 Task: nan
Action: Mouse moved to (474, 612)
Screenshot: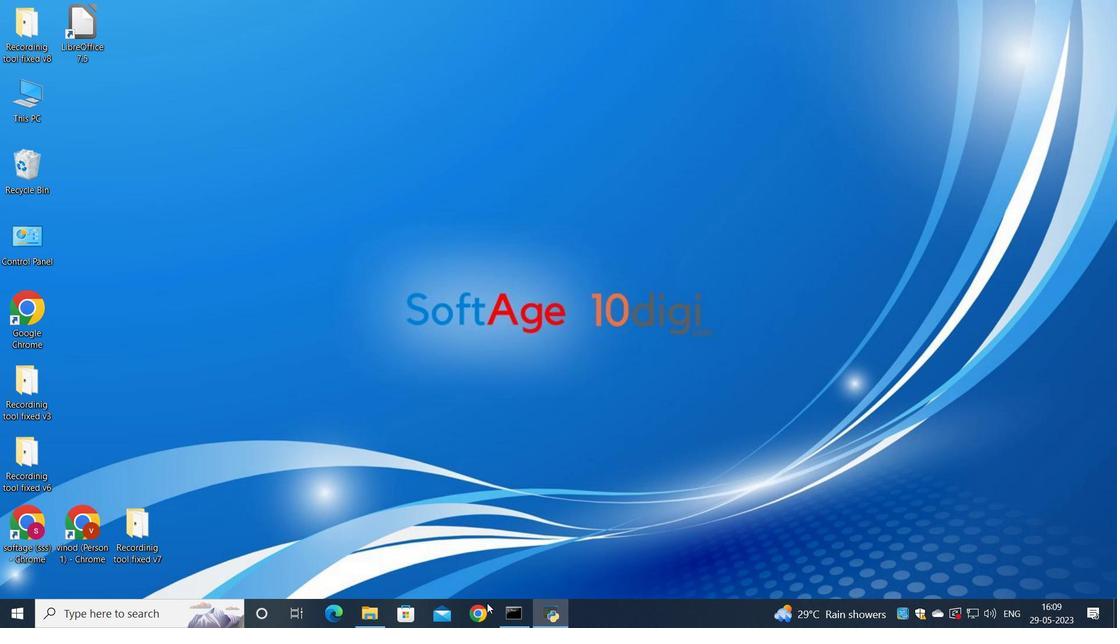 
Action: Mouse pressed left at (474, 612)
Screenshot: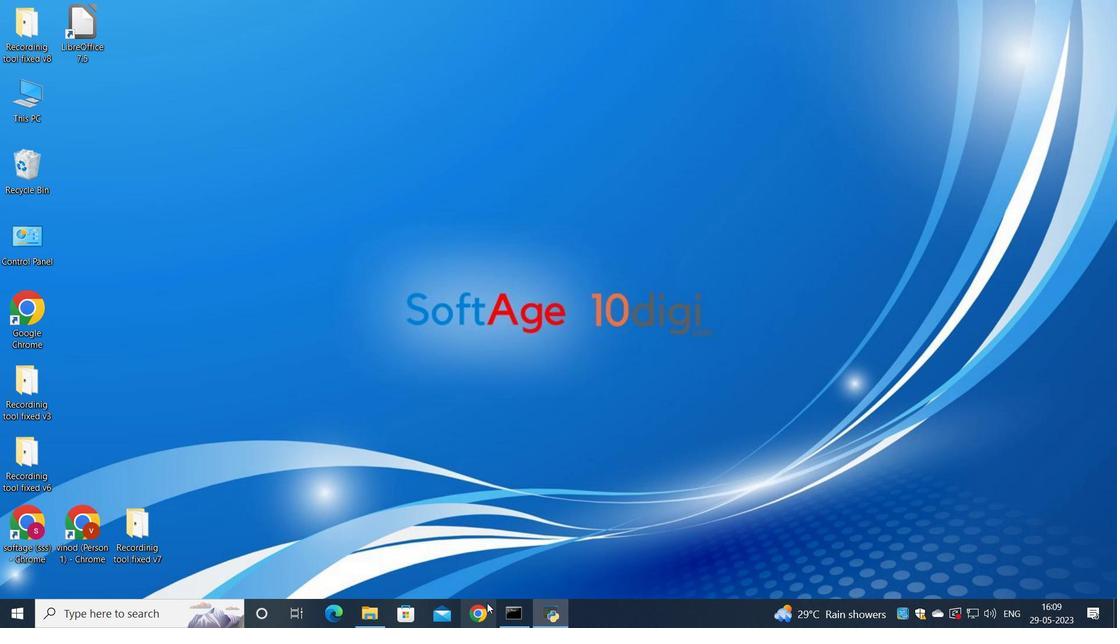 
Action: Mouse moved to (491, 415)
Screenshot: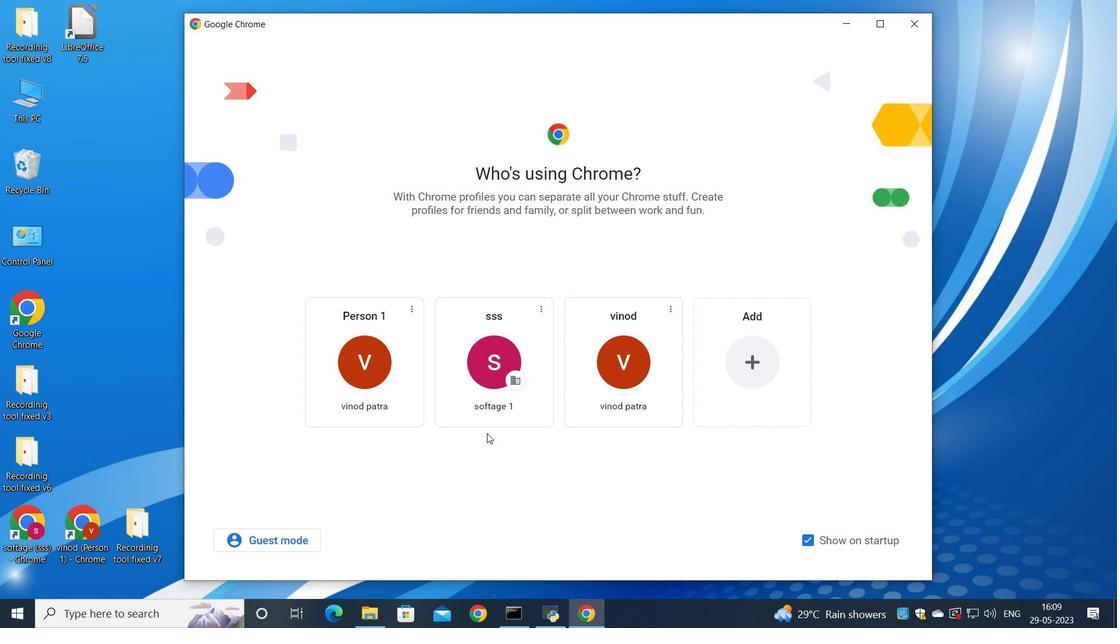 
Action: Mouse pressed left at (491, 415)
Screenshot: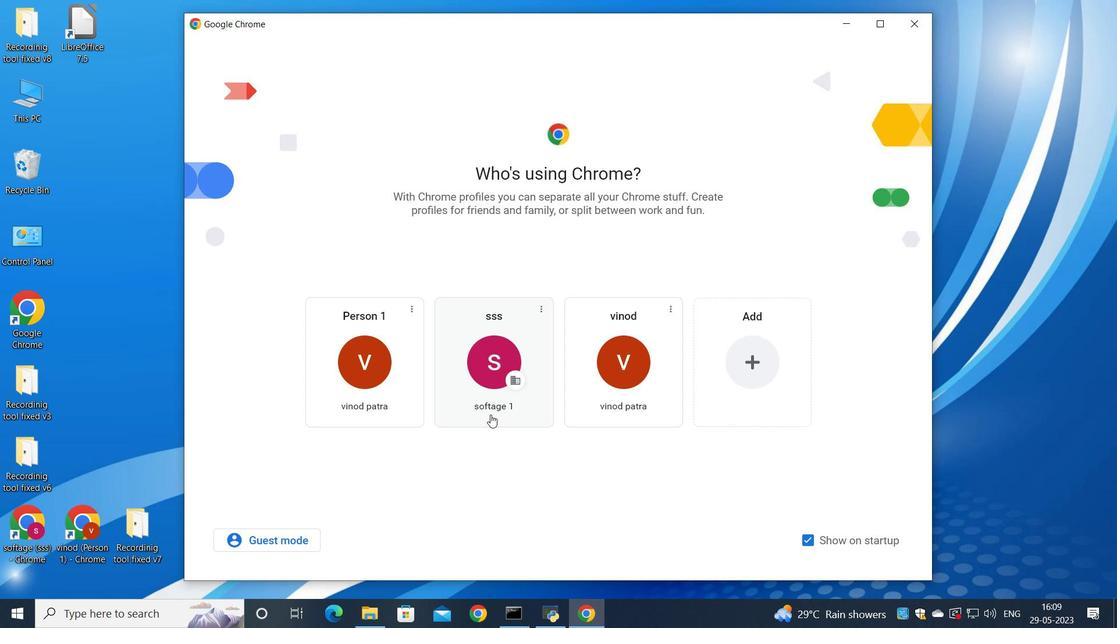 
Action: Mouse moved to (987, 75)
Screenshot: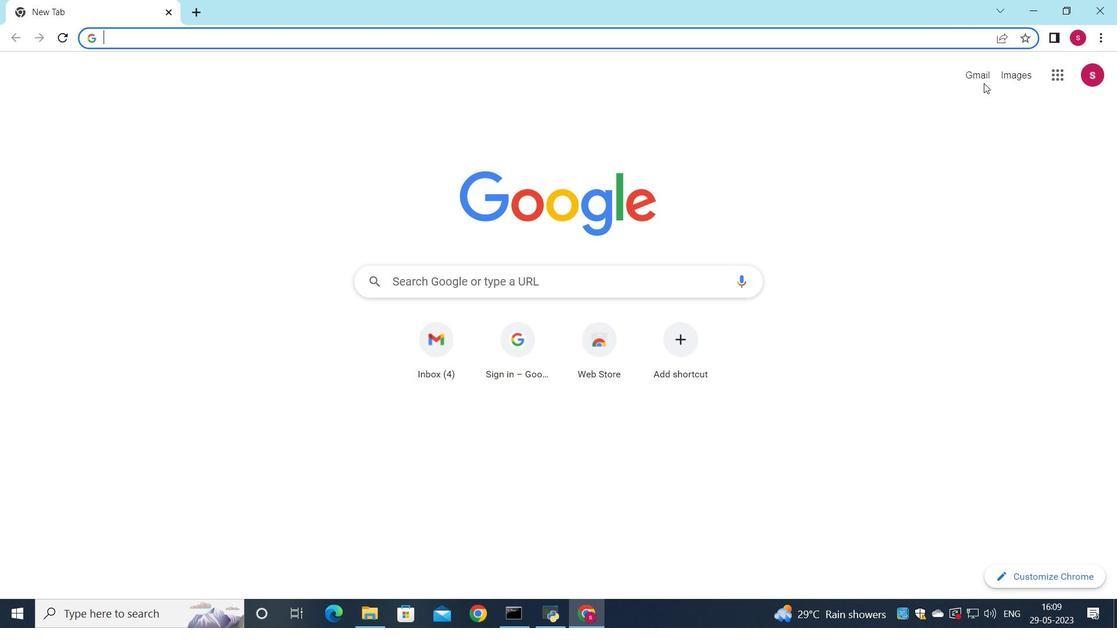 
Action: Mouse pressed left at (987, 75)
Screenshot: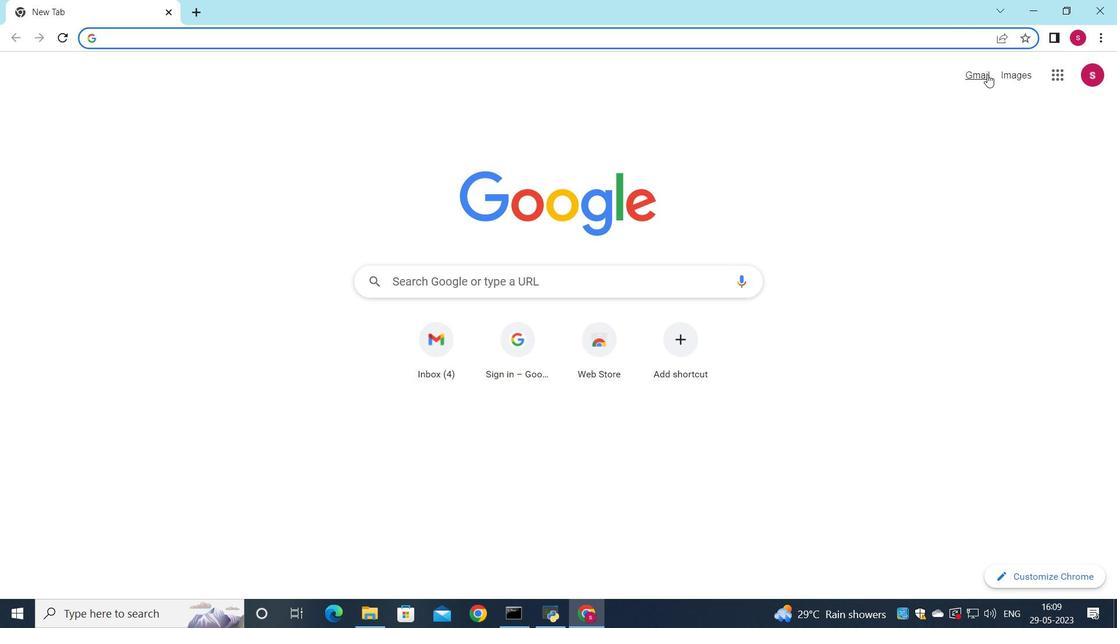 
Action: Mouse moved to (949, 101)
Screenshot: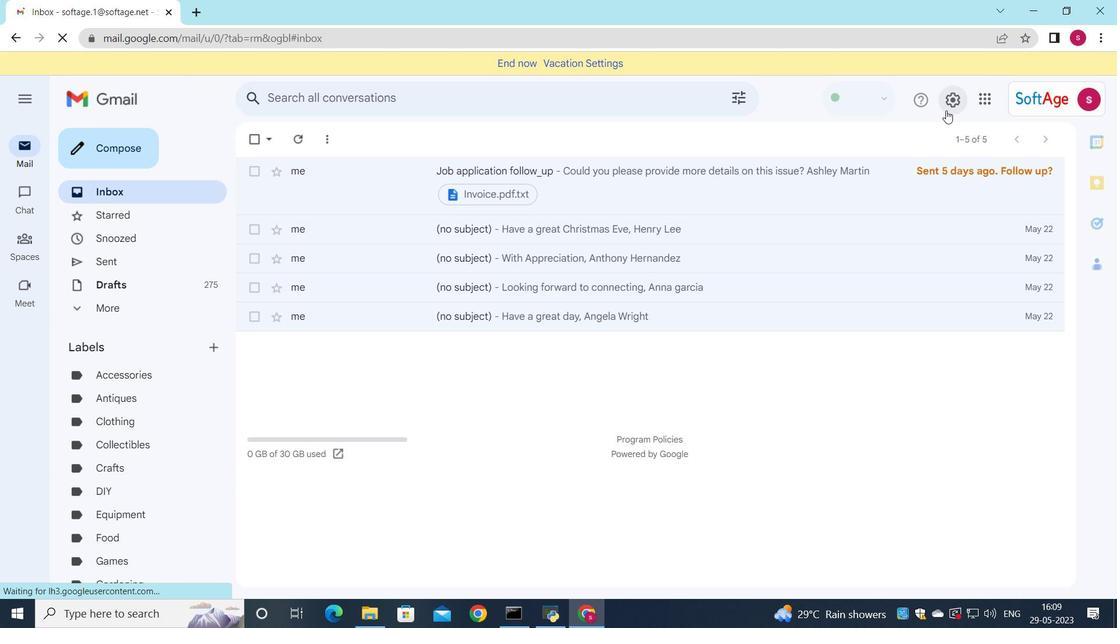 
Action: Mouse pressed left at (949, 101)
Screenshot: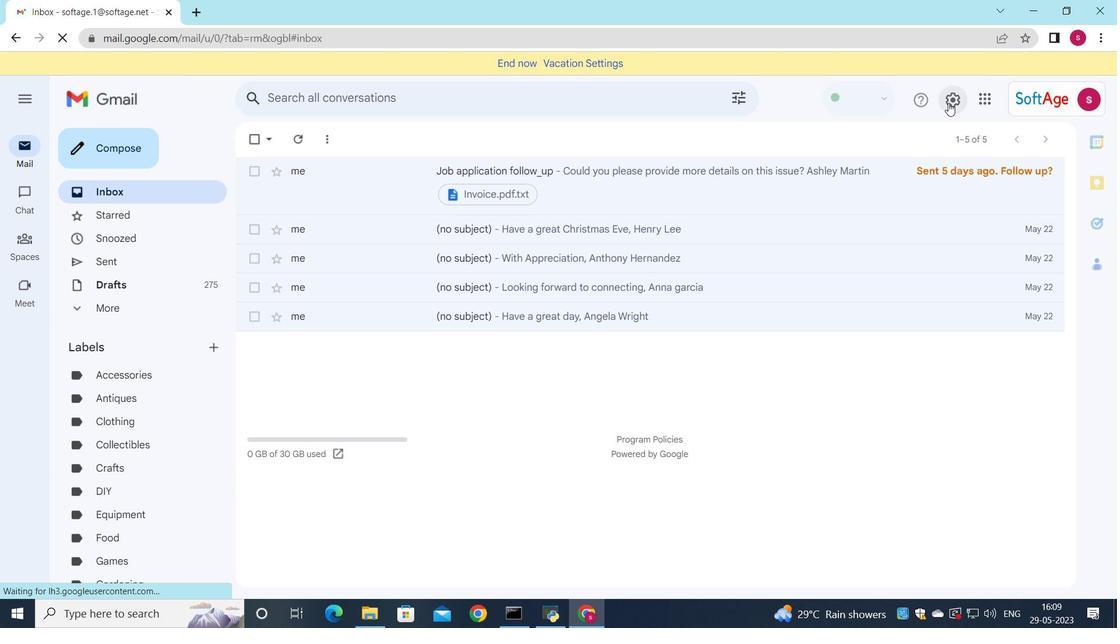 
Action: Mouse moved to (952, 167)
Screenshot: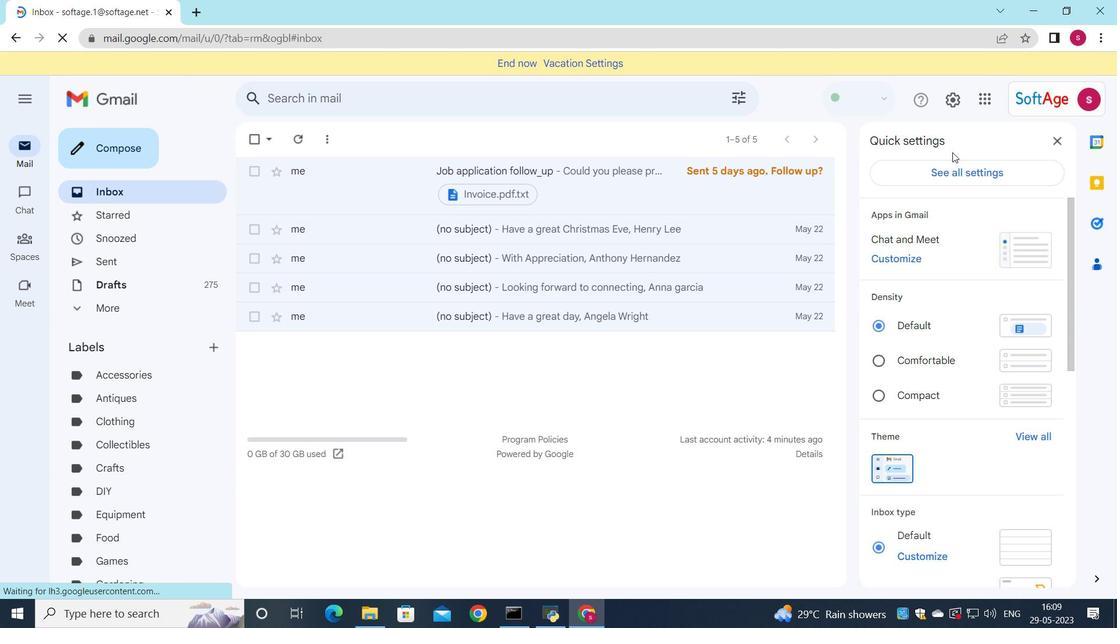 
Action: Mouse pressed left at (952, 167)
Screenshot: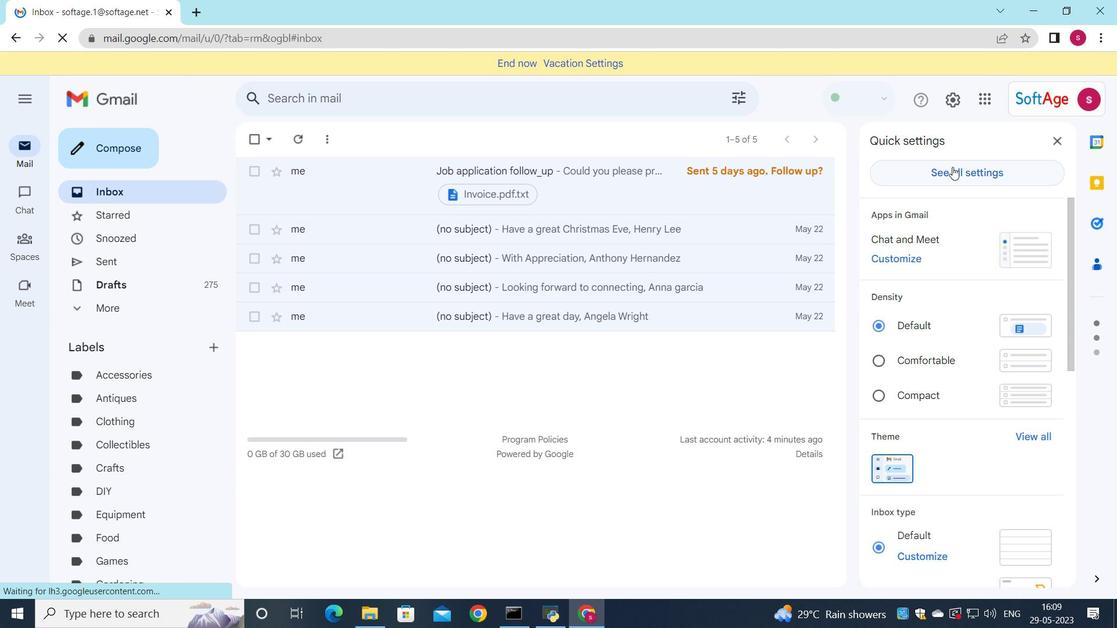 
Action: Mouse moved to (716, 285)
Screenshot: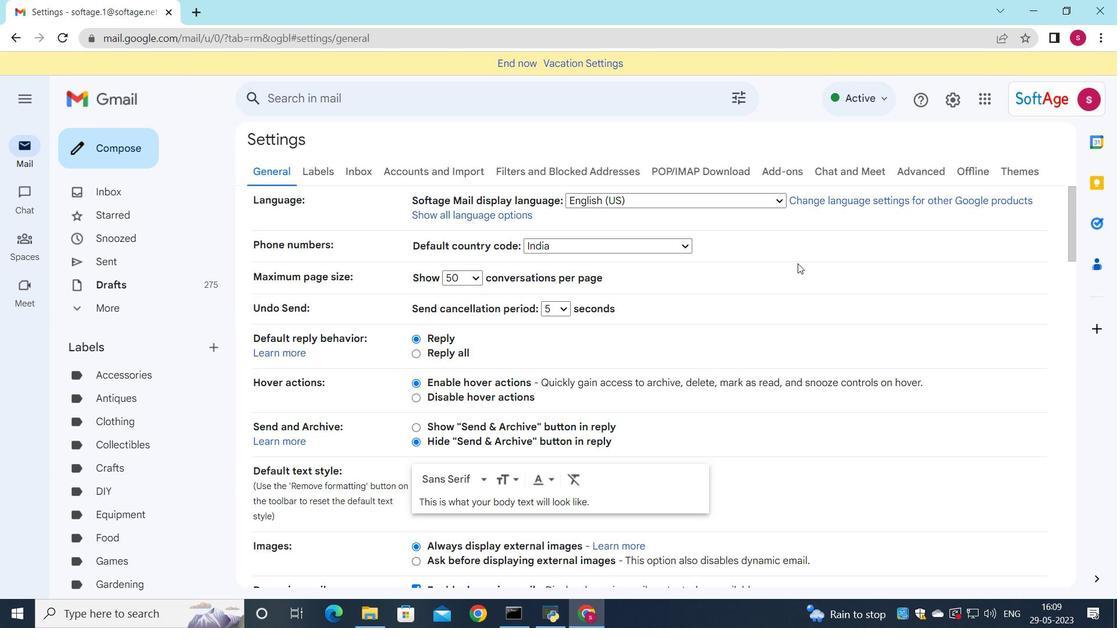 
Action: Mouse scrolled (716, 284) with delta (0, 0)
Screenshot: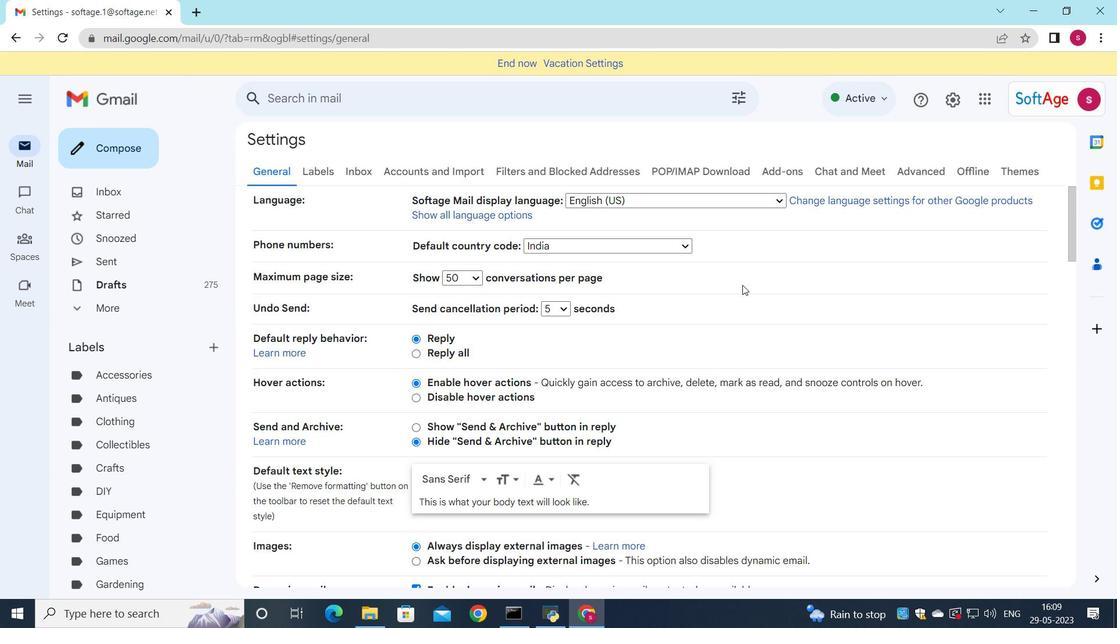 
Action: Mouse moved to (713, 288)
Screenshot: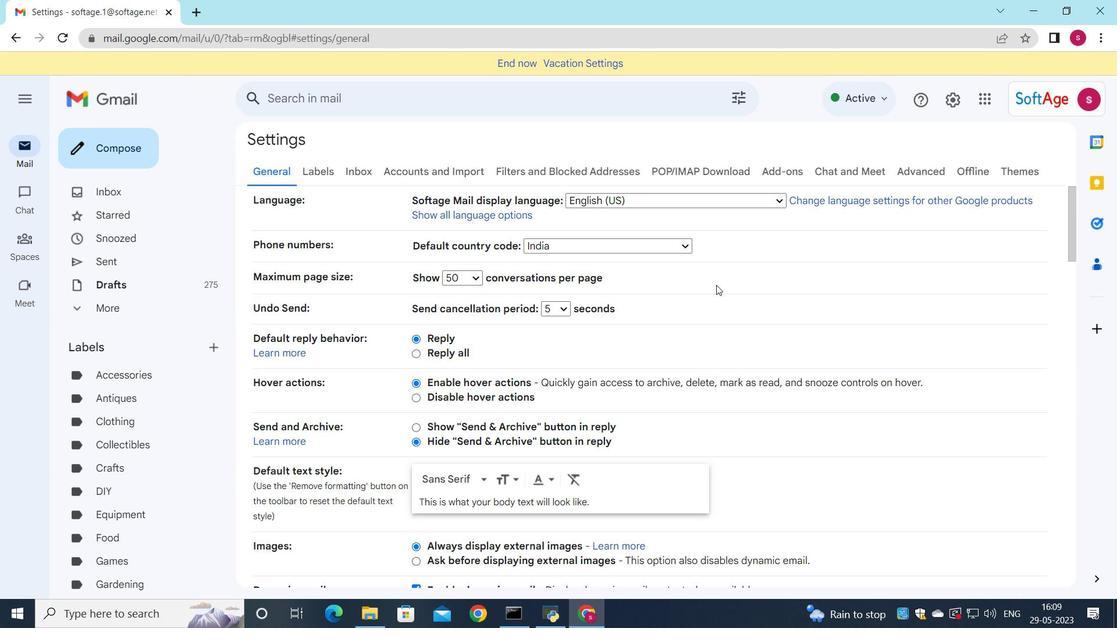 
Action: Mouse scrolled (716, 284) with delta (0, 0)
Screenshot: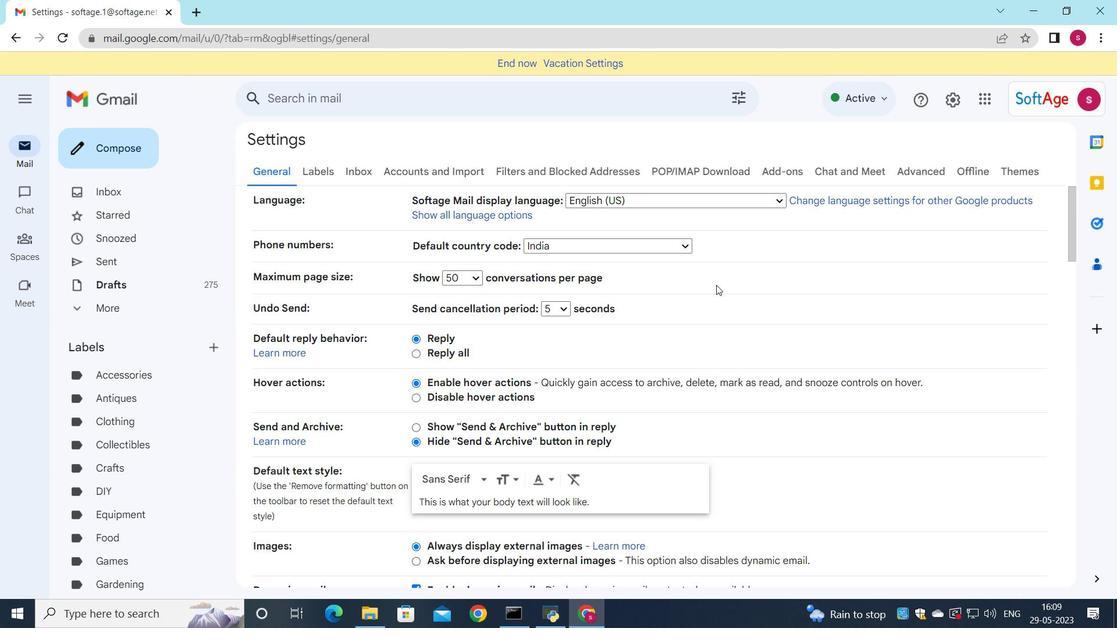 
Action: Mouse moved to (692, 325)
Screenshot: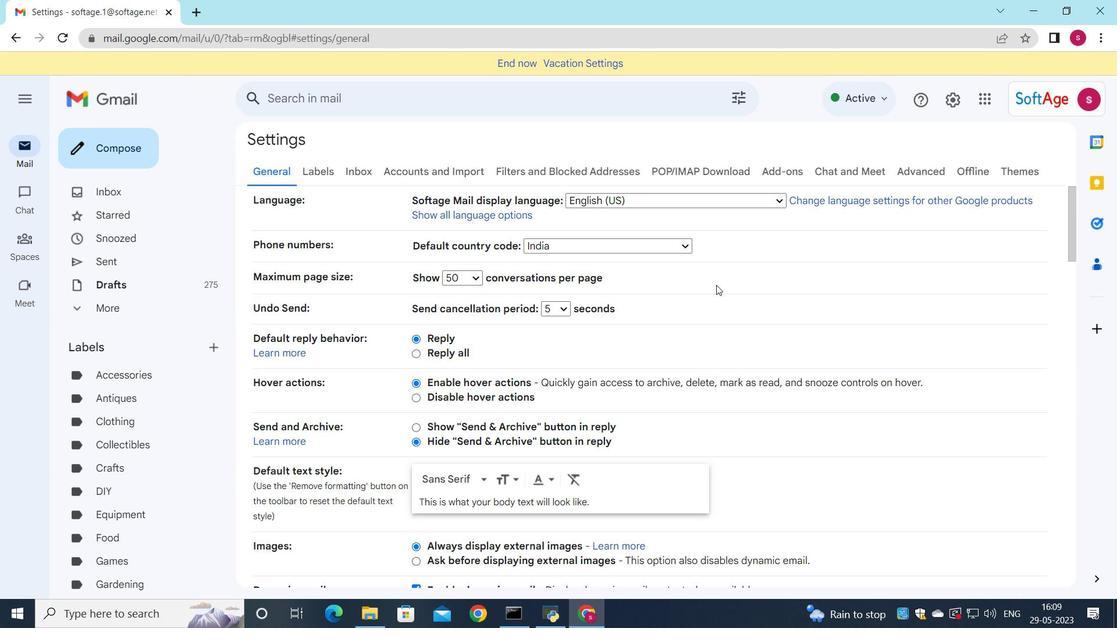 
Action: Mouse scrolled (716, 284) with delta (0, 0)
Screenshot: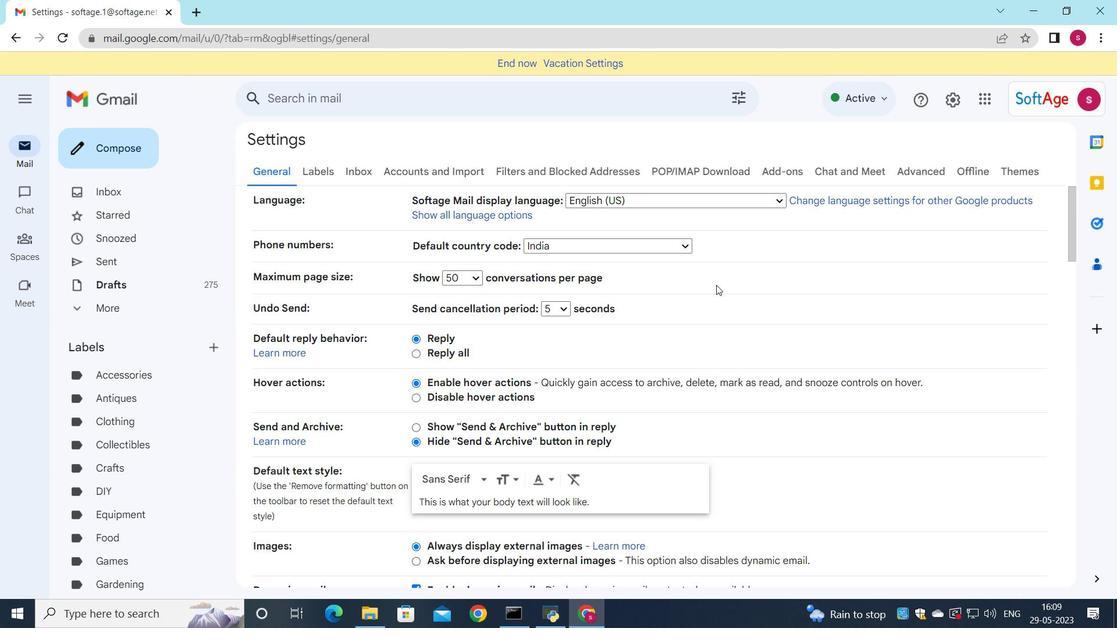 
Action: Mouse scrolled (692, 324) with delta (0, 0)
Screenshot: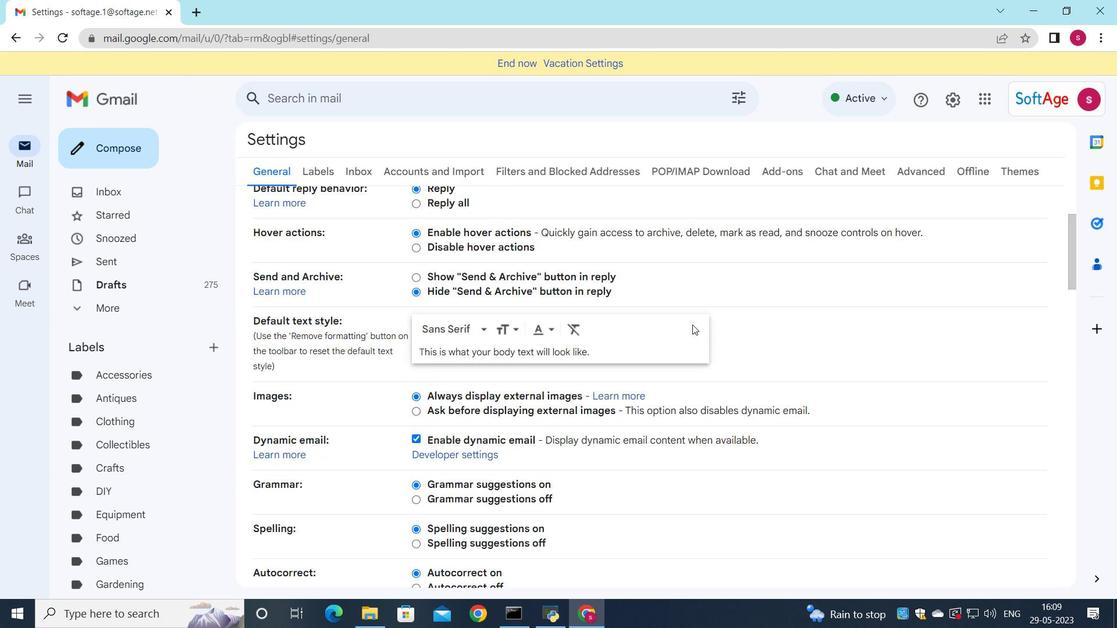 
Action: Mouse scrolled (692, 324) with delta (0, 0)
Screenshot: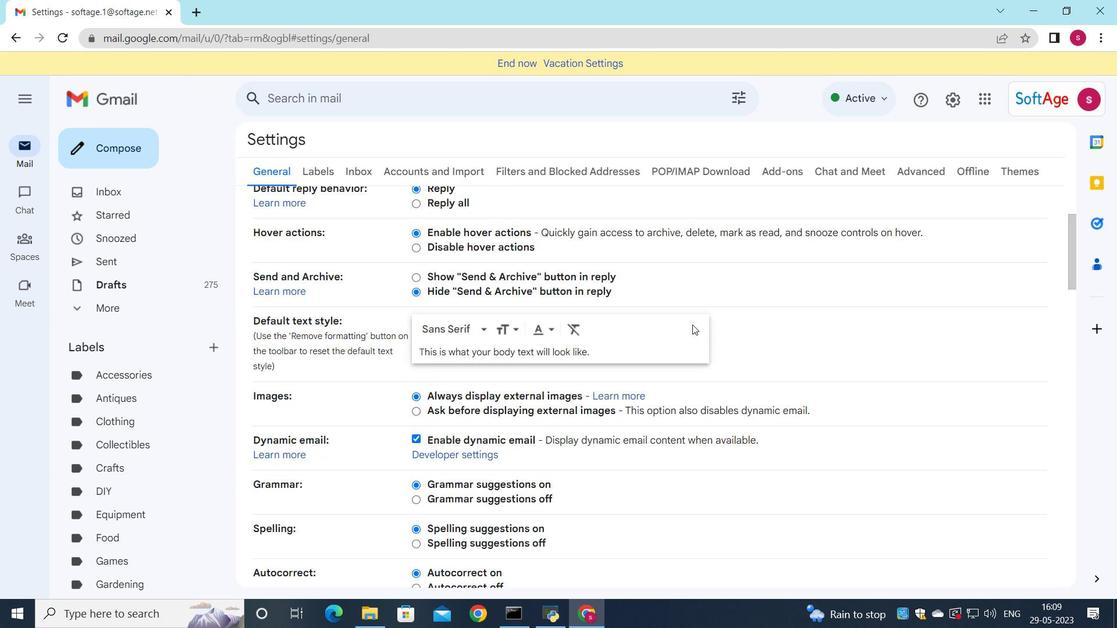 
Action: Mouse scrolled (692, 324) with delta (0, 0)
Screenshot: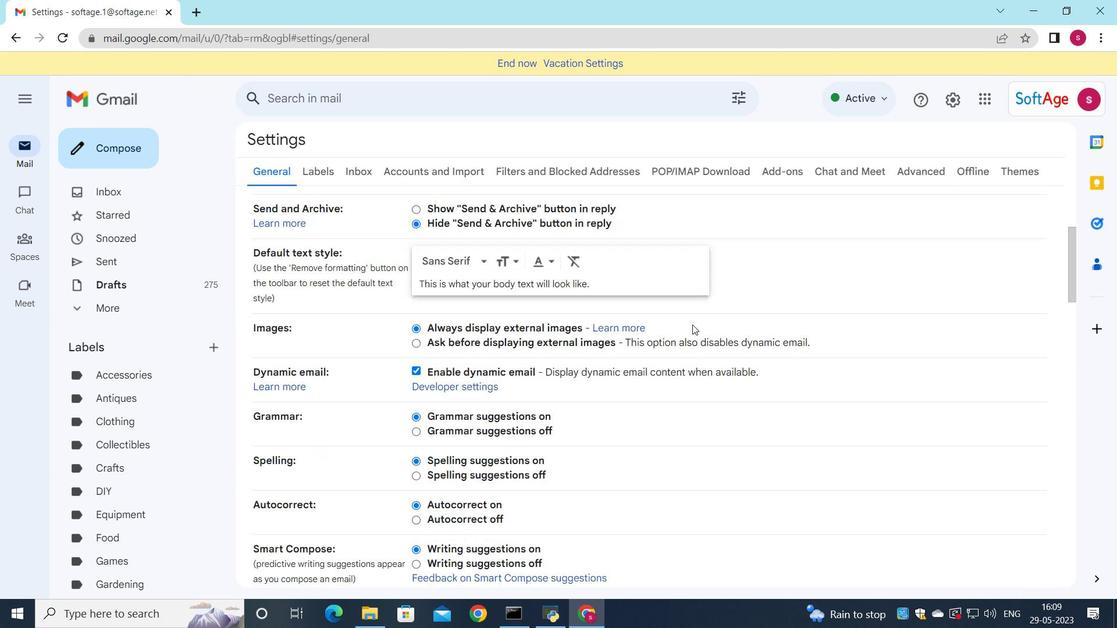 
Action: Mouse scrolled (692, 324) with delta (0, 0)
Screenshot: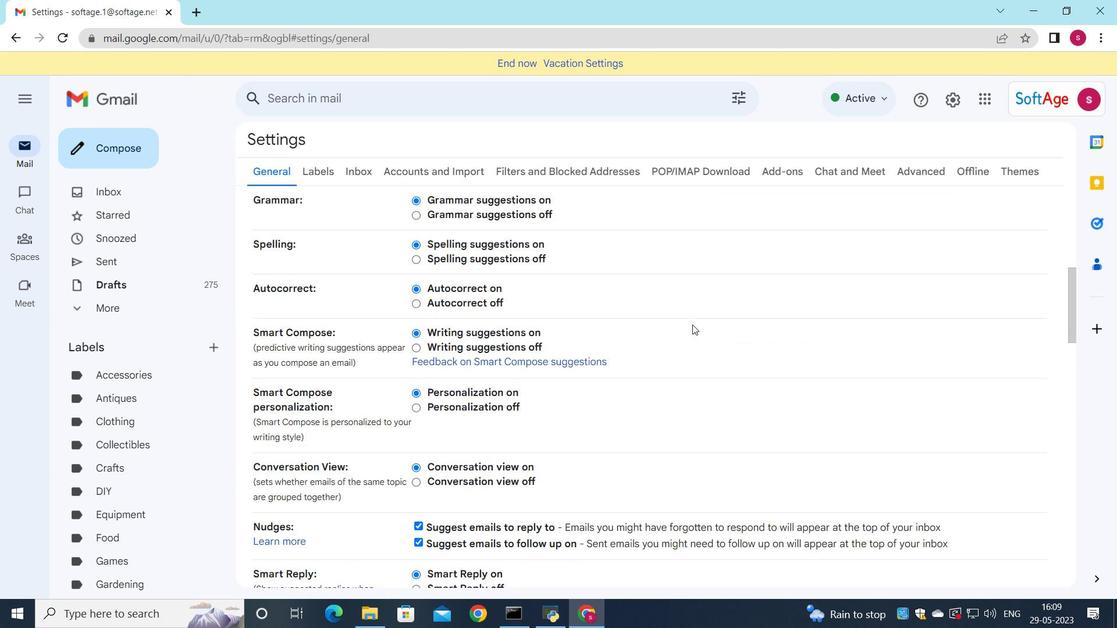 
Action: Mouse scrolled (692, 324) with delta (0, 0)
Screenshot: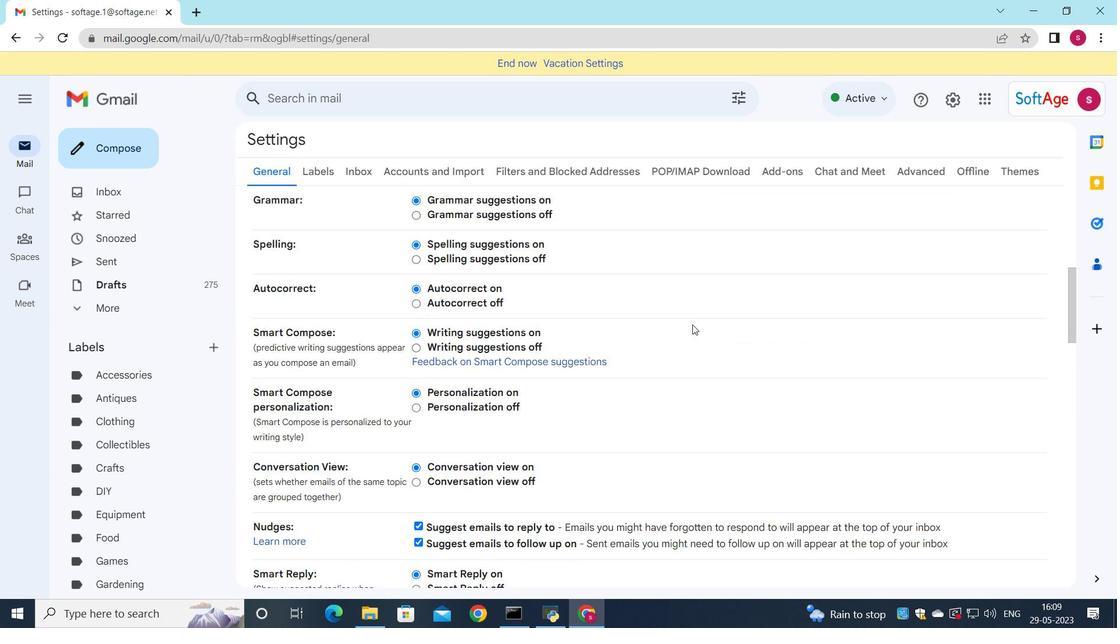 
Action: Mouse scrolled (692, 324) with delta (0, 0)
Screenshot: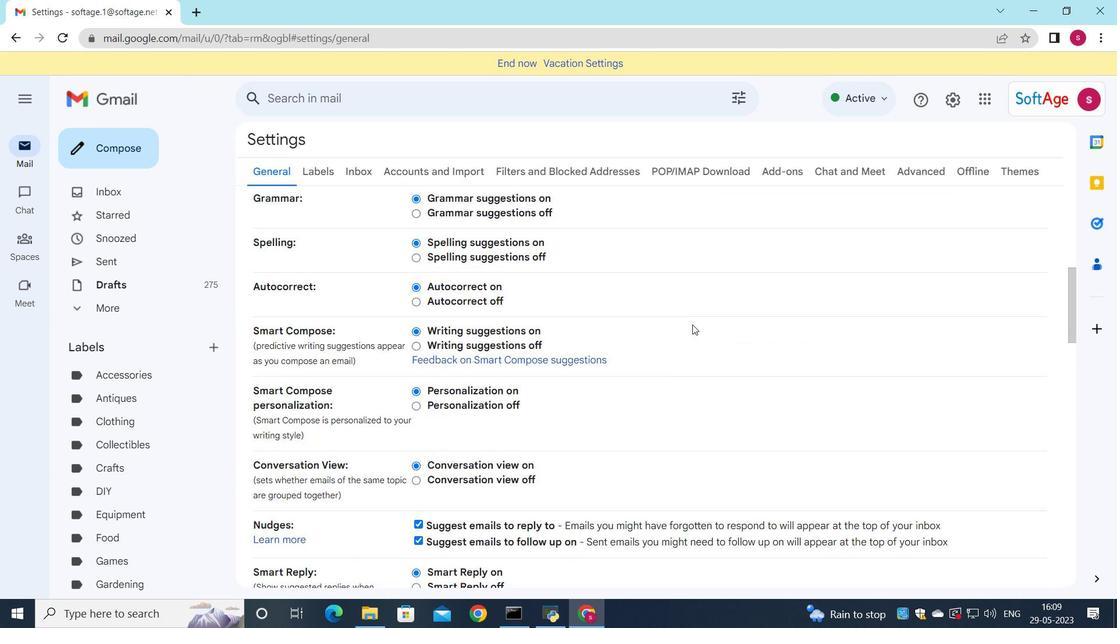 
Action: Mouse scrolled (692, 324) with delta (0, 0)
Screenshot: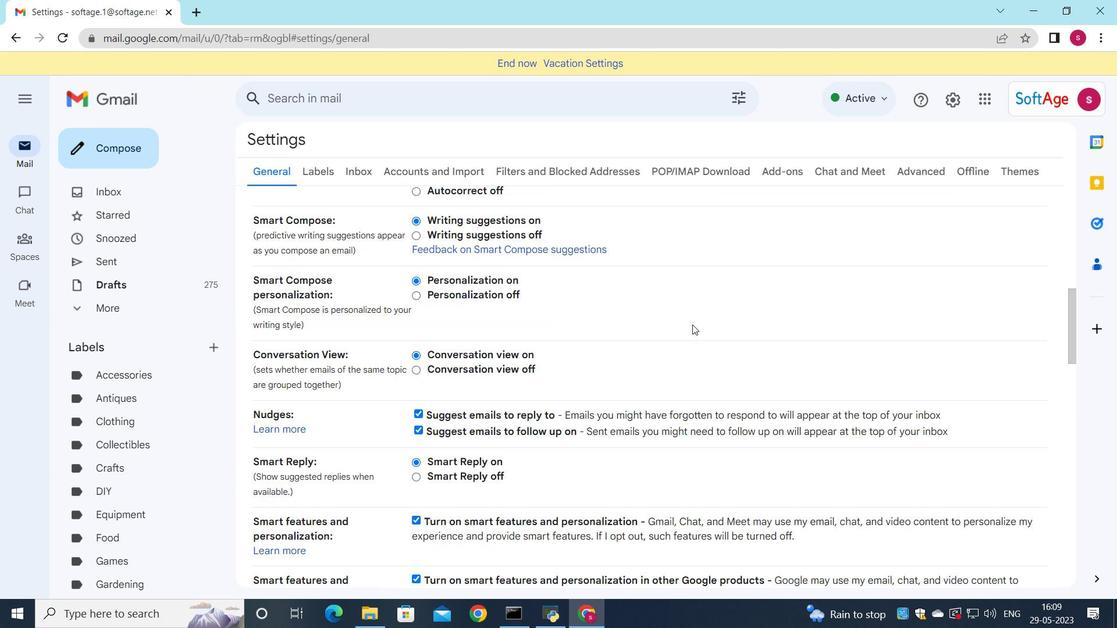 
Action: Mouse scrolled (692, 324) with delta (0, 0)
Screenshot: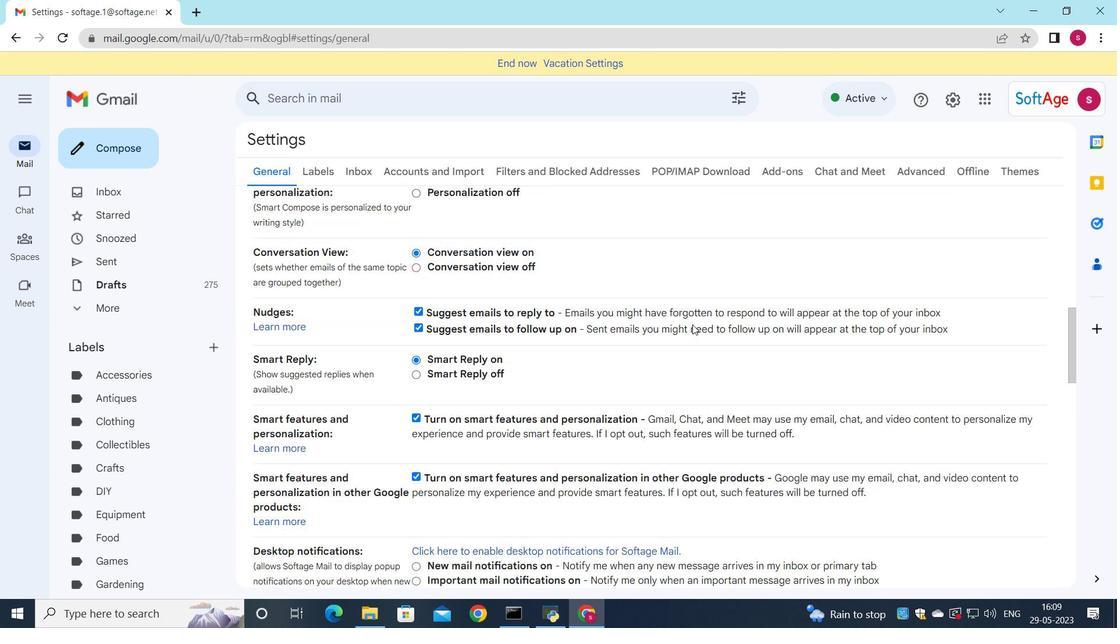 
Action: Mouse scrolled (692, 324) with delta (0, 0)
Screenshot: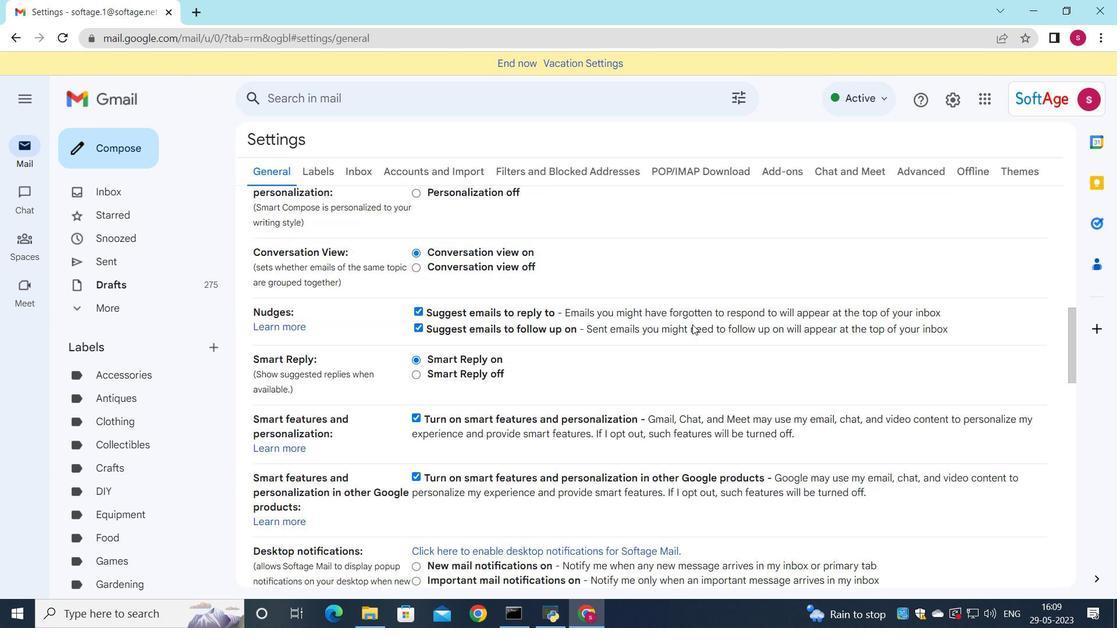 
Action: Mouse scrolled (692, 324) with delta (0, 0)
Screenshot: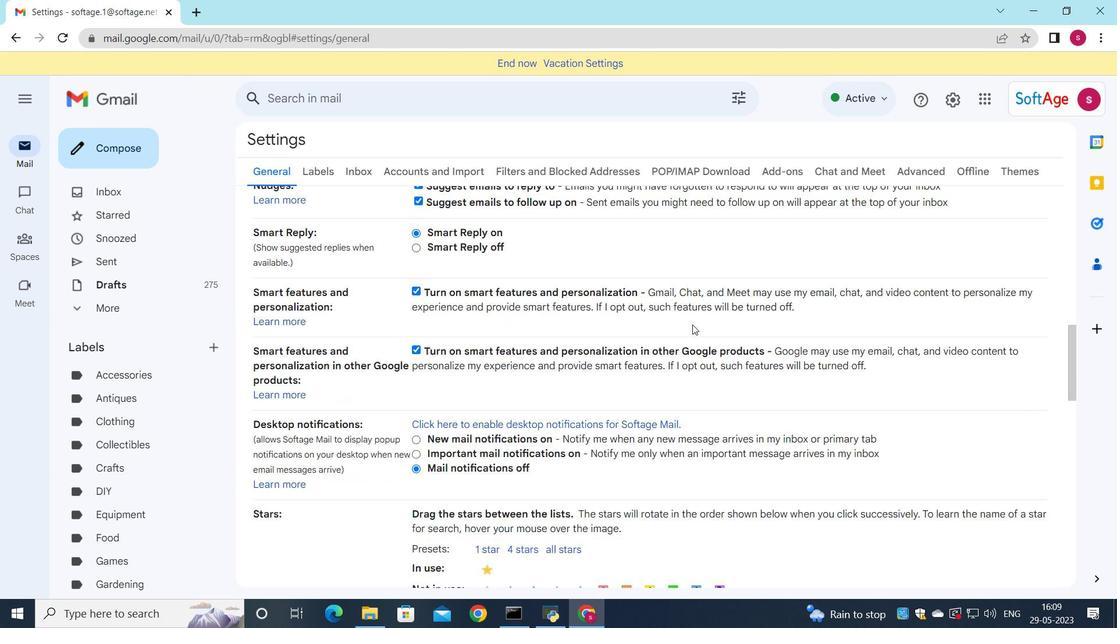 
Action: Mouse scrolled (692, 324) with delta (0, 0)
Screenshot: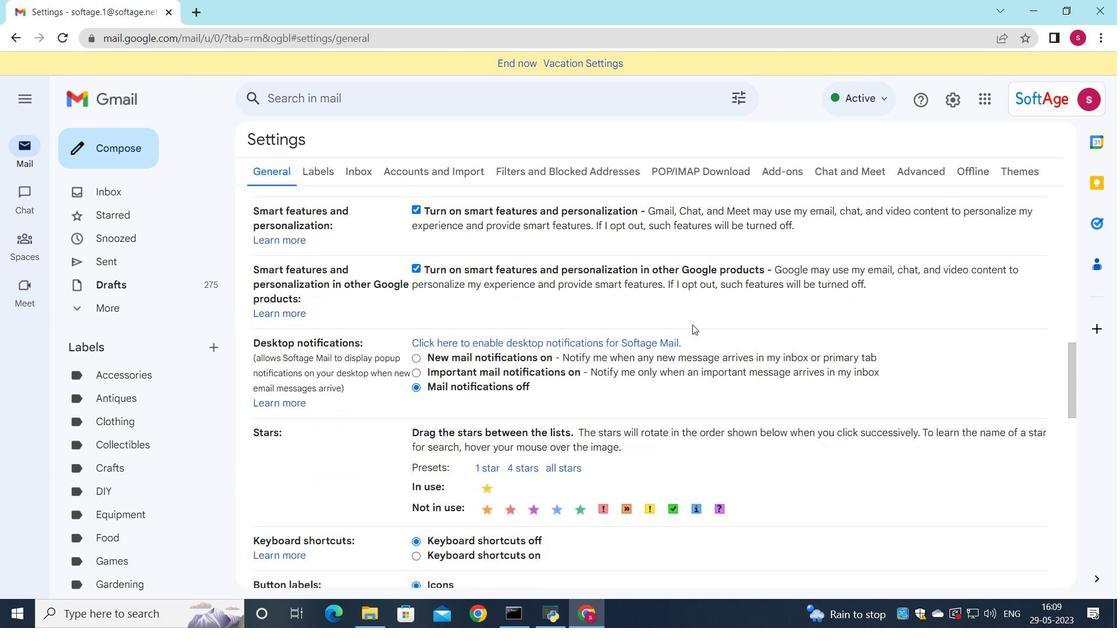 
Action: Mouse scrolled (692, 324) with delta (0, 0)
Screenshot: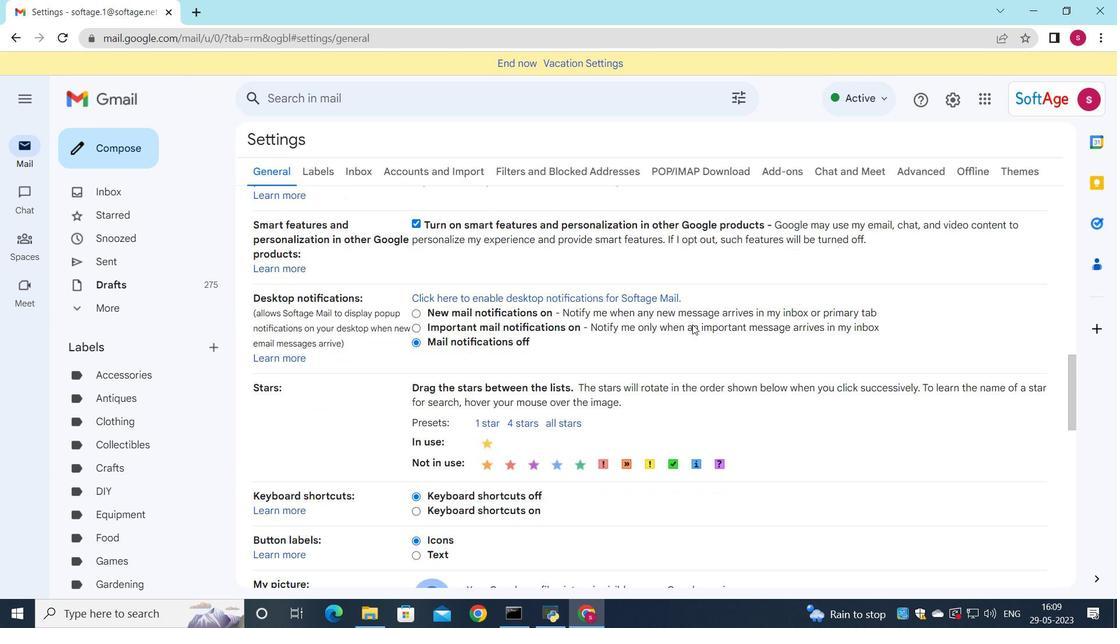 
Action: Mouse scrolled (692, 324) with delta (0, 0)
Screenshot: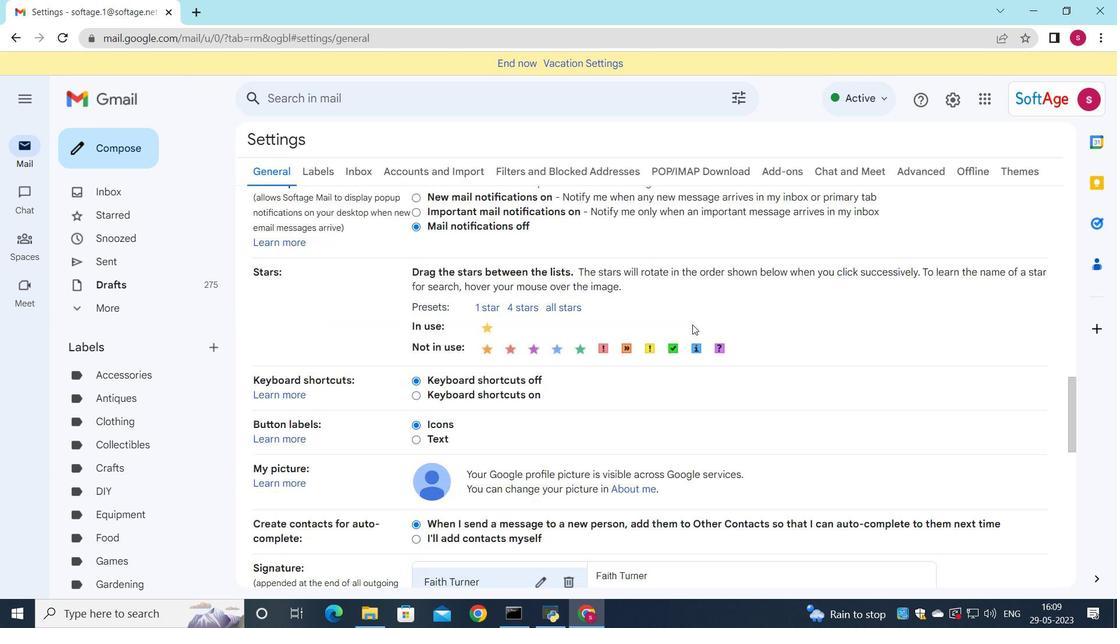 
Action: Mouse scrolled (692, 324) with delta (0, 0)
Screenshot: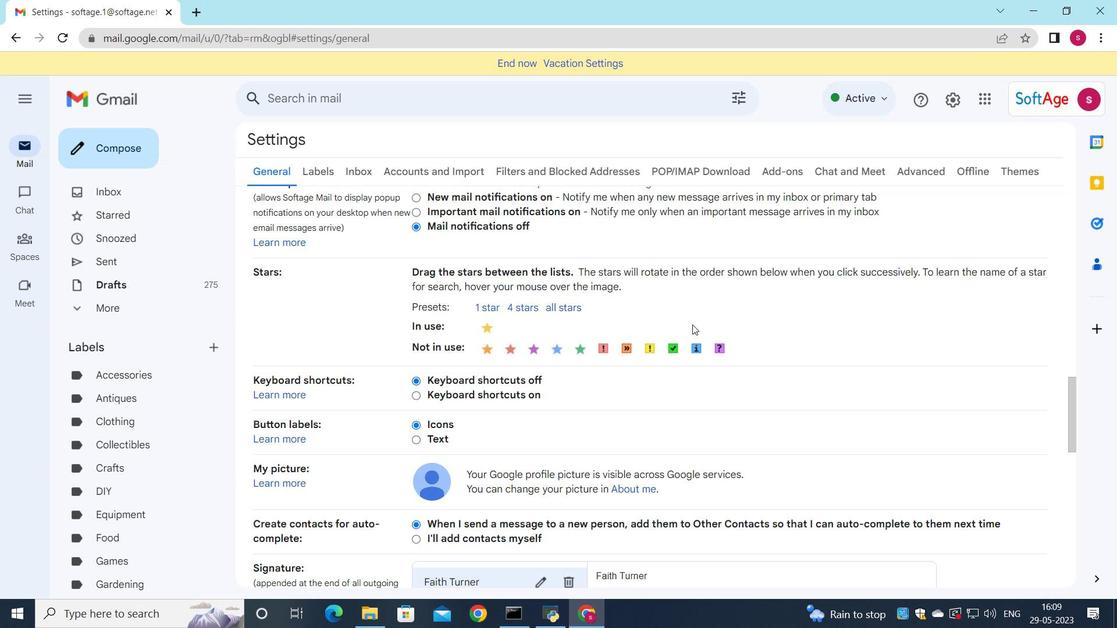 
Action: Mouse scrolled (692, 324) with delta (0, 0)
Screenshot: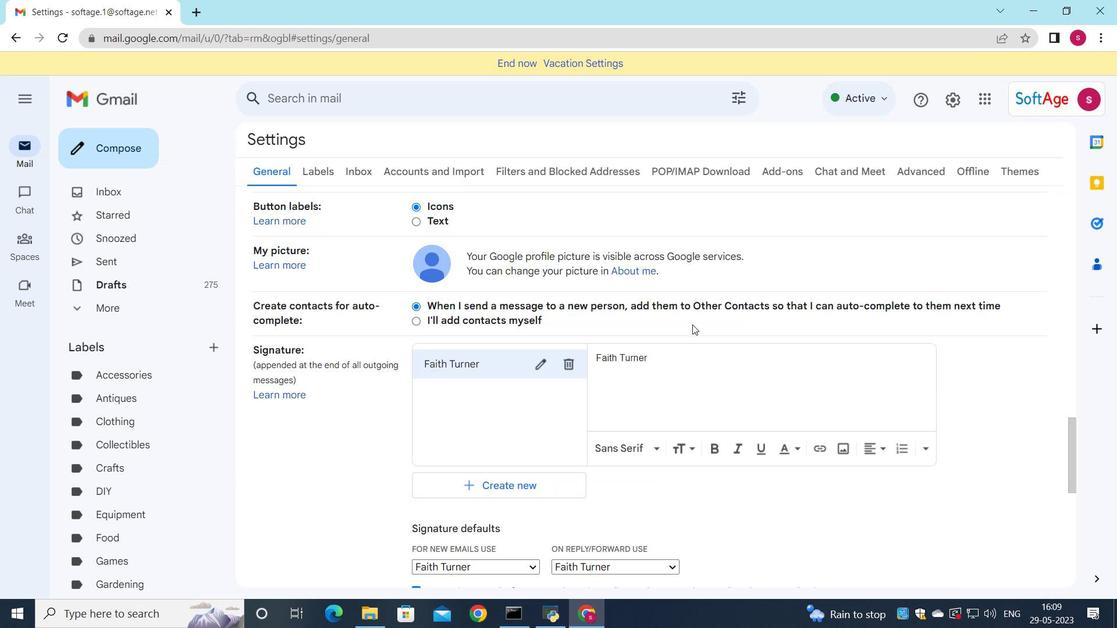 
Action: Mouse scrolled (692, 324) with delta (0, 0)
Screenshot: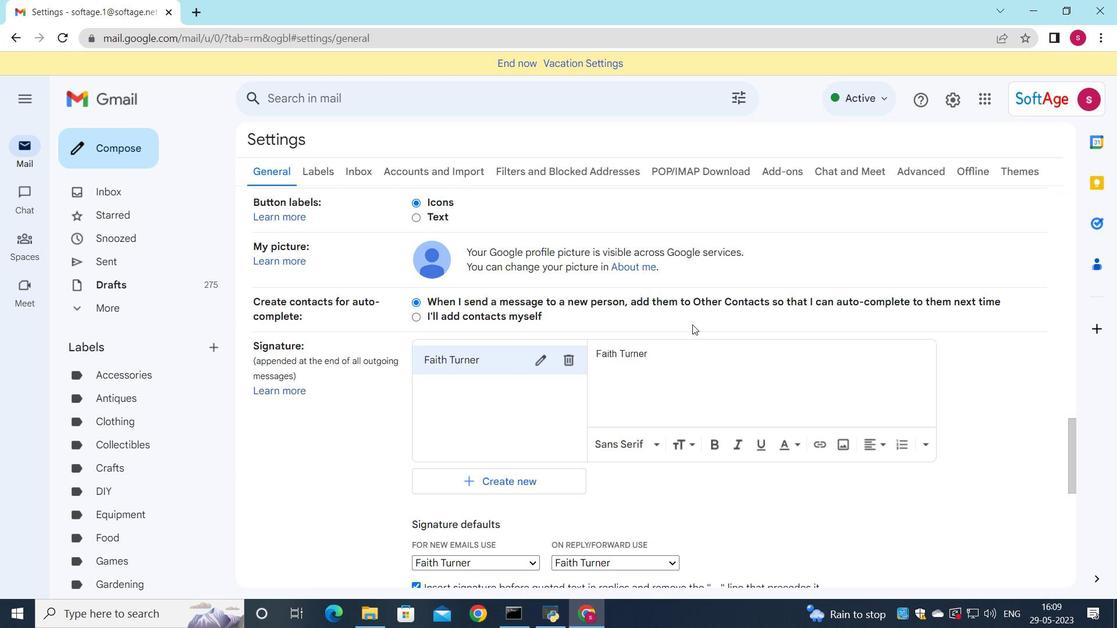 
Action: Mouse moved to (565, 219)
Screenshot: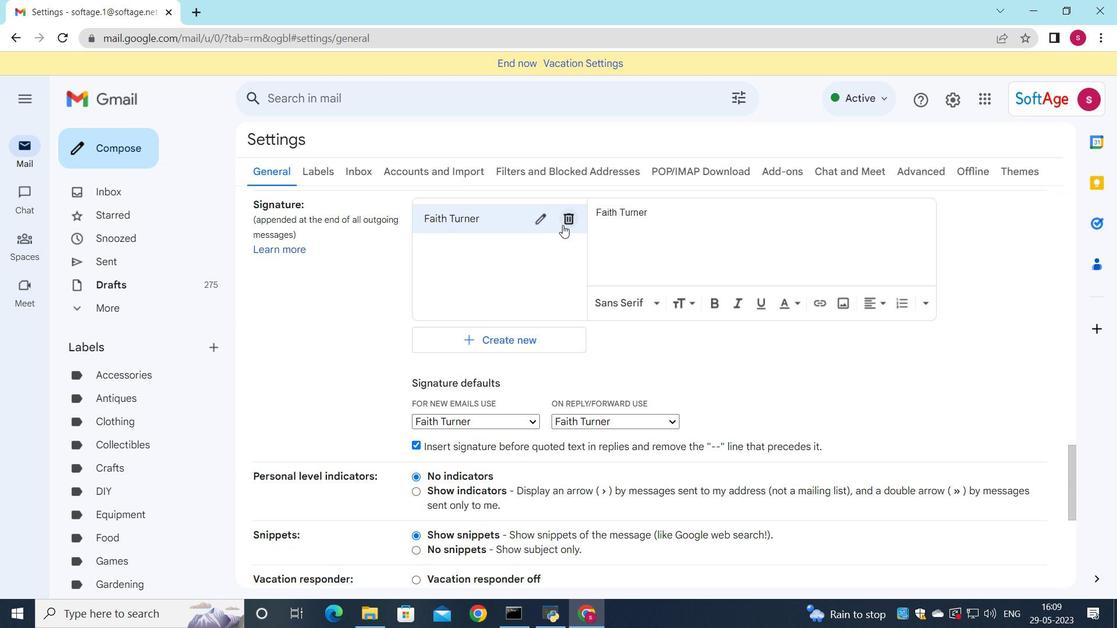 
Action: Mouse pressed left at (565, 219)
Screenshot: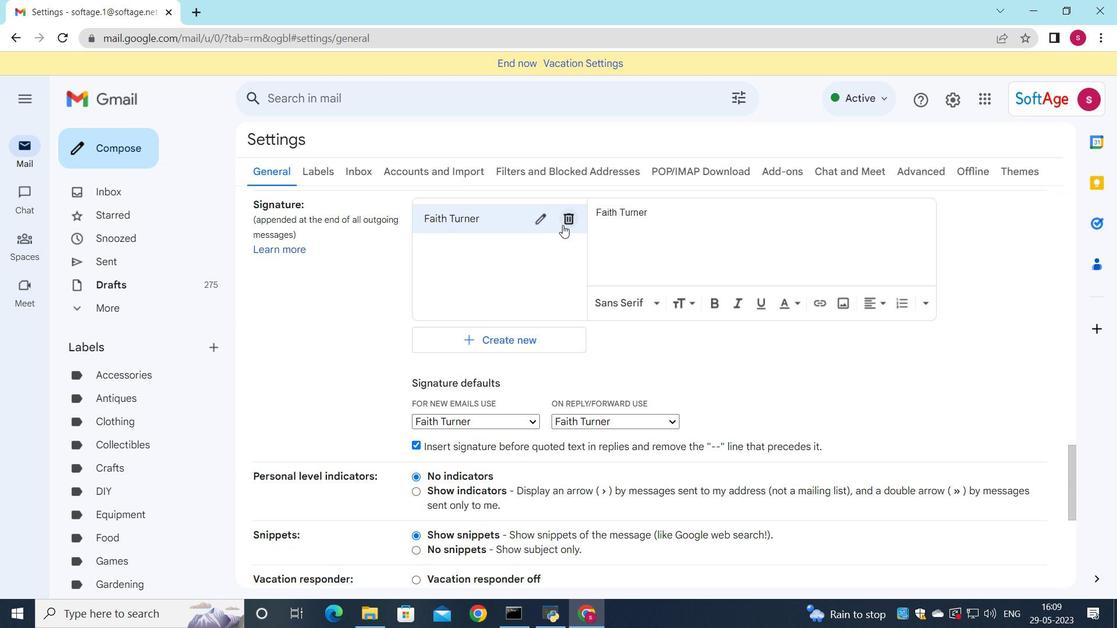 
Action: Mouse moved to (672, 356)
Screenshot: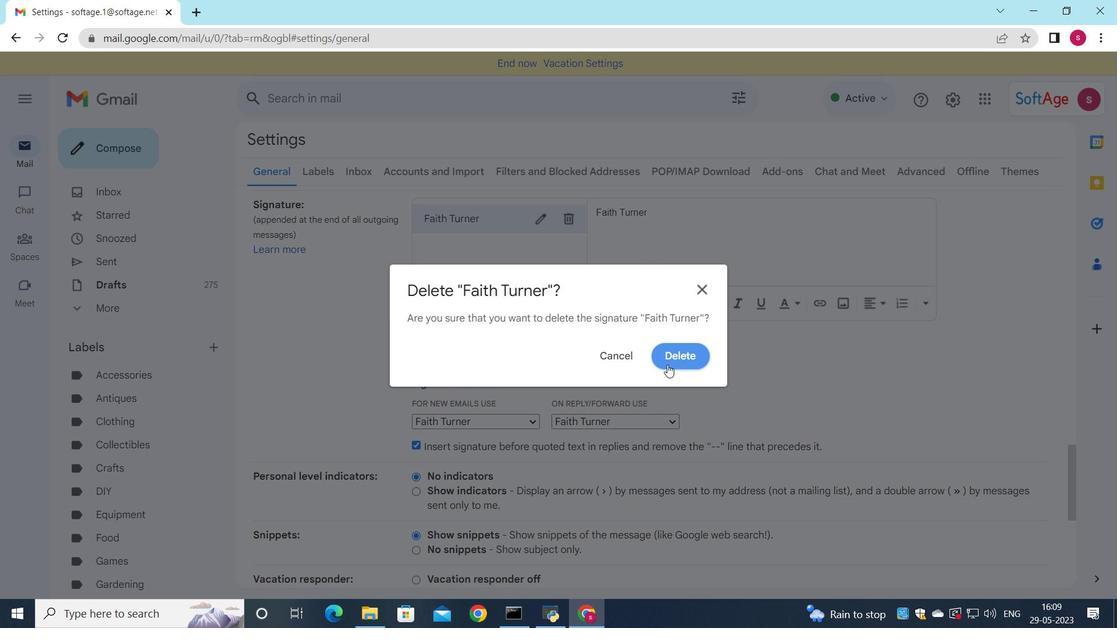 
Action: Mouse pressed left at (672, 356)
Screenshot: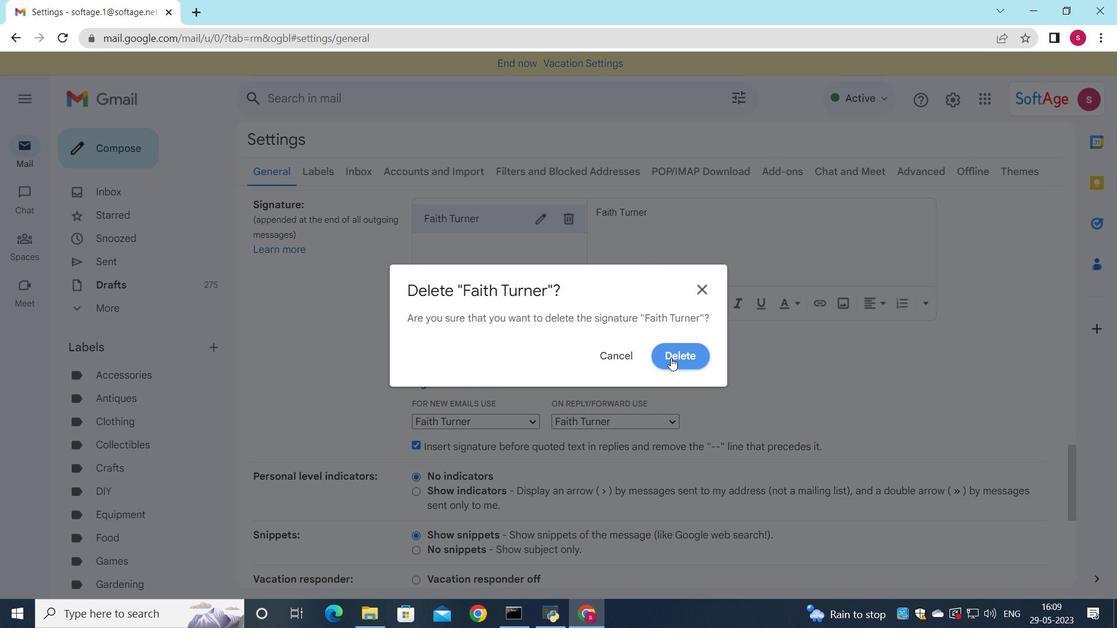 
Action: Mouse moved to (482, 233)
Screenshot: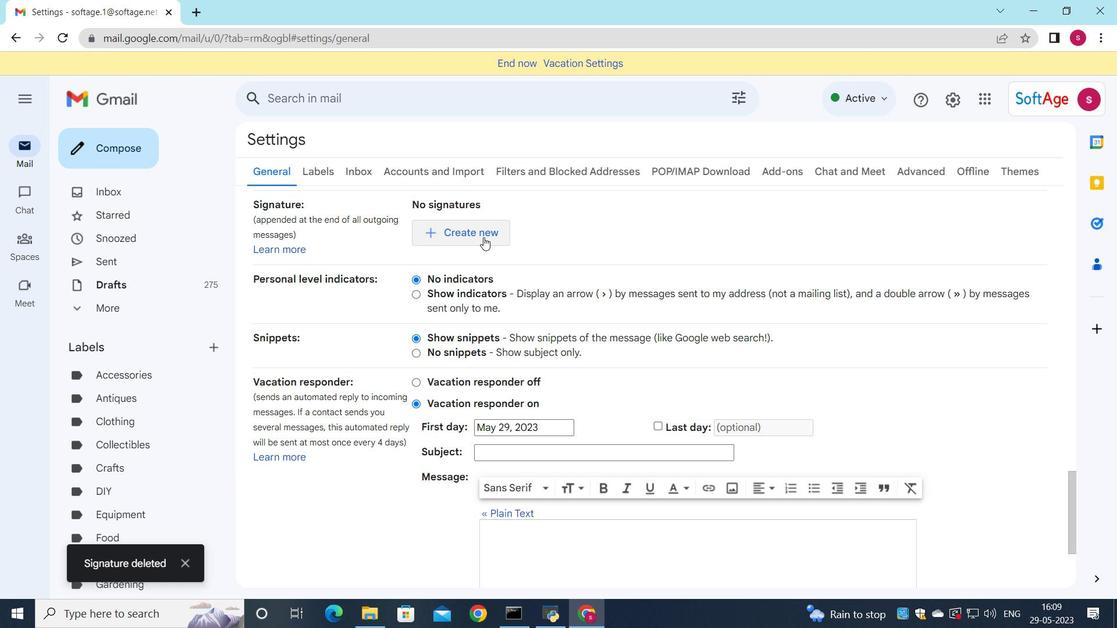 
Action: Mouse pressed left at (482, 233)
Screenshot: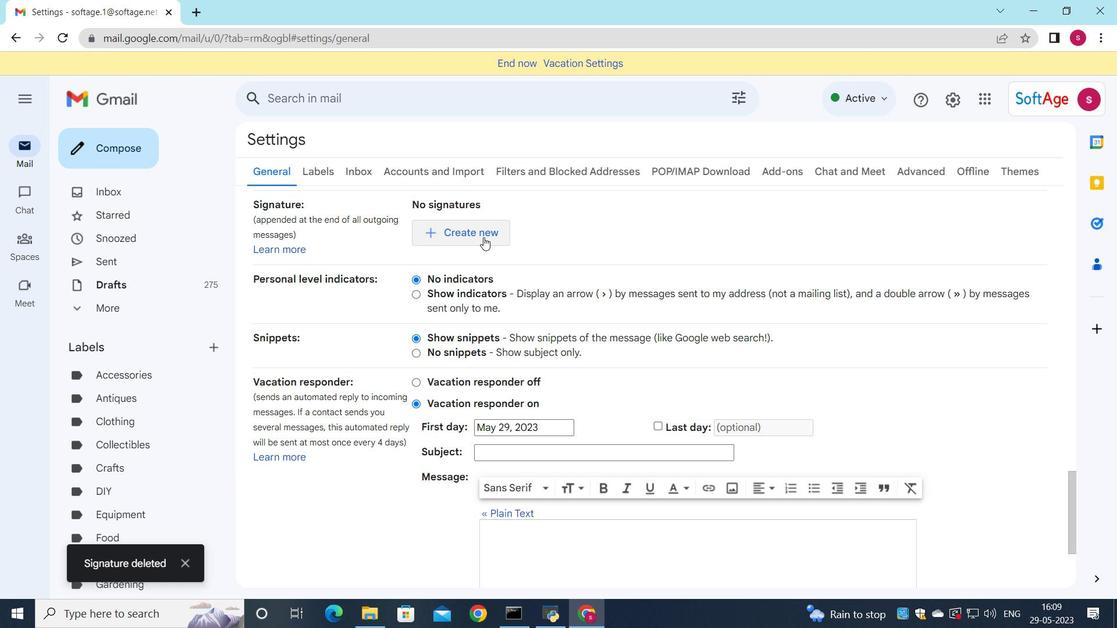 
Action: Mouse moved to (673, 260)
Screenshot: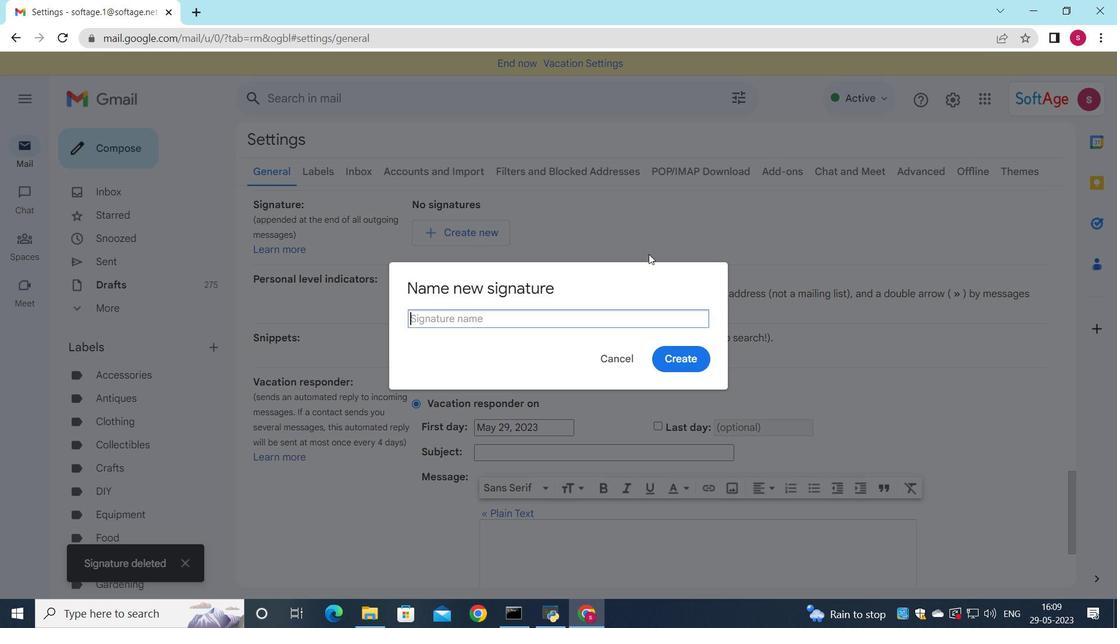 
Action: Key pressed <Key.shift>Fernando<Key.space><Key.shift>Perez
Screenshot: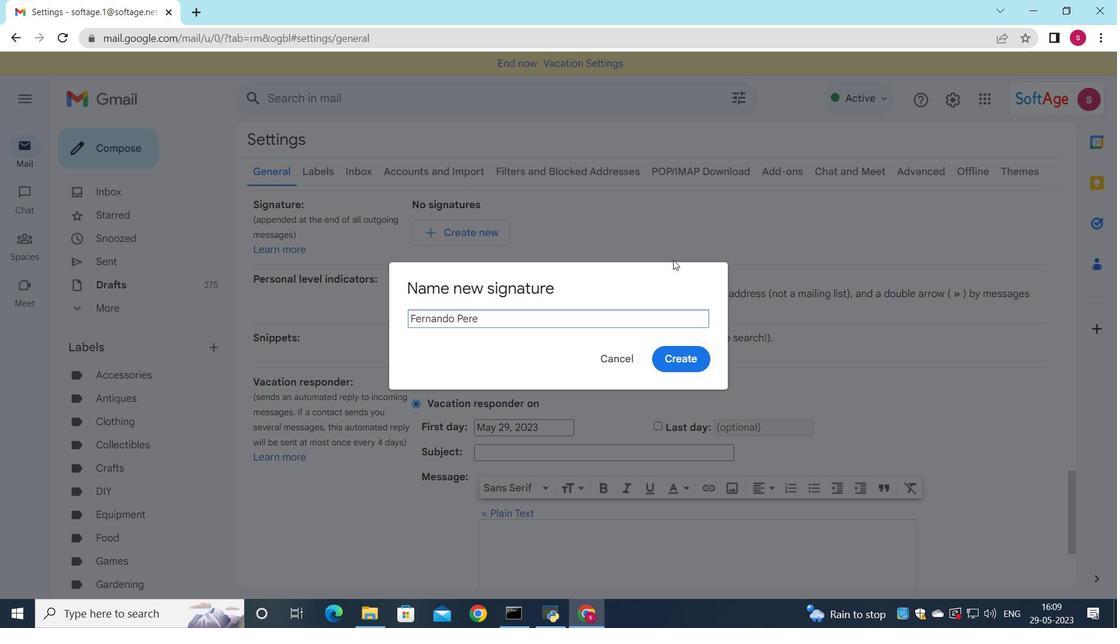 
Action: Mouse moved to (687, 360)
Screenshot: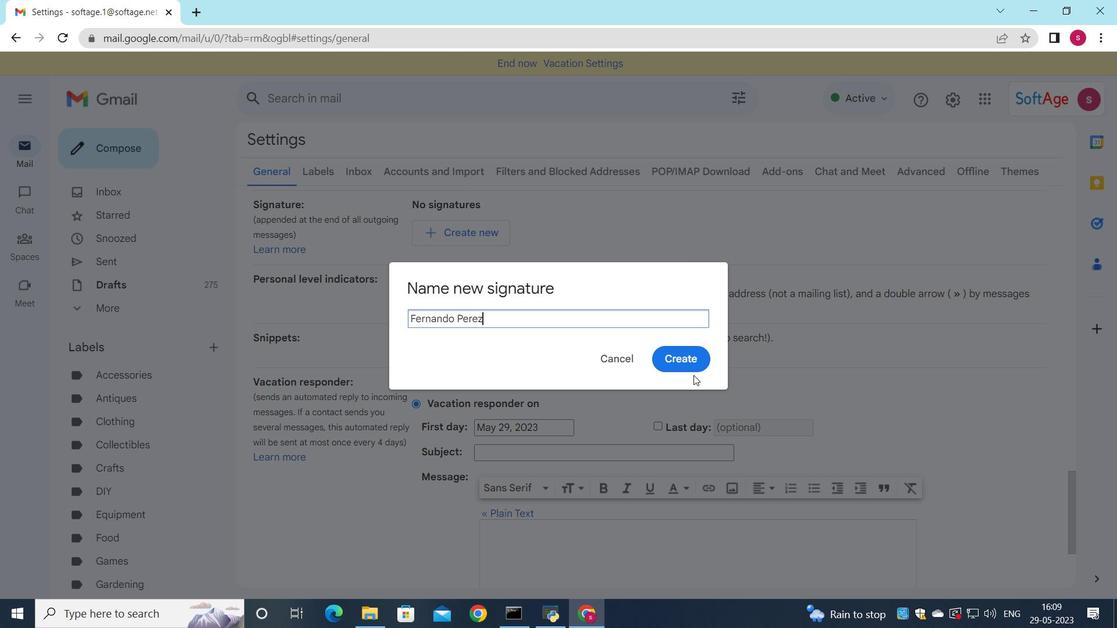 
Action: Mouse pressed left at (687, 360)
Screenshot: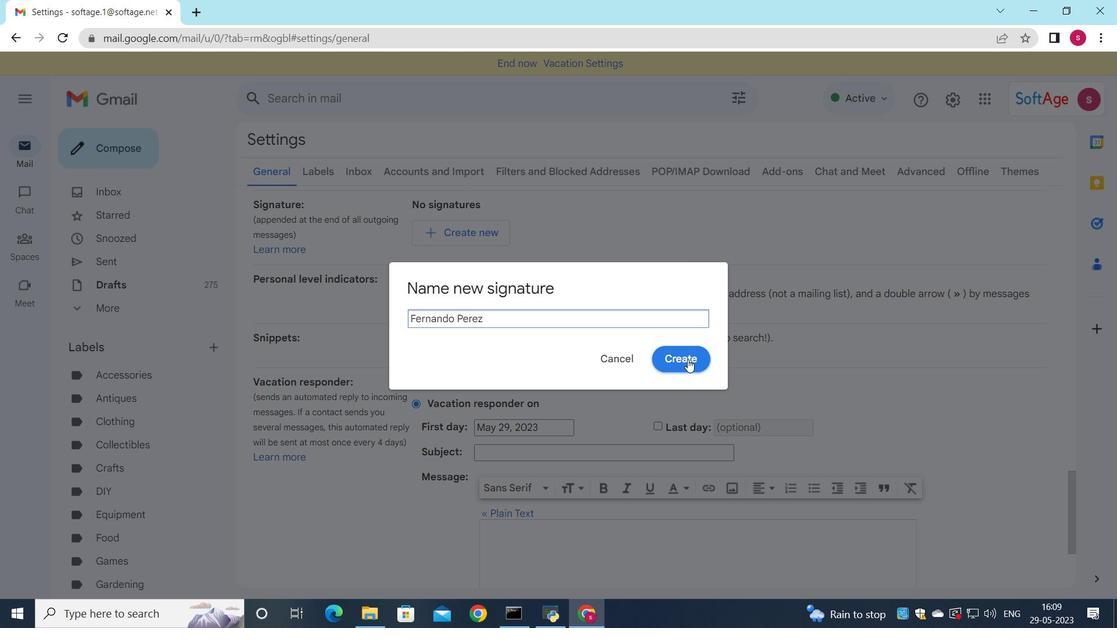 
Action: Mouse moved to (681, 266)
Screenshot: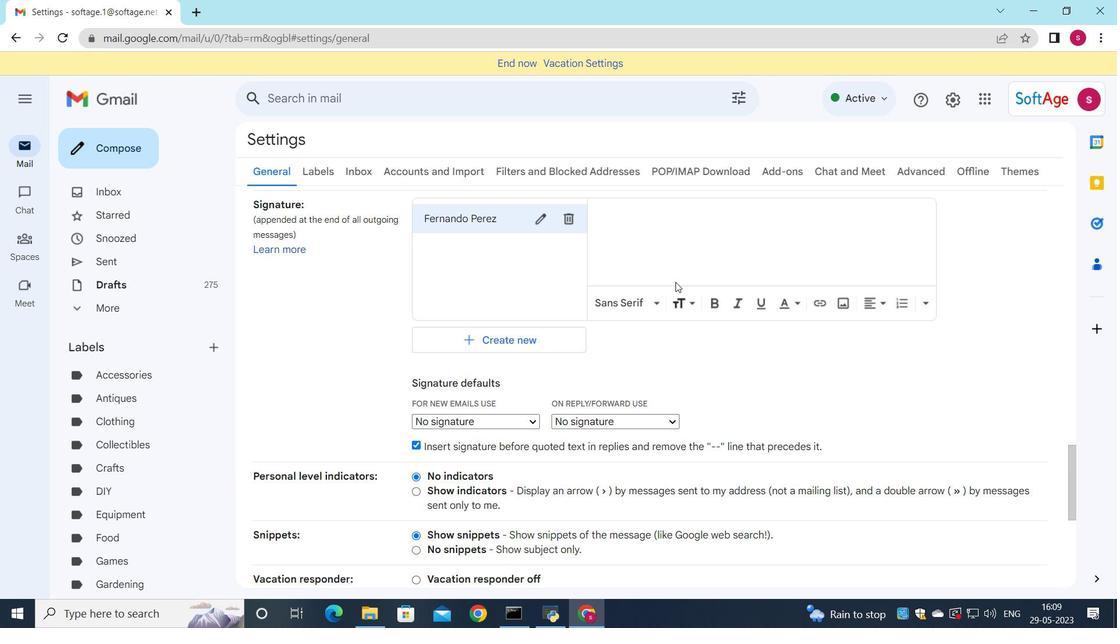 
Action: Mouse pressed left at (681, 266)
Screenshot: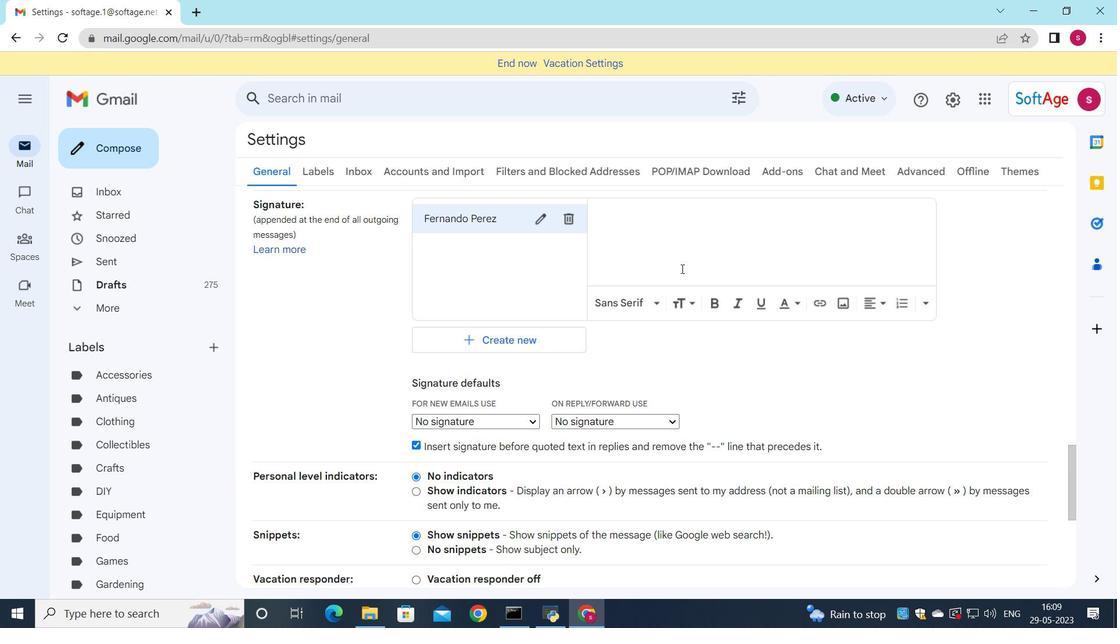 
Action: Key pressed <Key.shift>Fere<Key.backspace>m<Key.backspace>nando<Key.space><Key.shift>Perez
Screenshot: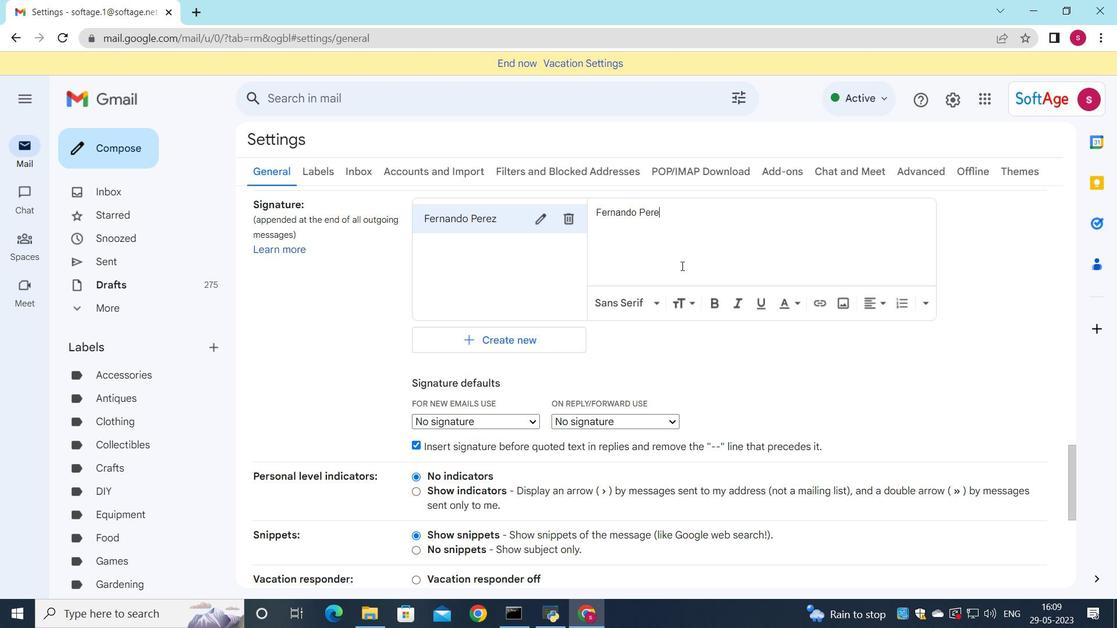 
Action: Mouse moved to (523, 420)
Screenshot: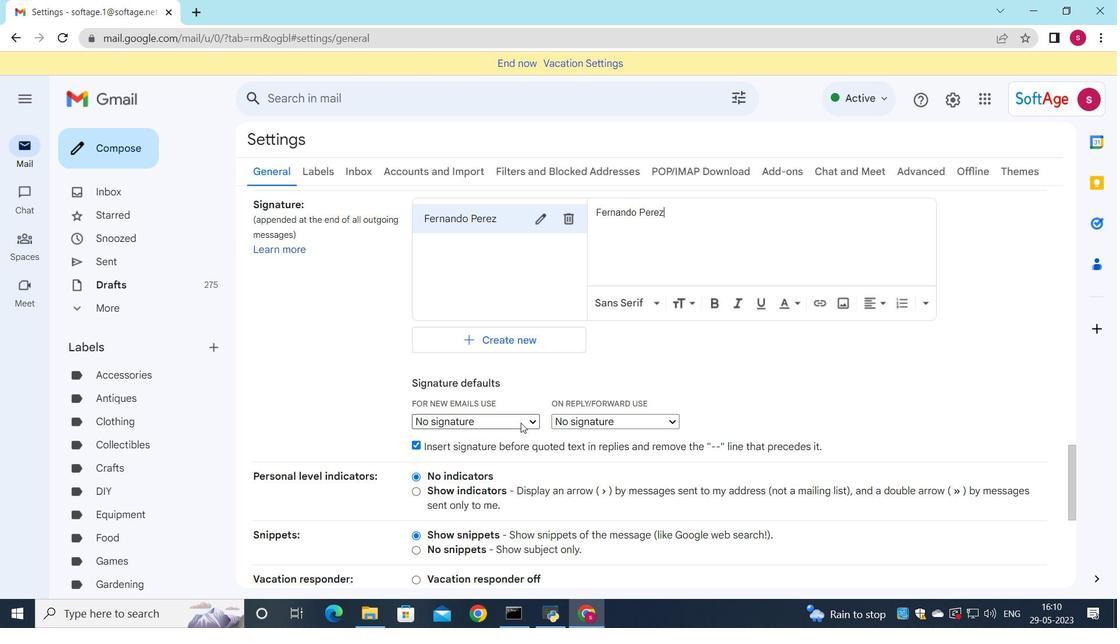 
Action: Mouse pressed left at (523, 420)
Screenshot: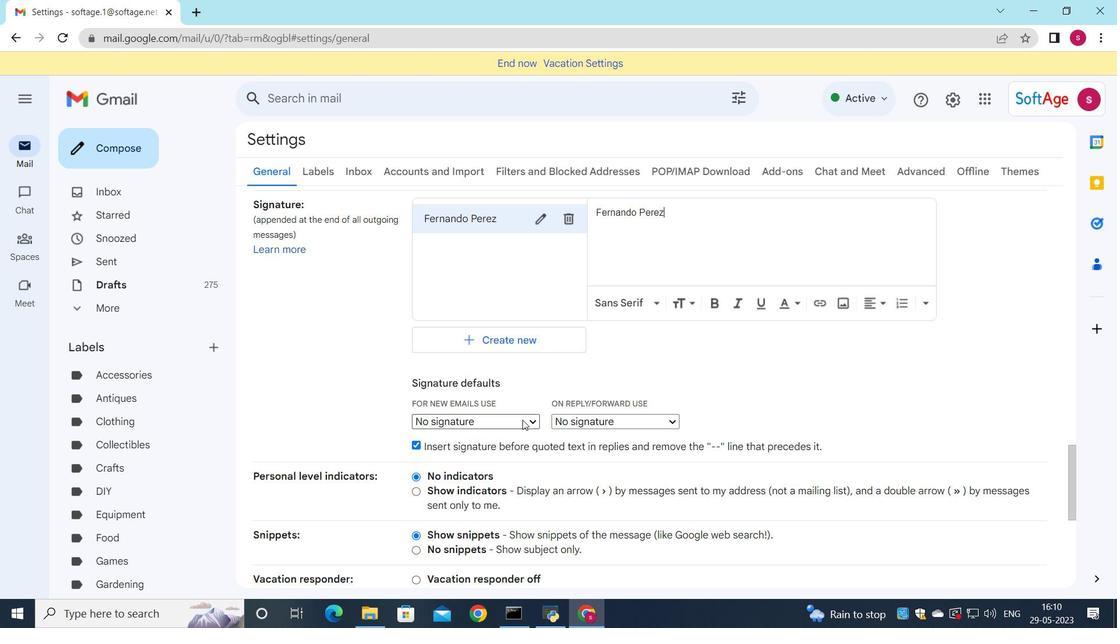 
Action: Mouse moved to (516, 441)
Screenshot: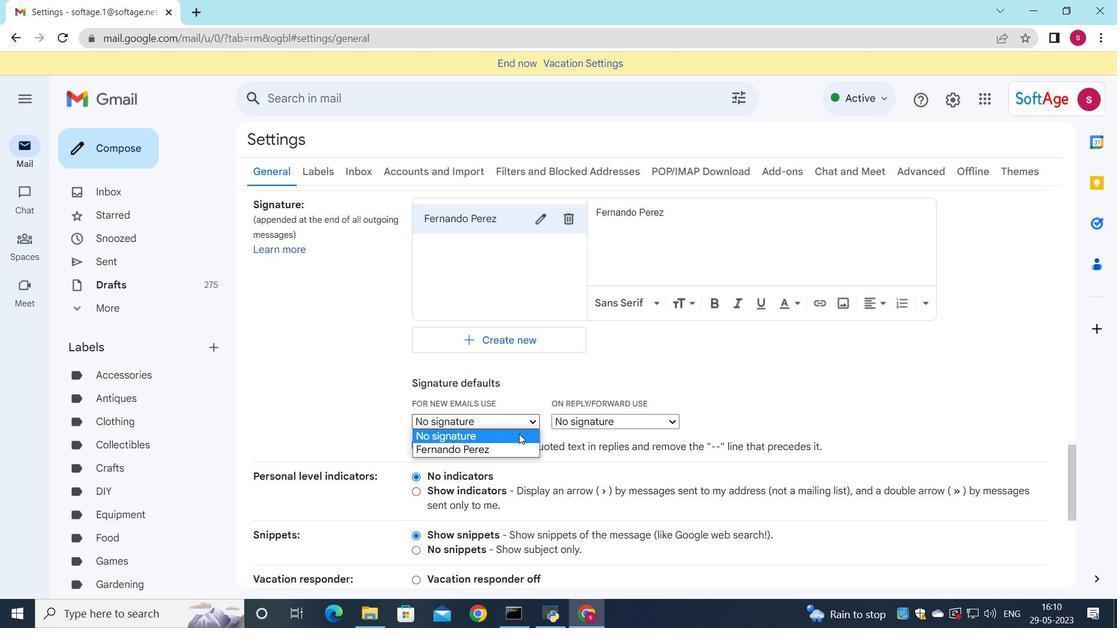 
Action: Mouse pressed left at (516, 441)
Screenshot: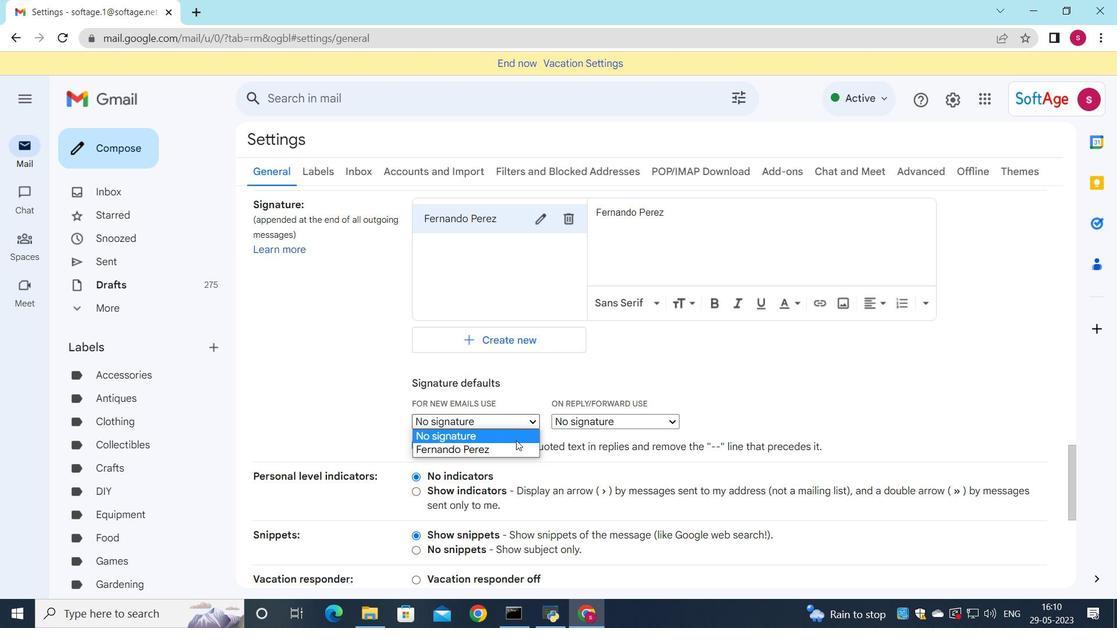 
Action: Mouse moved to (511, 414)
Screenshot: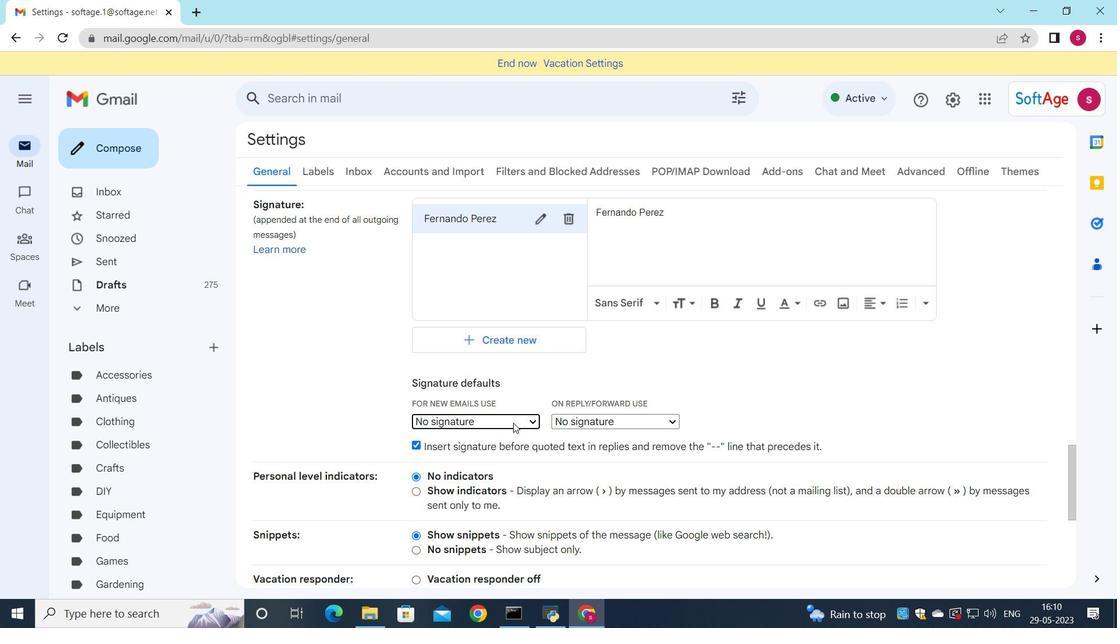 
Action: Mouse pressed left at (511, 414)
Screenshot: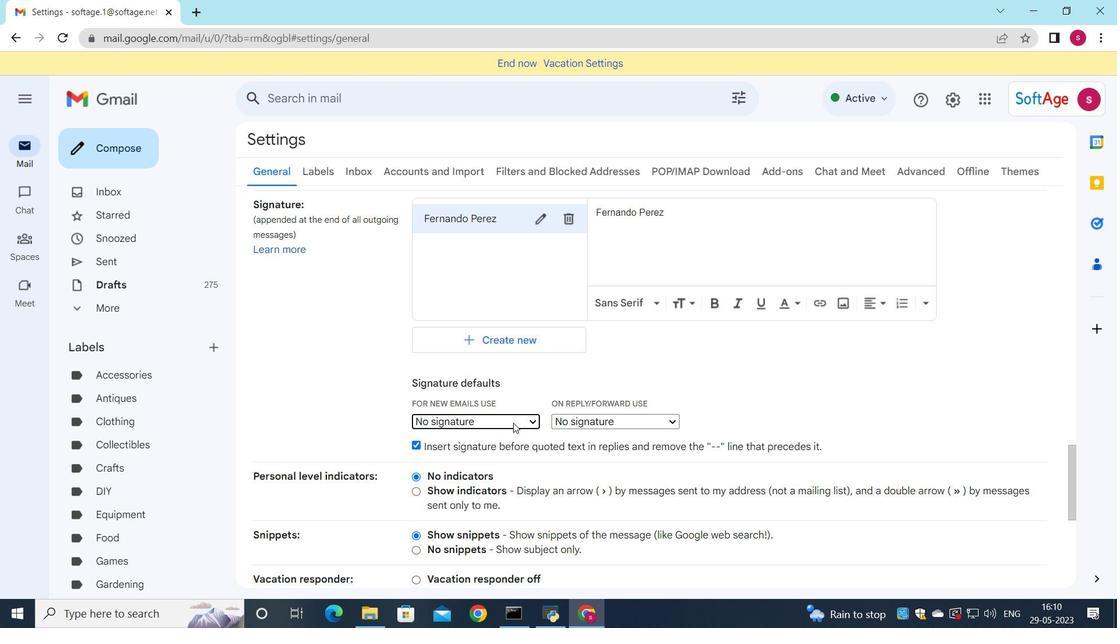 
Action: Mouse moved to (511, 456)
Screenshot: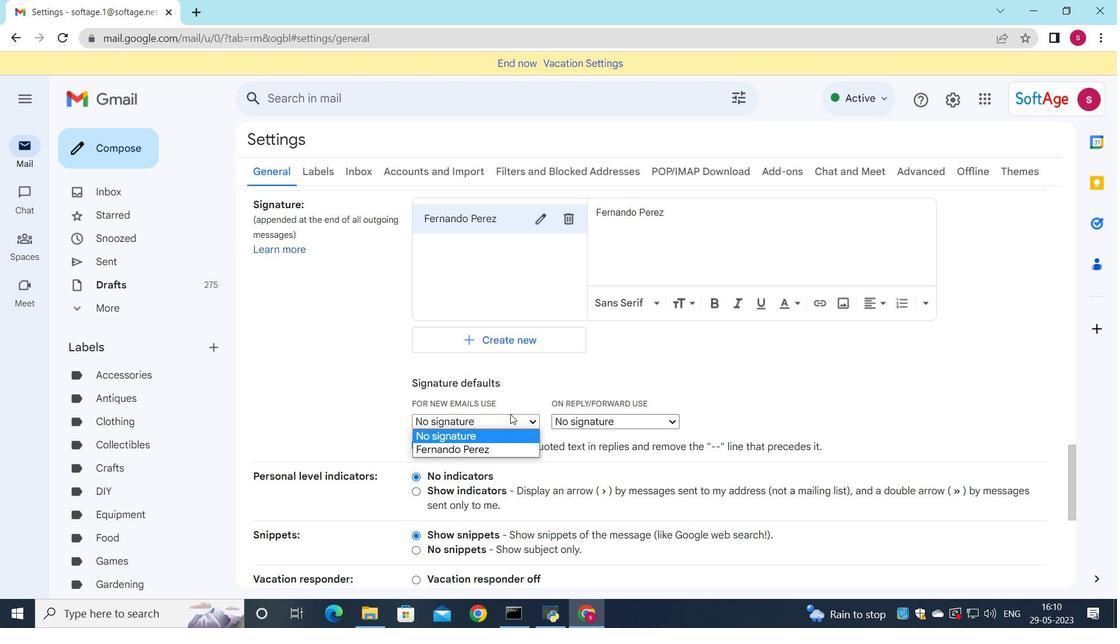 
Action: Mouse pressed left at (511, 456)
Screenshot: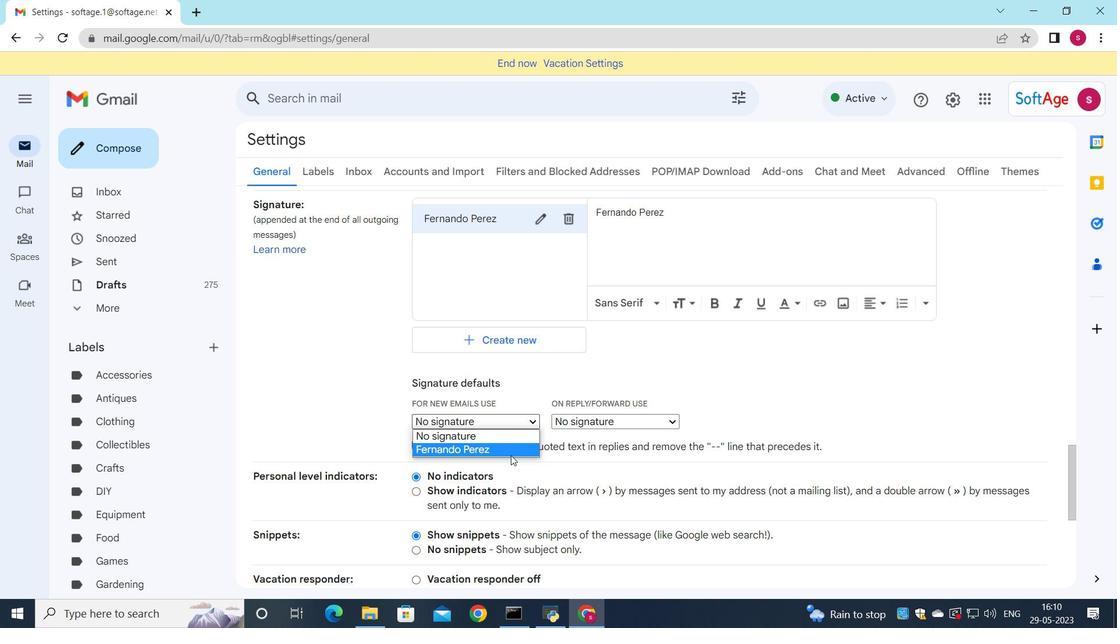 
Action: Mouse moved to (566, 416)
Screenshot: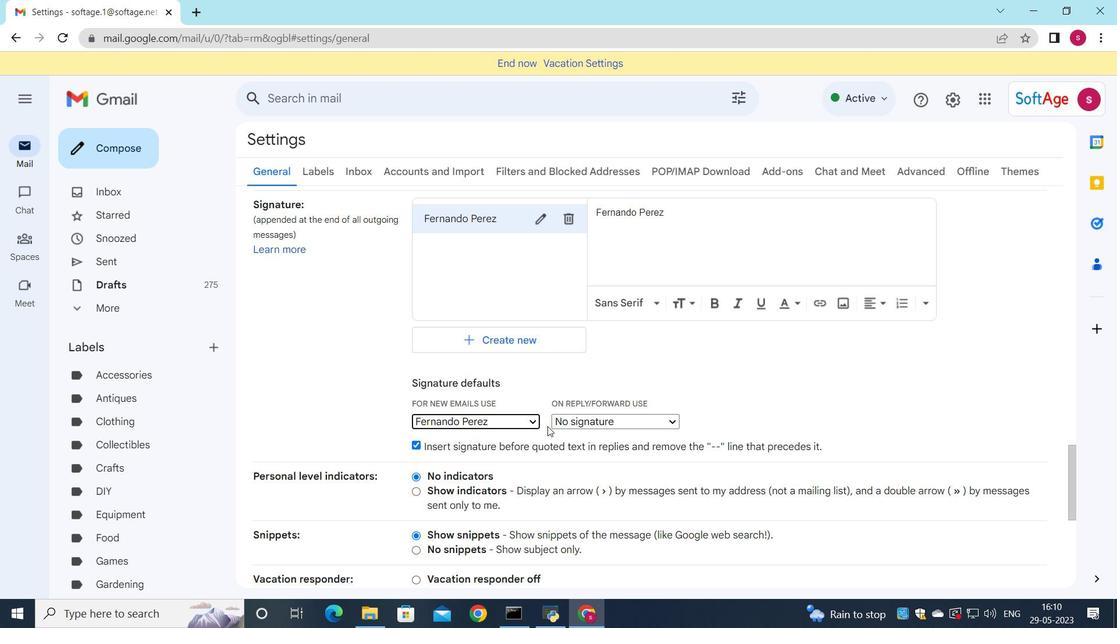 
Action: Mouse pressed left at (566, 416)
Screenshot: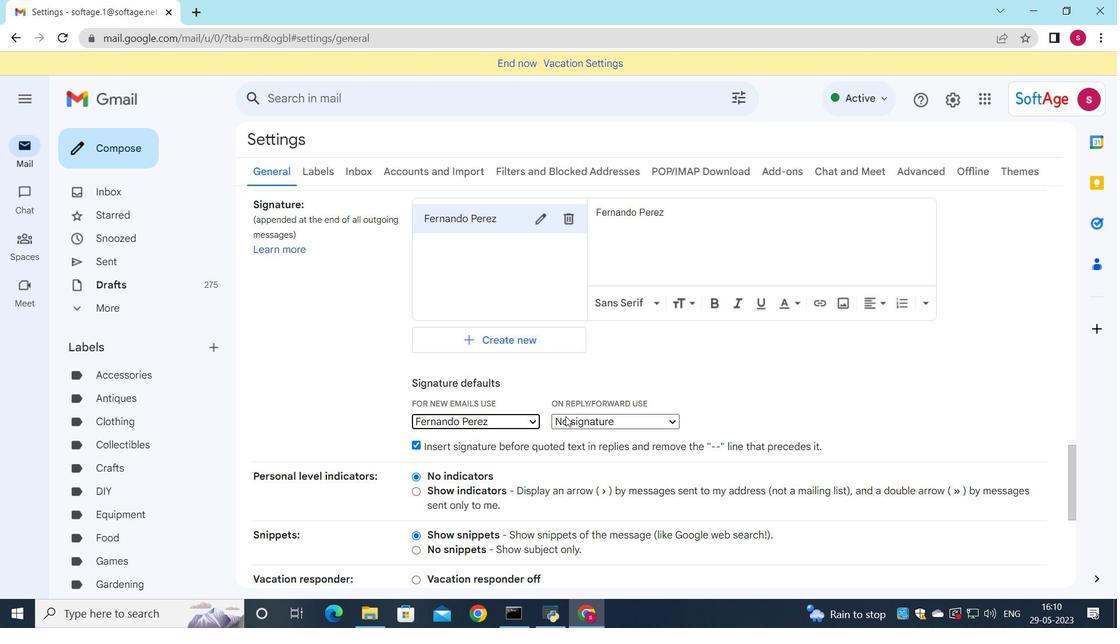 
Action: Mouse moved to (565, 445)
Screenshot: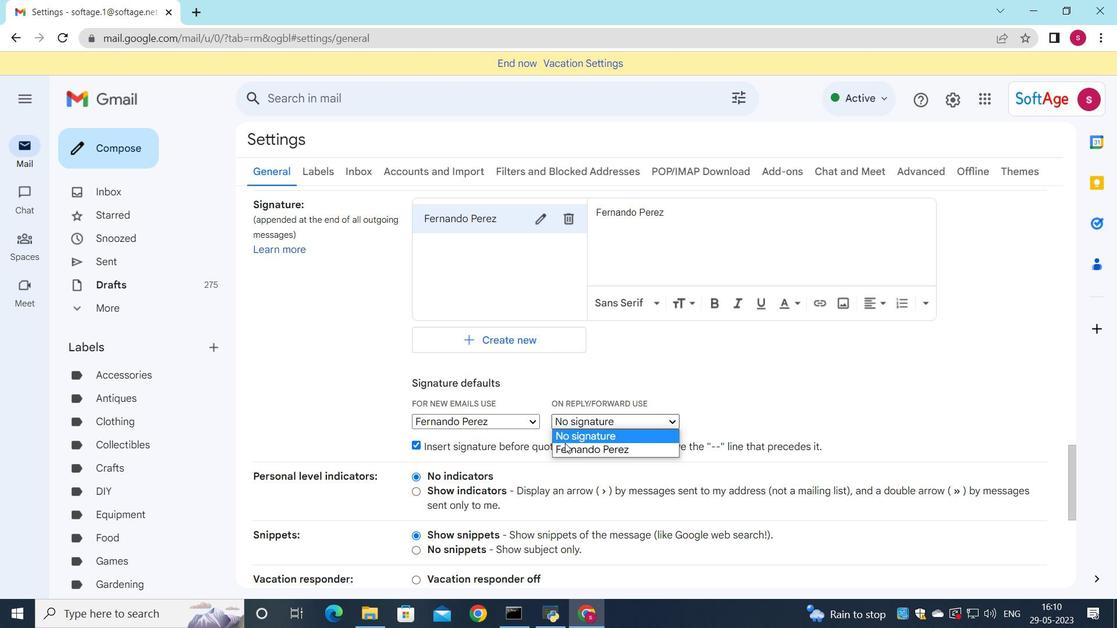 
Action: Mouse pressed left at (565, 445)
Screenshot: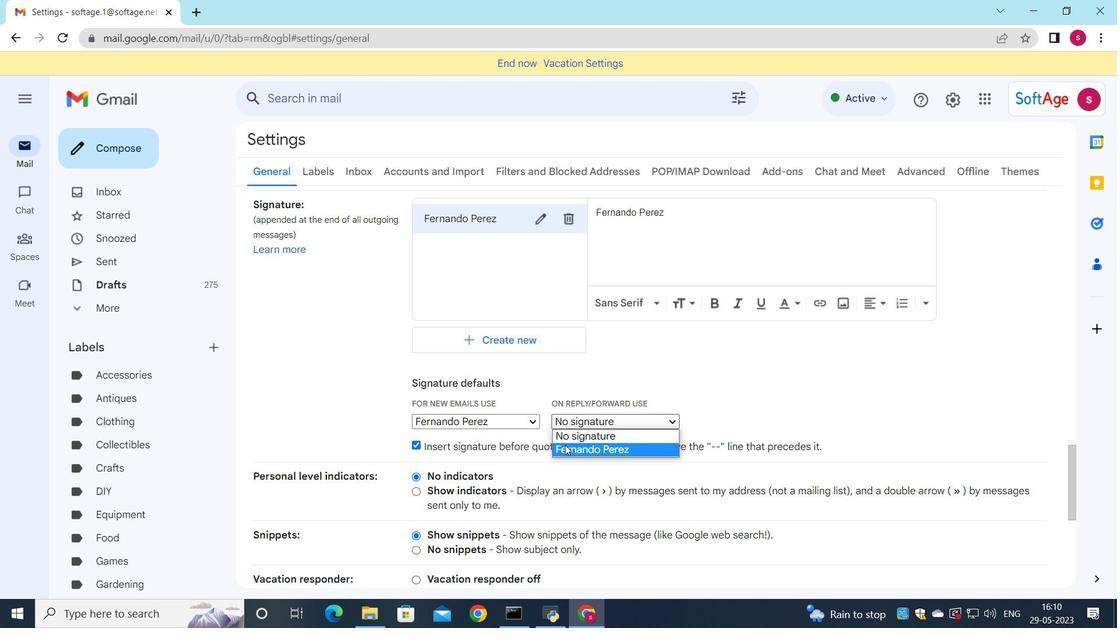 
Action: Mouse moved to (546, 431)
Screenshot: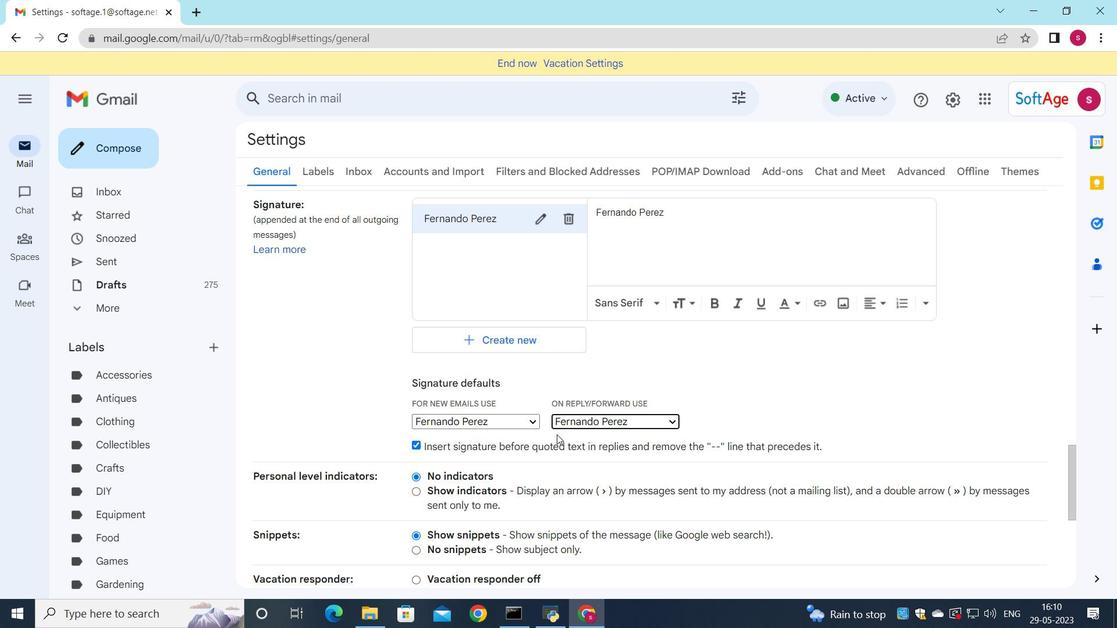 
Action: Mouse scrolled (546, 430) with delta (0, 0)
Screenshot: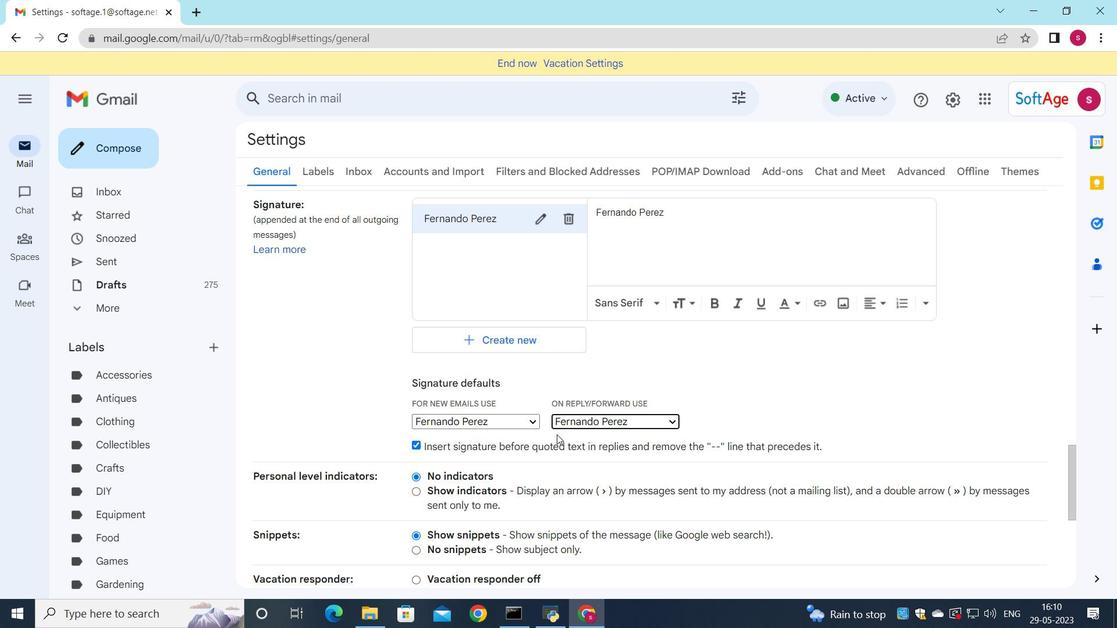 
Action: Mouse moved to (545, 431)
Screenshot: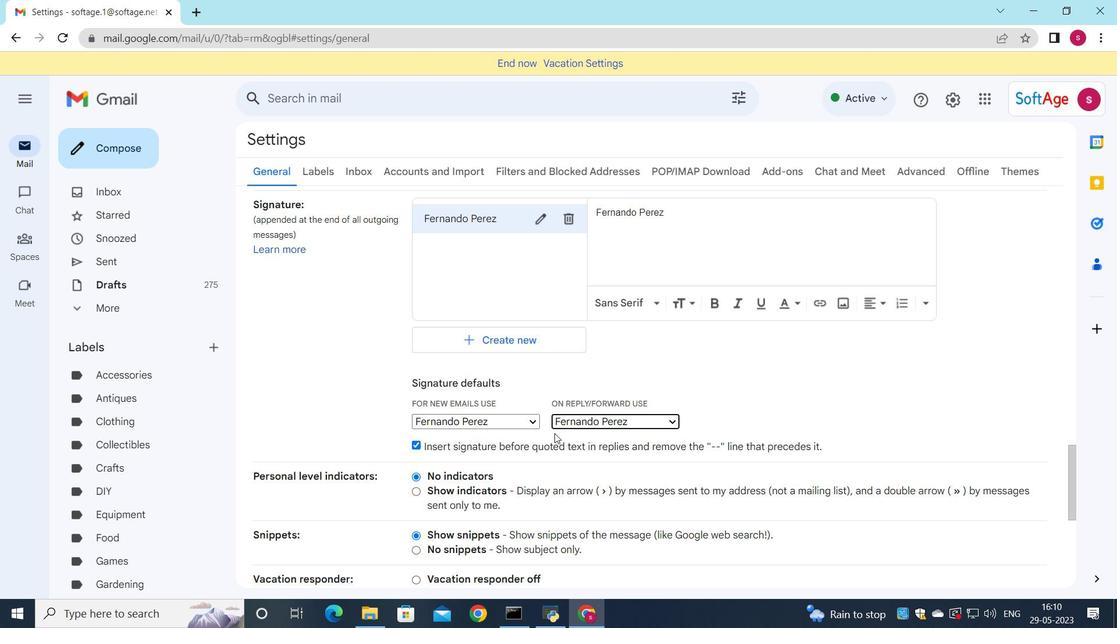 
Action: Mouse scrolled (545, 430) with delta (0, 0)
Screenshot: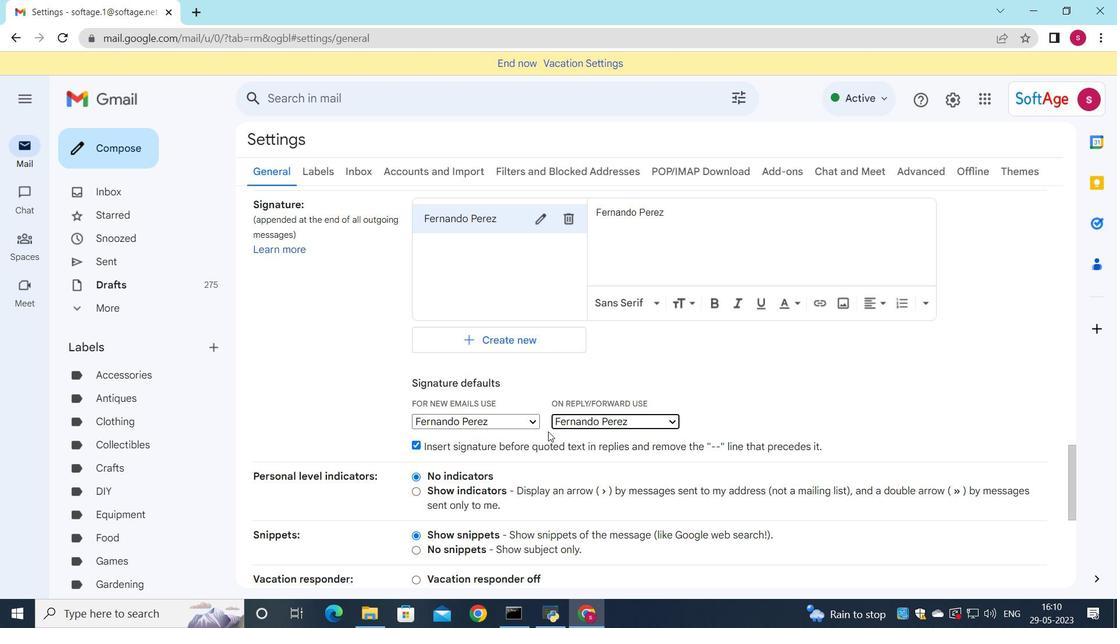
Action: Mouse scrolled (545, 430) with delta (0, 0)
Screenshot: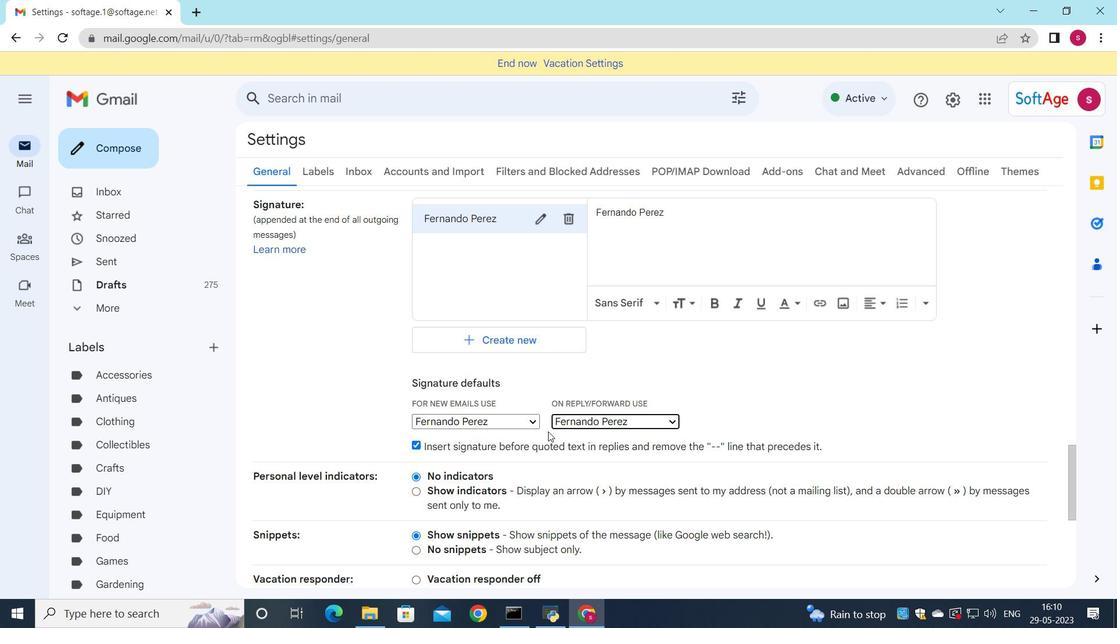 
Action: Mouse moved to (545, 431)
Screenshot: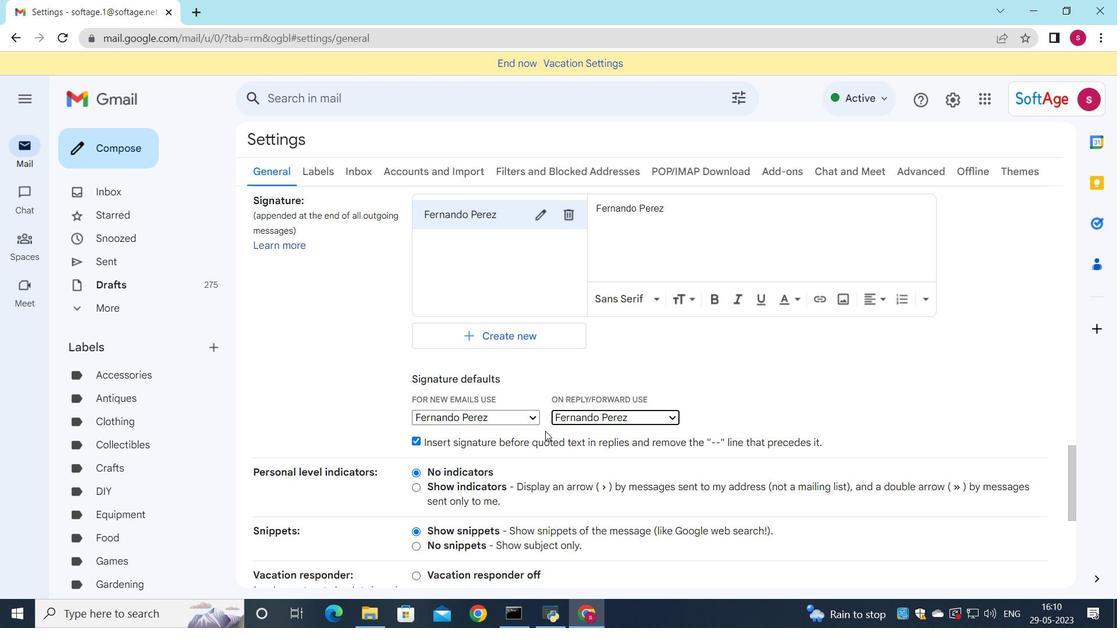 
Action: Mouse scrolled (545, 430) with delta (0, 0)
Screenshot: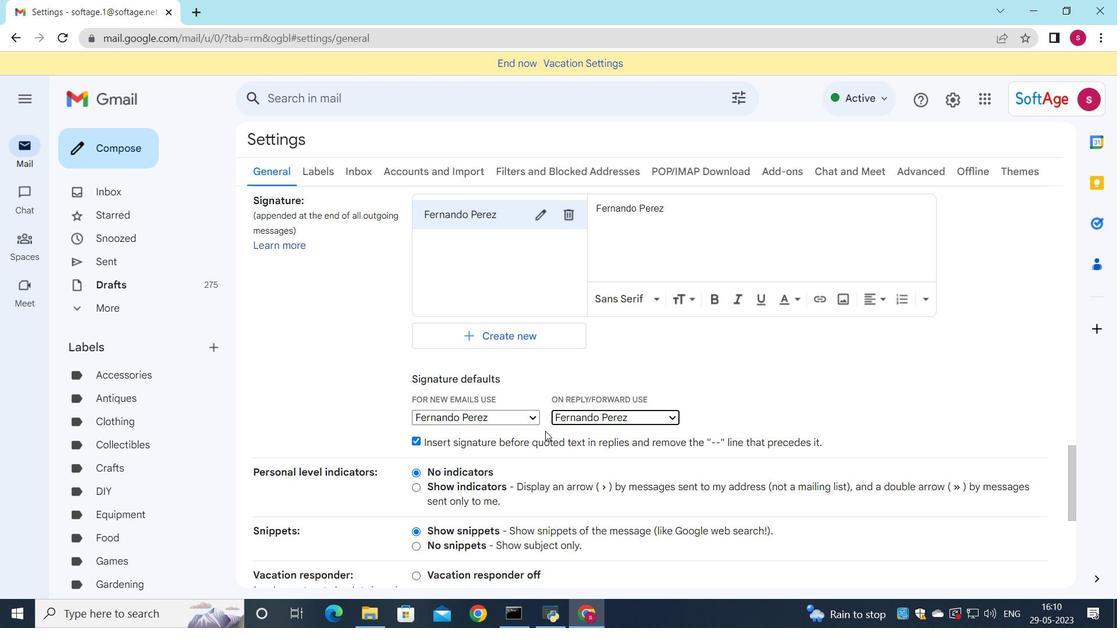
Action: Mouse moved to (441, 385)
Screenshot: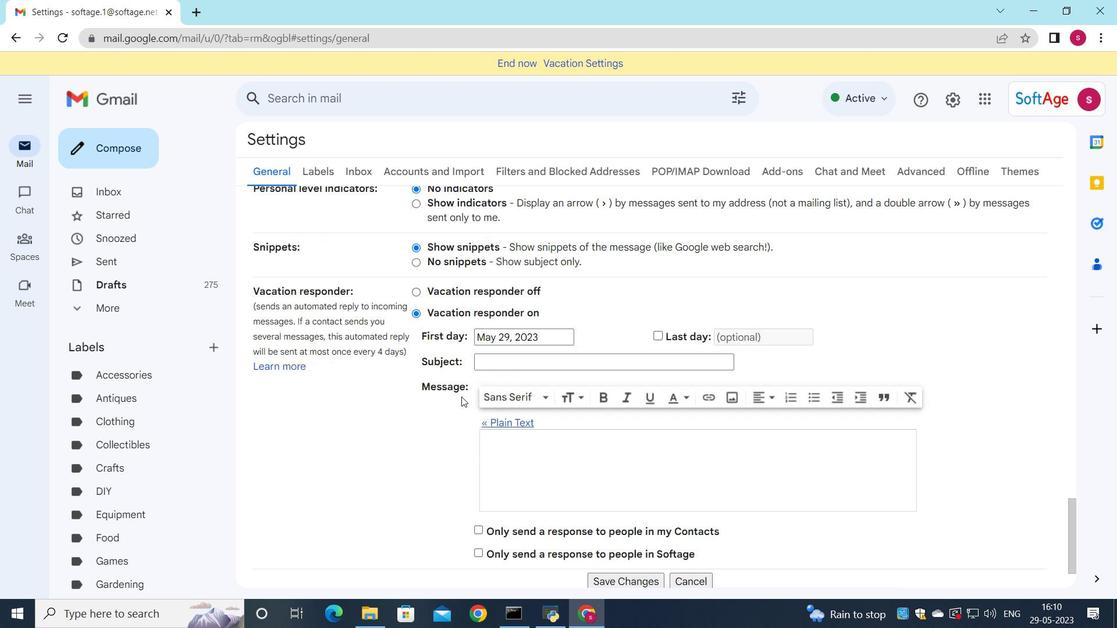 
Action: Mouse scrolled (441, 384) with delta (0, 0)
Screenshot: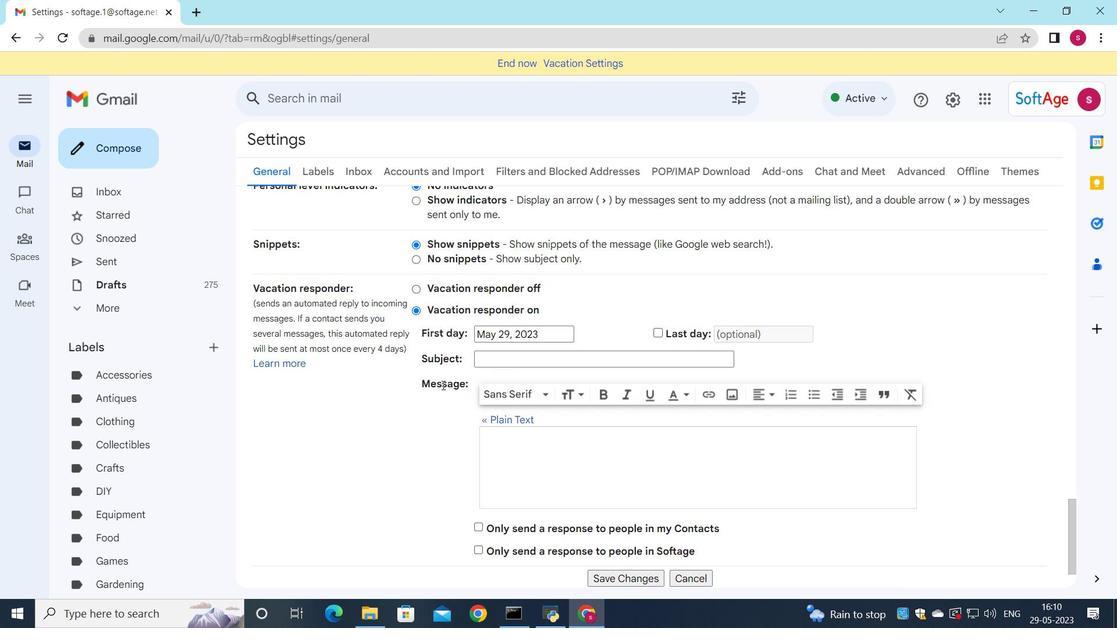 
Action: Mouse scrolled (441, 384) with delta (0, 0)
Screenshot: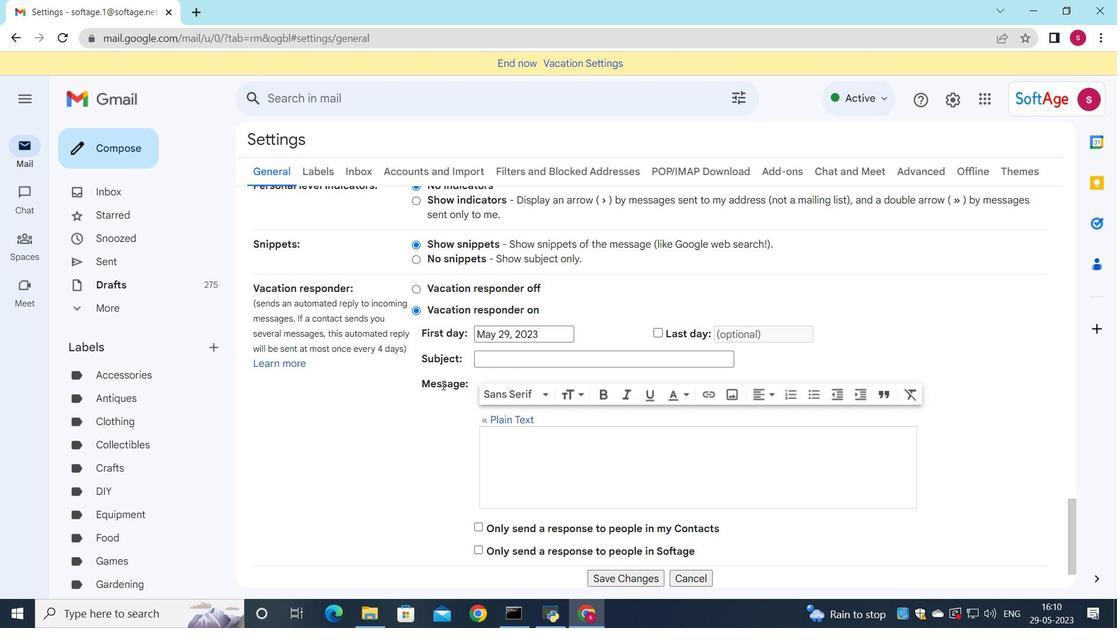 
Action: Mouse scrolled (441, 384) with delta (0, 0)
Screenshot: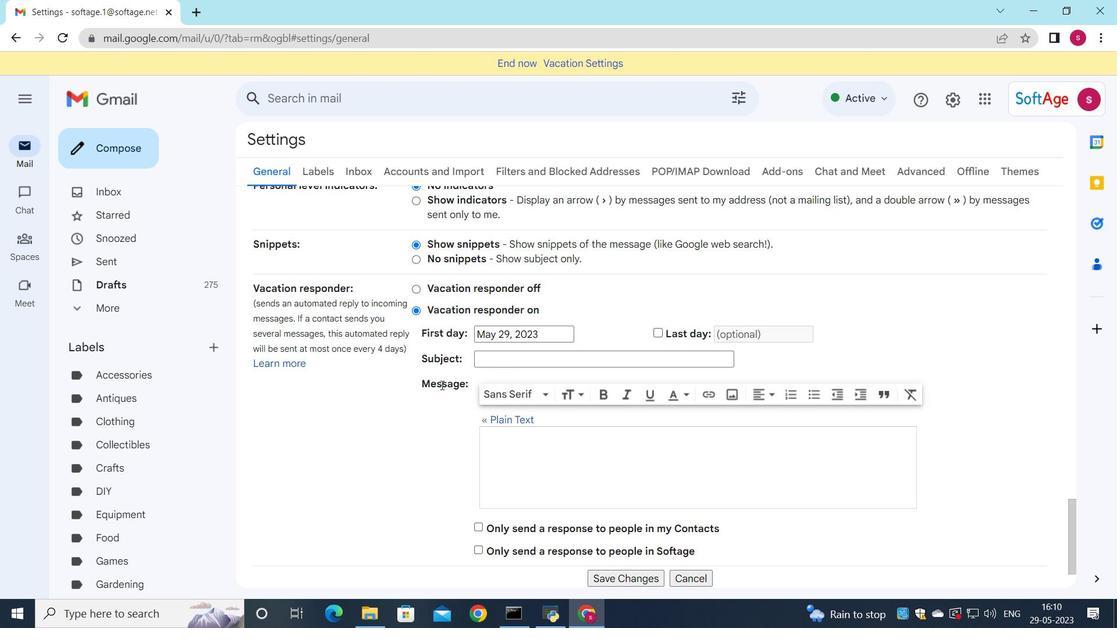 
Action: Mouse scrolled (441, 384) with delta (0, 0)
Screenshot: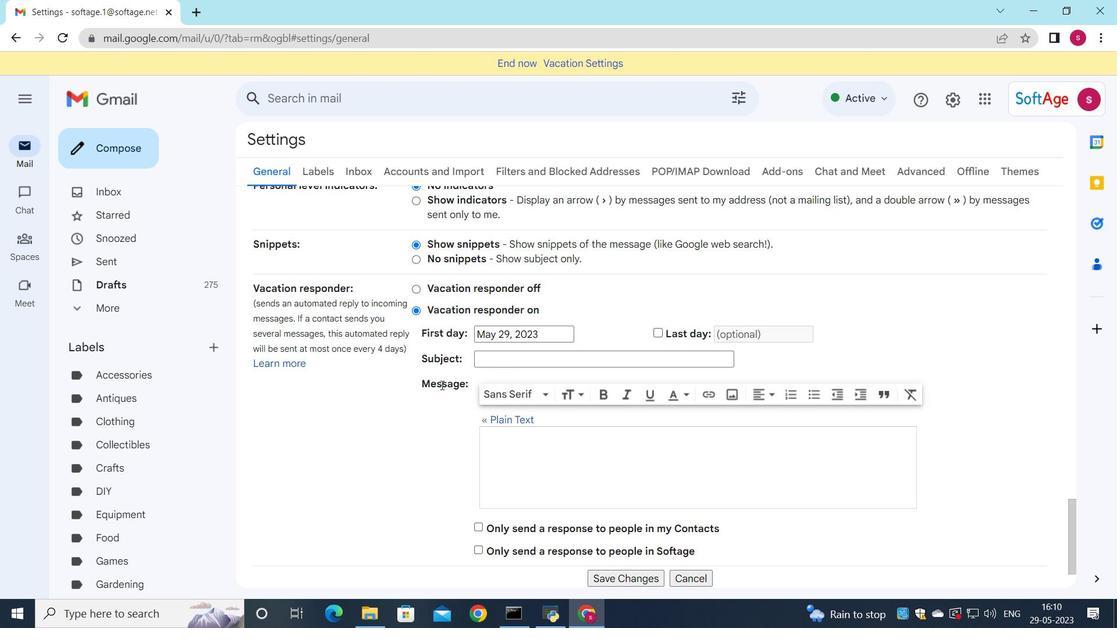 
Action: Mouse moved to (615, 513)
Screenshot: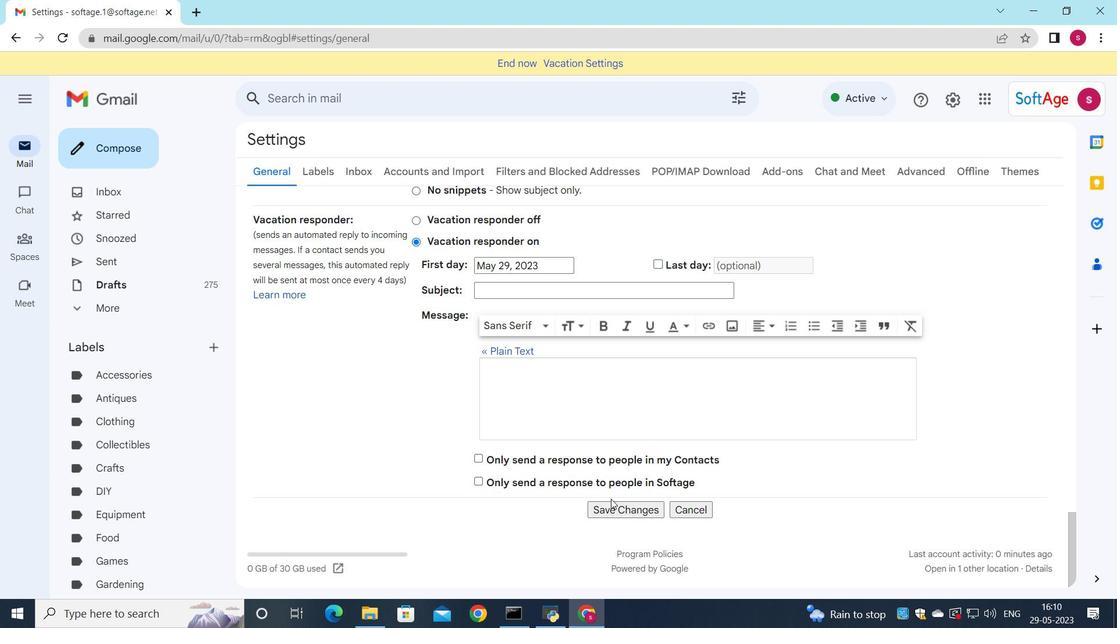 
Action: Mouse pressed left at (615, 513)
Screenshot: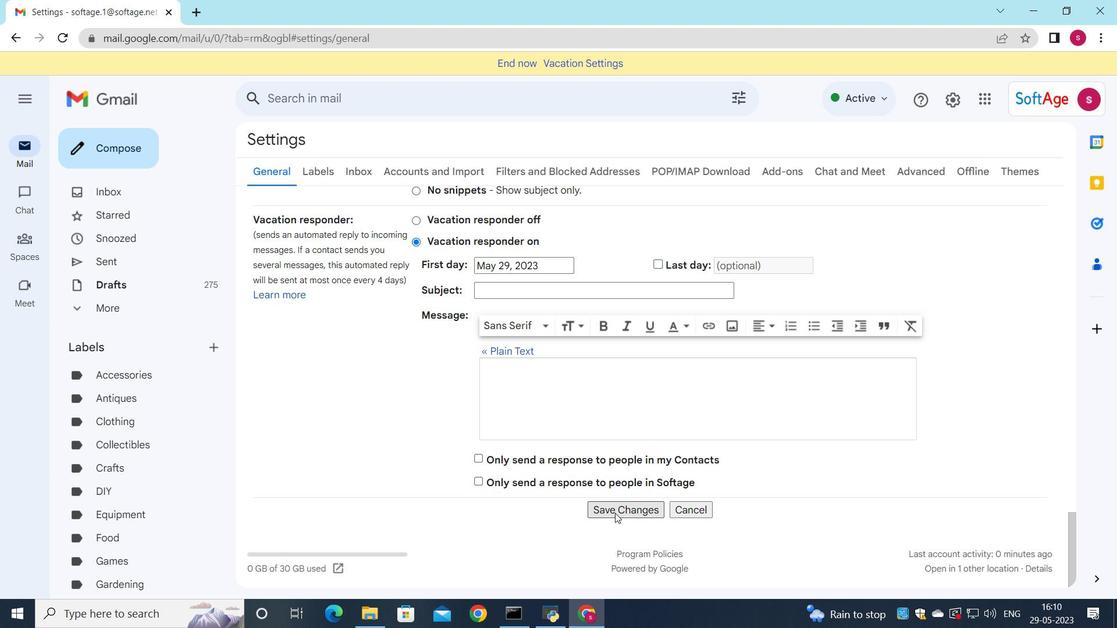 
Action: Mouse moved to (121, 152)
Screenshot: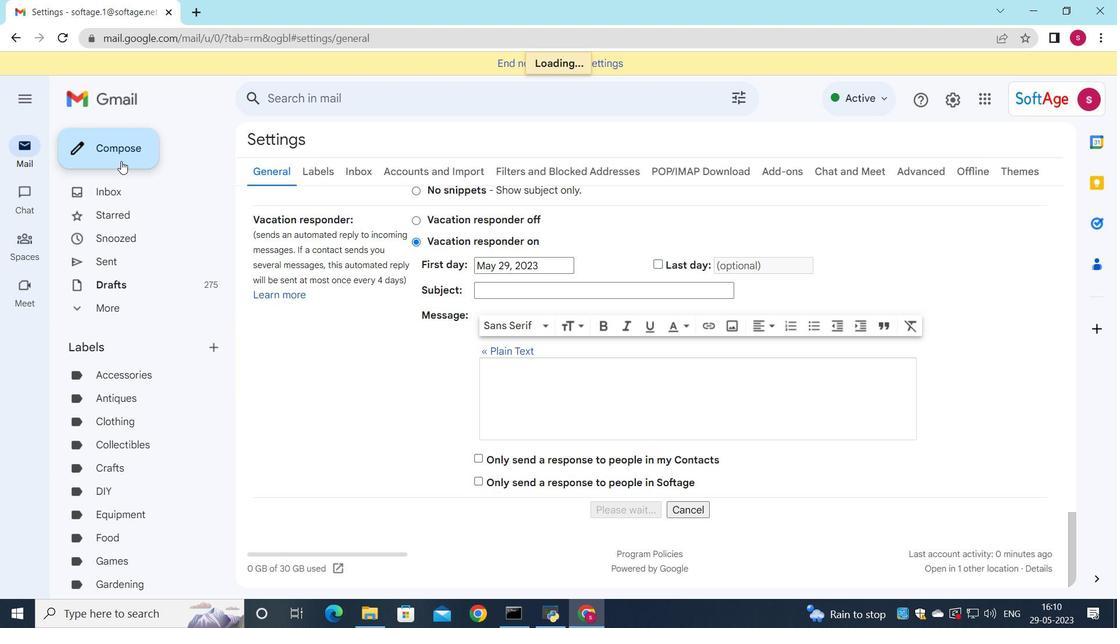 
Action: Mouse pressed left at (121, 152)
Screenshot: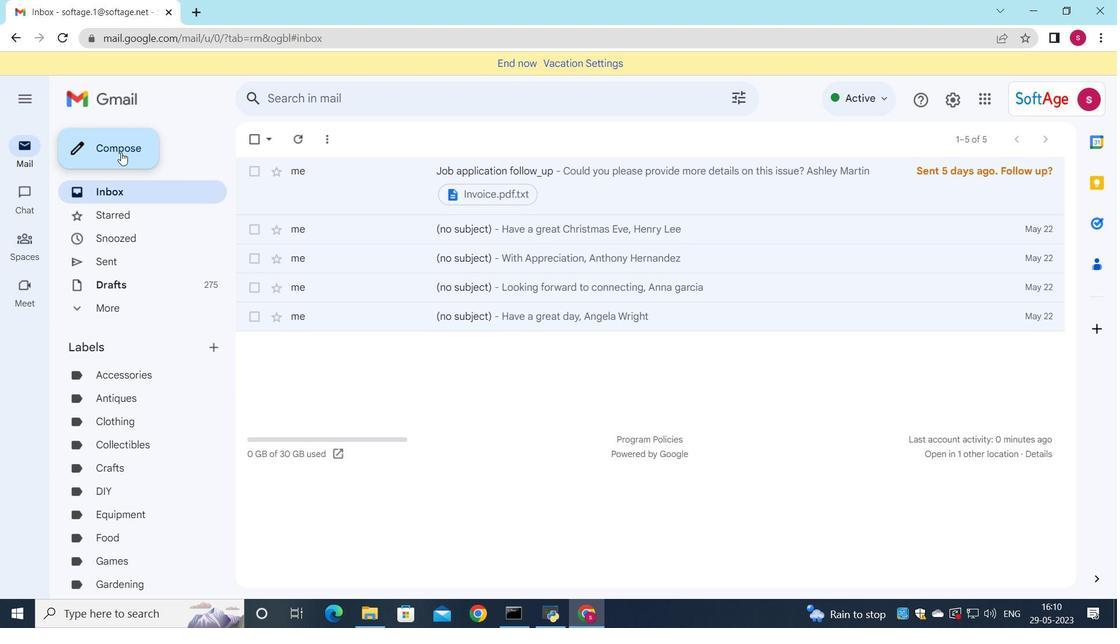 
Action: Mouse moved to (787, 261)
Screenshot: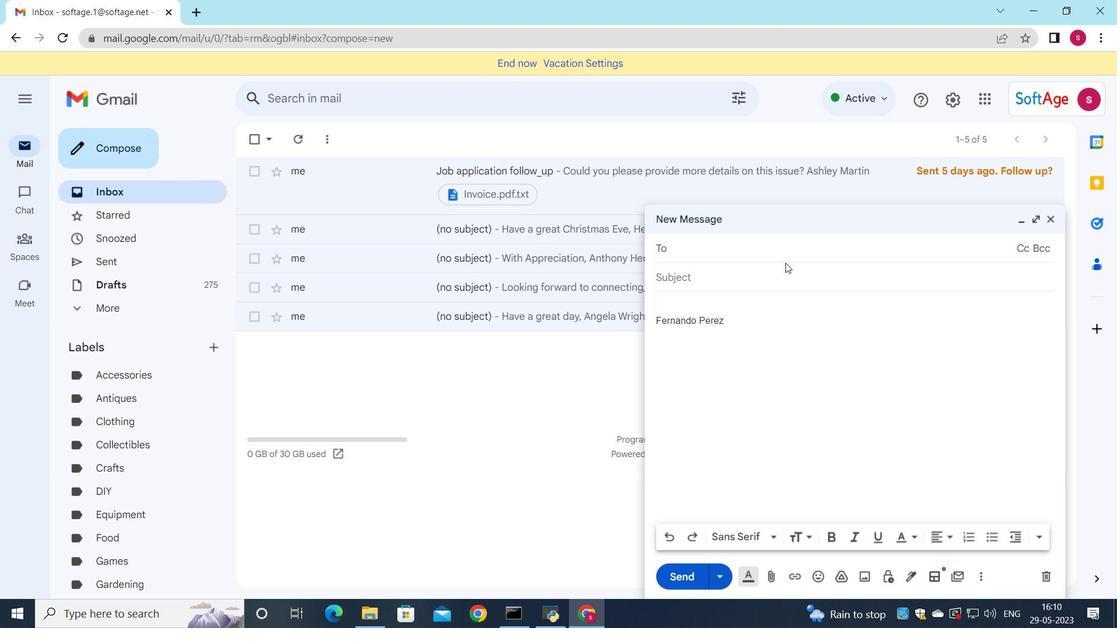 
Action: Key pressed <Key.down><Key.down><Key.enter><Key.down><Key.down><Key.down><Key.enter>
Screenshot: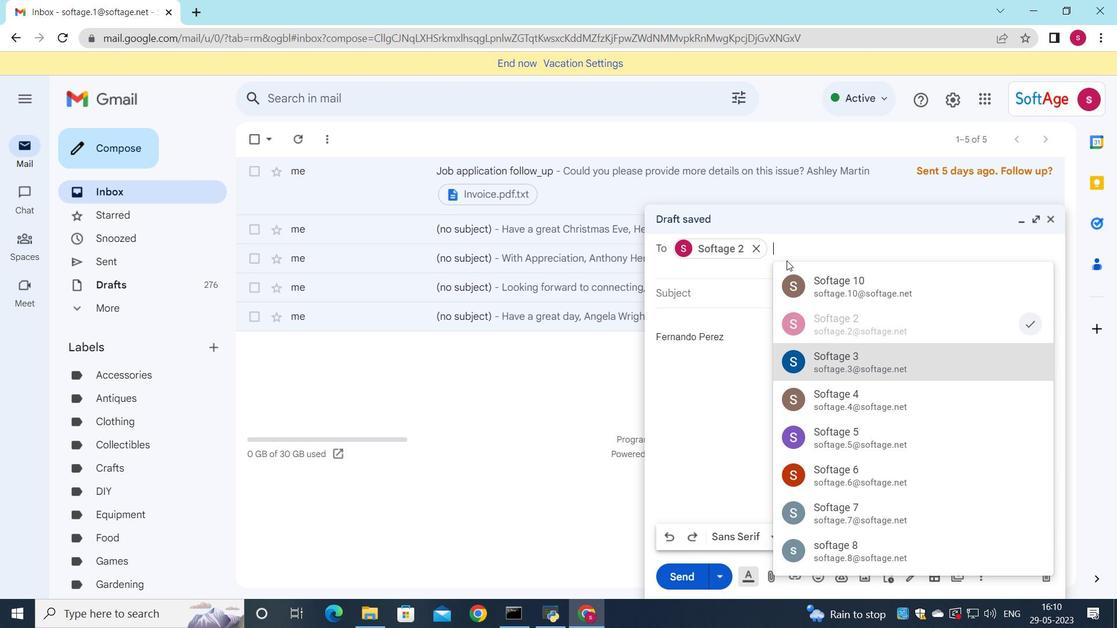 
Action: Mouse moved to (1025, 268)
Screenshot: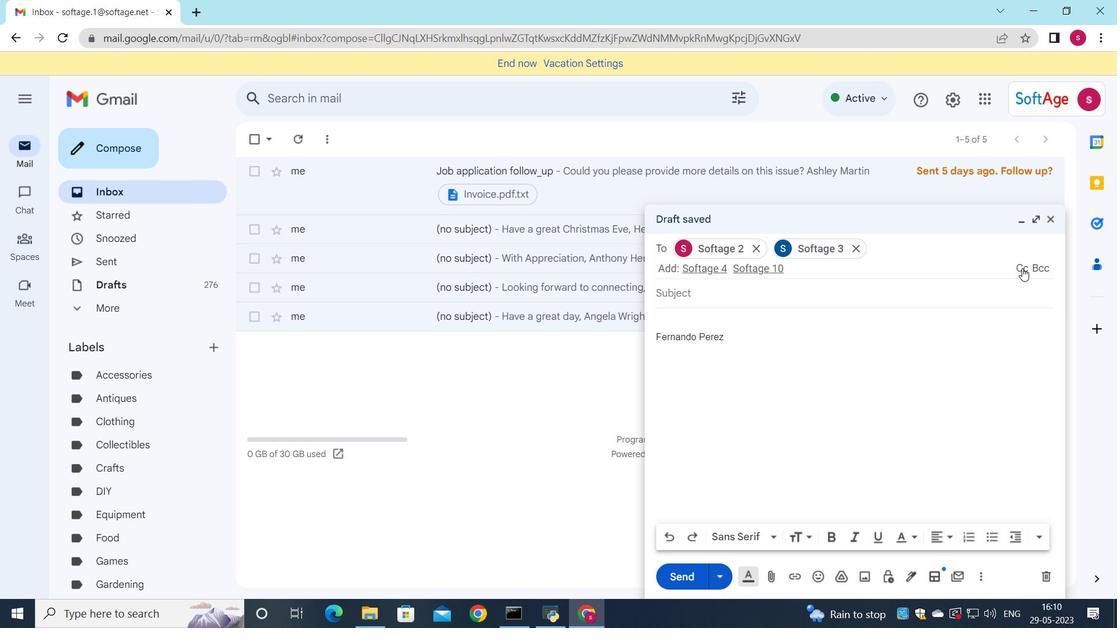 
Action: Mouse pressed left at (1025, 268)
Screenshot: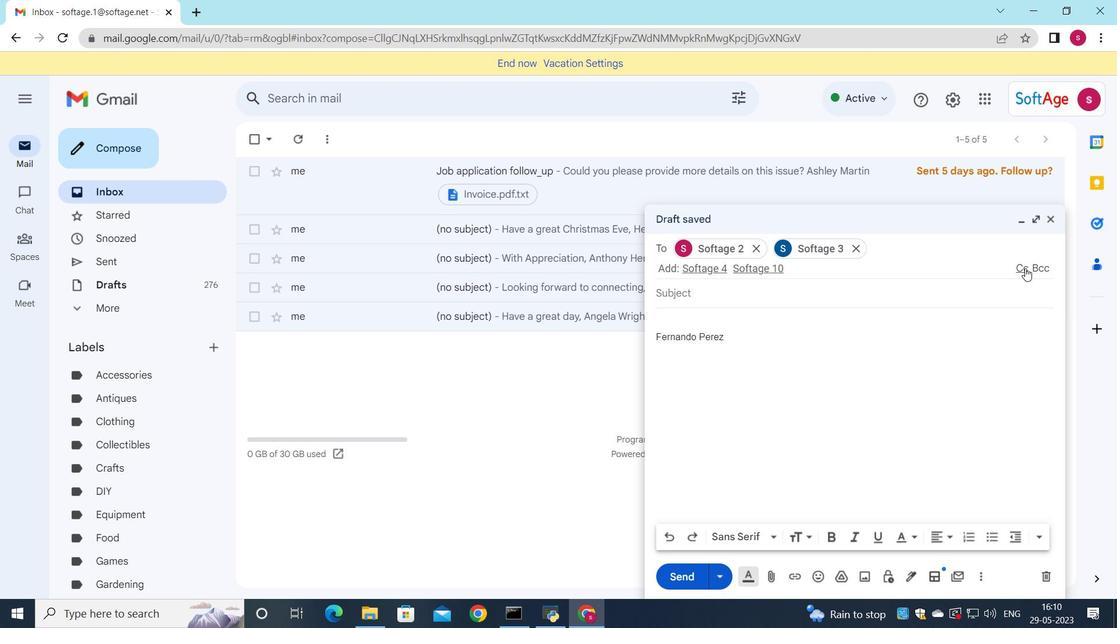 
Action: Key pressed <Key.down><Key.down><Key.down><Key.down><Key.enter>
Screenshot: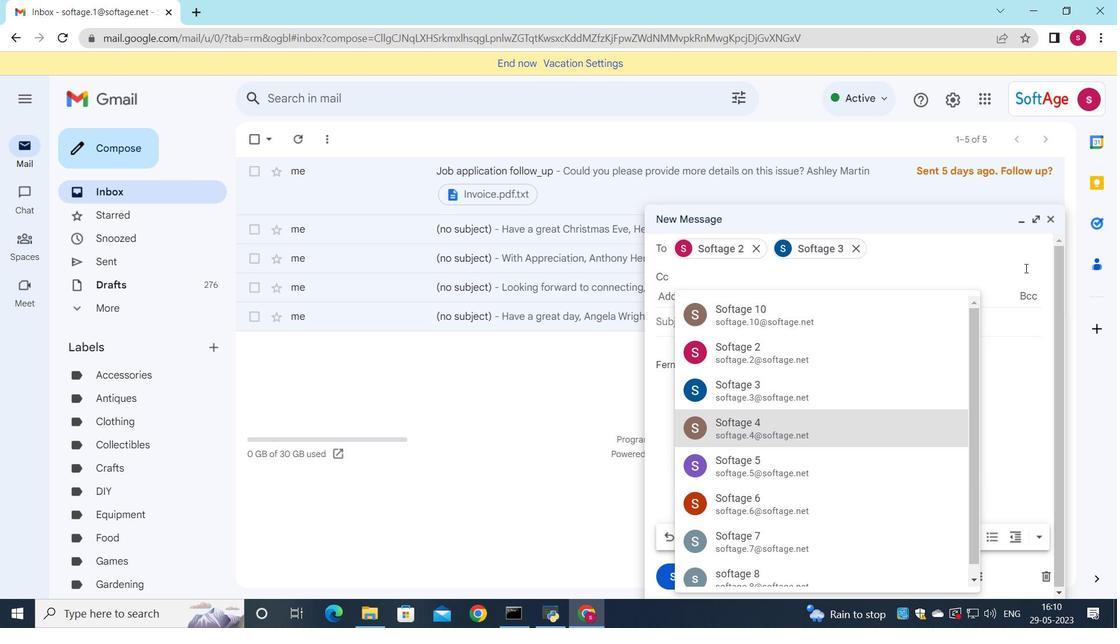 
Action: Mouse moved to (761, 322)
Screenshot: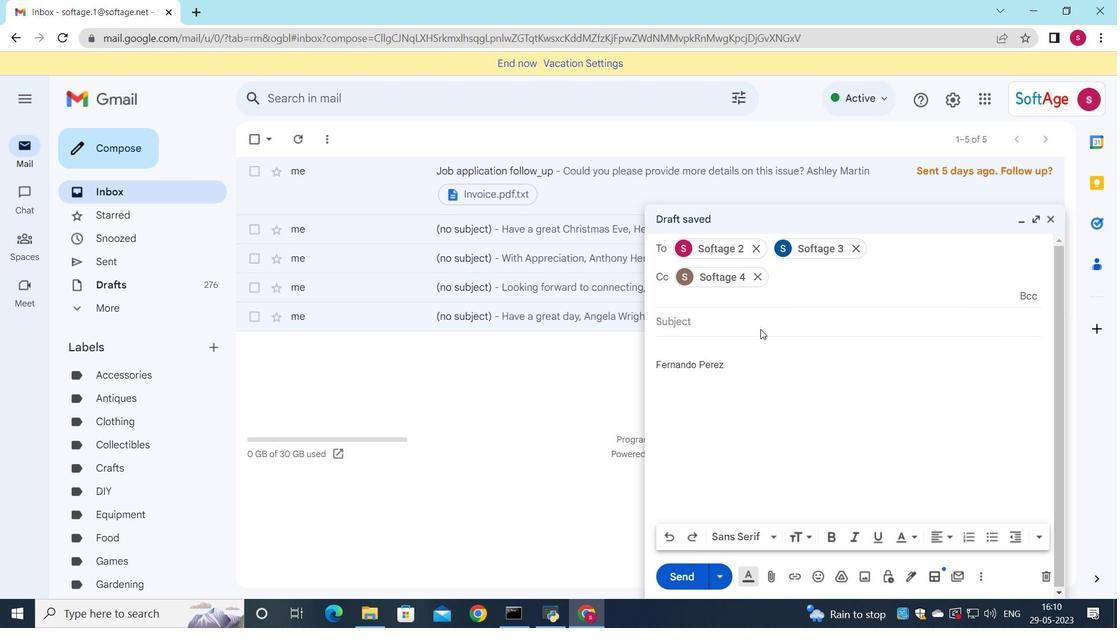 
Action: Mouse pressed left at (761, 322)
Screenshot: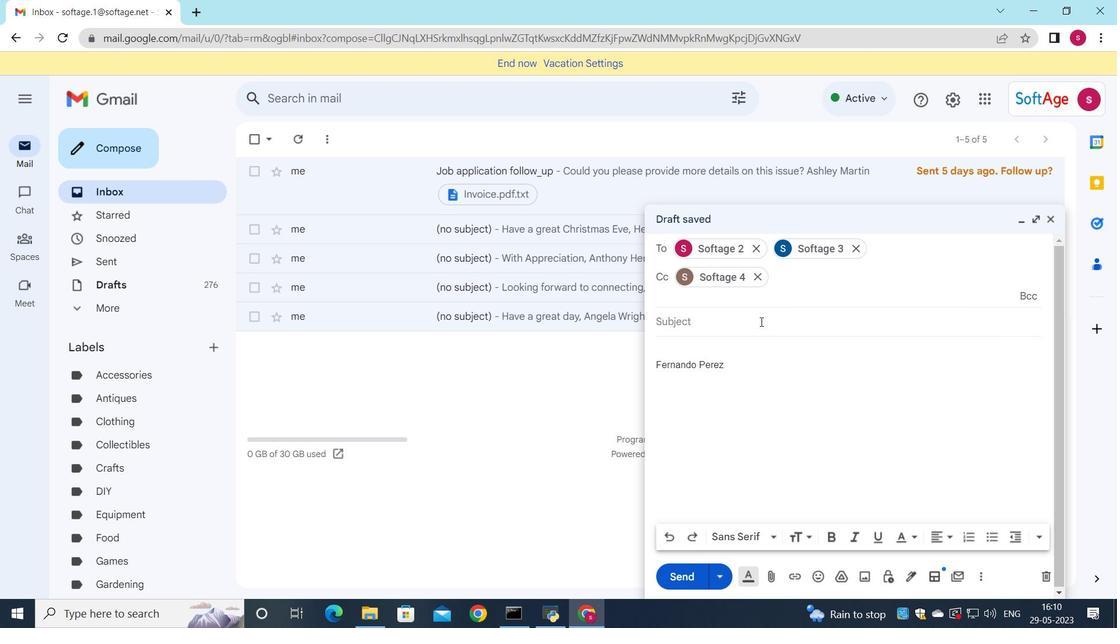 
Action: Mouse moved to (850, 281)
Screenshot: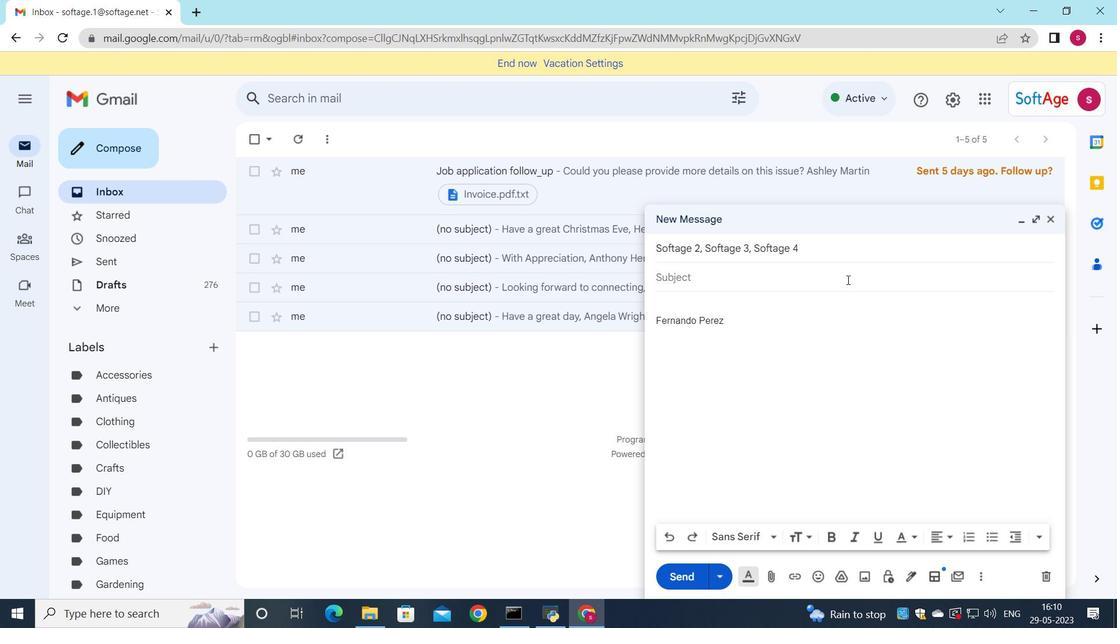 
Action: Key pressed <Key.shift>Request<Key.space>for<Key.space>a<Key.space>case<Key.space>study
Screenshot: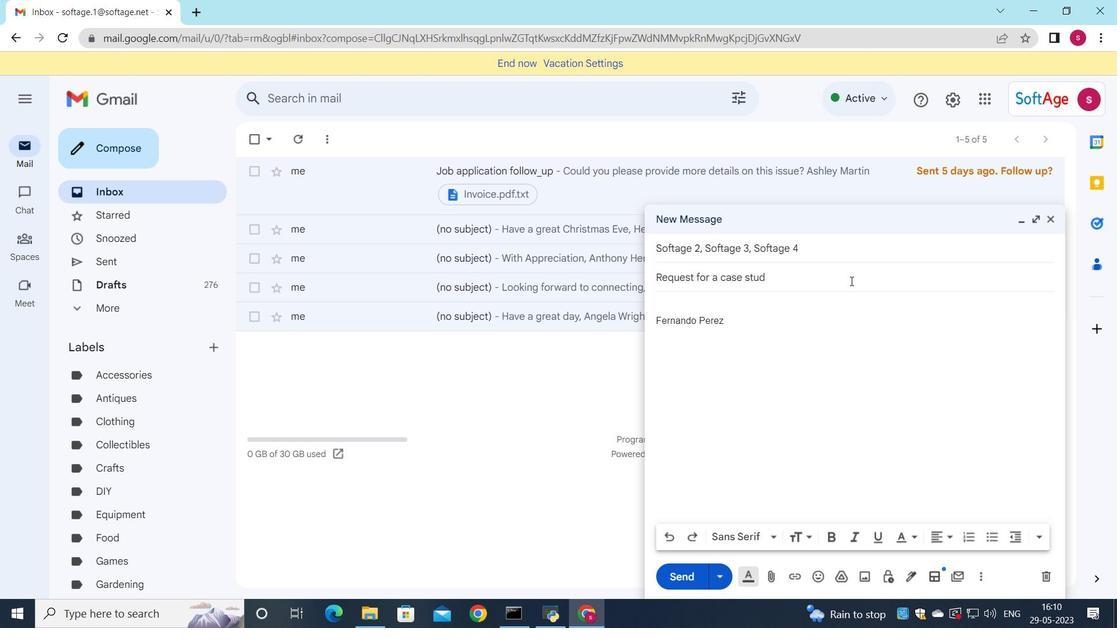 
Action: Mouse moved to (690, 299)
Screenshot: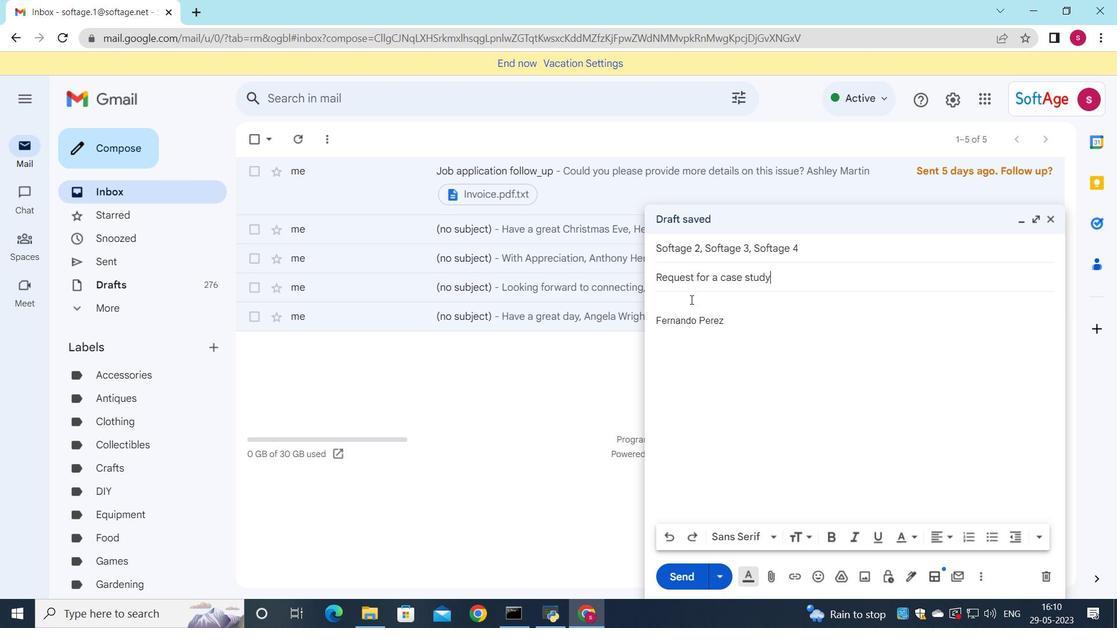 
Action: Mouse pressed left at (690, 299)
Screenshot: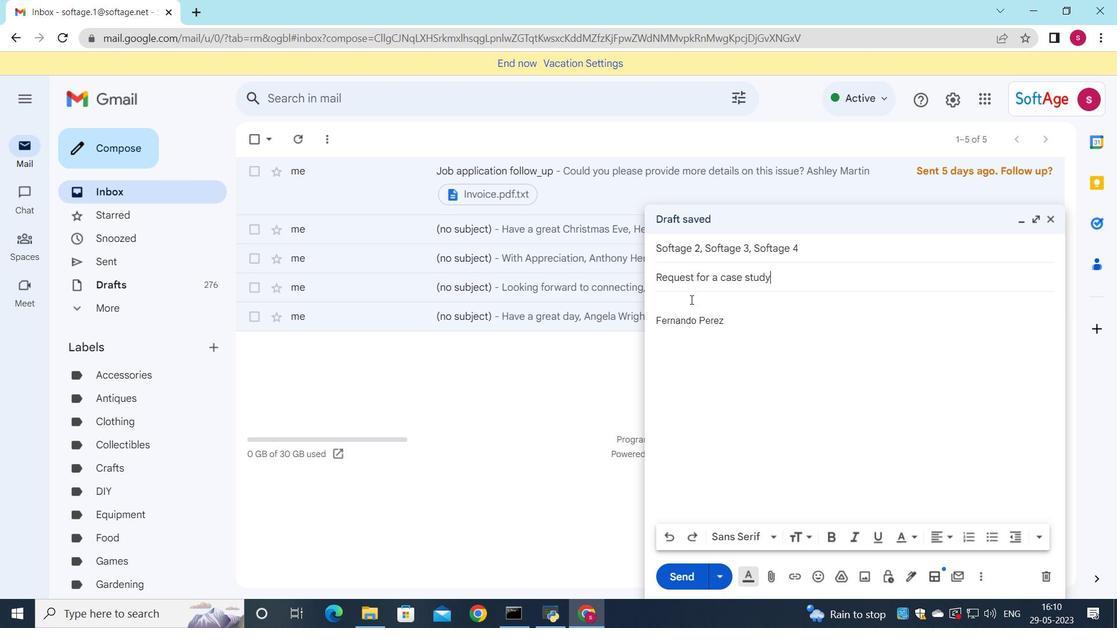 
Action: Key pressed <Key.shift>Could<Key.space>you<Key.space>please<Key.space>provide<Key.space>a<Key.space>k<Key.backspace>list<Key.space>of<Key.space>the<Key.space>available<Key.space>options<Key.shift><Key.shift><Key.shift><Key.shift><Key.shift><Key.shift><Key.shift><Key.shift><Key.shift><Key.shift><Key.shift><Key.shift><Key.shift><Key.shift><Key.shift><Key.shift><Key.shift><Key.shift><Key.shift><Key.shift><Key.shift><Key.shift><Key.shift><Key.shift><Key.shift><Key.shift><Key.shift><Key.shift><Key.shift><Key.shift><Key.shift><Key.shift><Key.shift><Key.shift><Key.shift><Key.shift><Key.shift><Key.shift><Key.shift><Key.shift><Key.shift><Key.shift><Key.shift><Key.shift><Key.shift><Key.shift><Key.shift><Key.shift><Key.shift><Key.shift><Key.shift><Key.shift><Key.shift><Key.shift><Key.shift><Key.shift><Key.shift><Key.shift><Key.shift><Key.shift><Key.shift><Key.shift><Key.shift><Key.shift><Key.shift><Key.shift><Key.shift><Key.shift><Key.shift><Key.shift><Key.shift><Key.shift><Key.shift><Key.shift>?
Screenshot: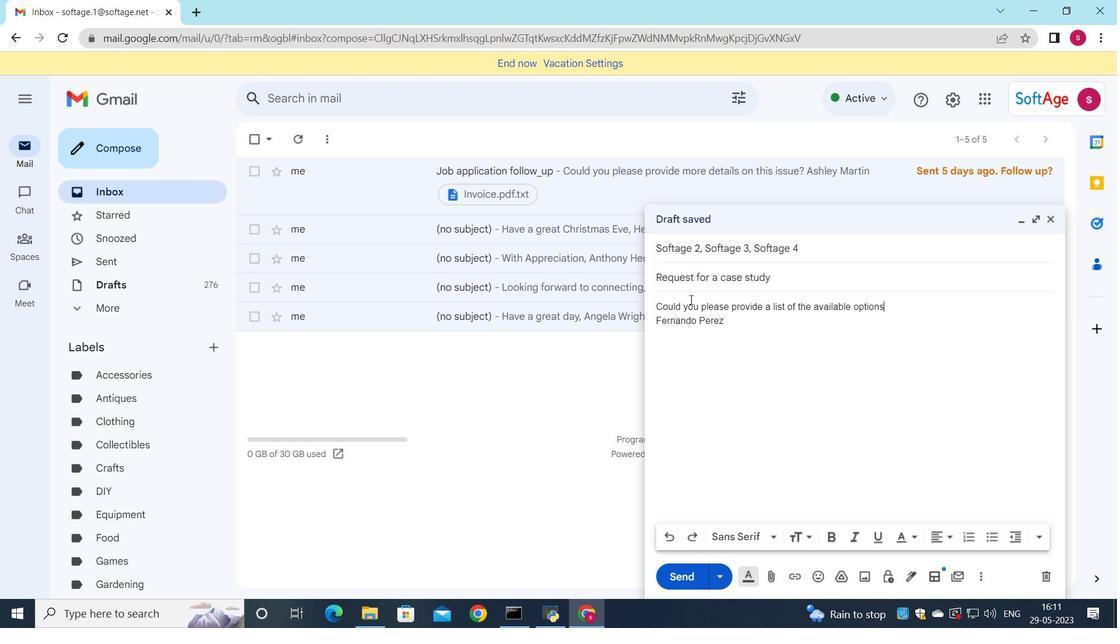 
Action: Mouse moved to (658, 308)
Screenshot: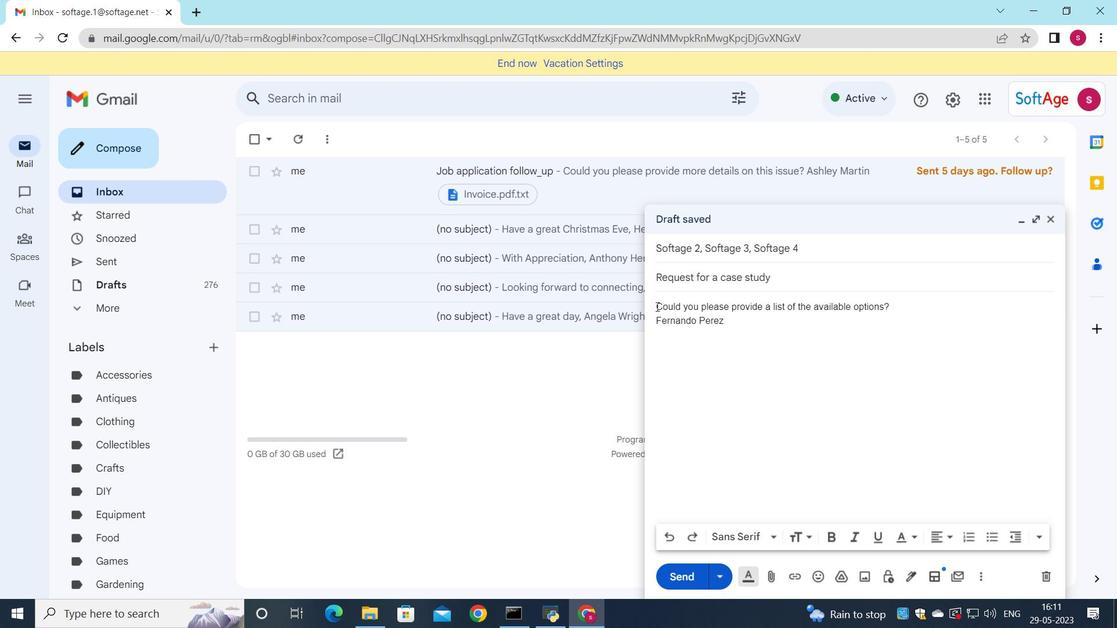 
Action: Mouse pressed left at (658, 308)
Screenshot: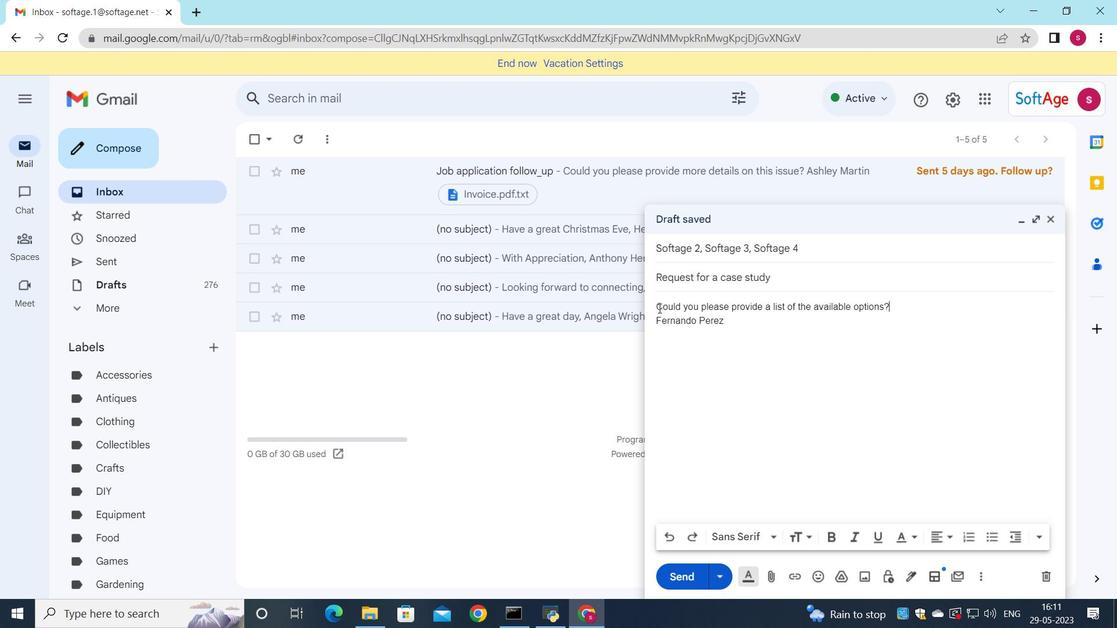 
Action: Mouse moved to (810, 533)
Screenshot: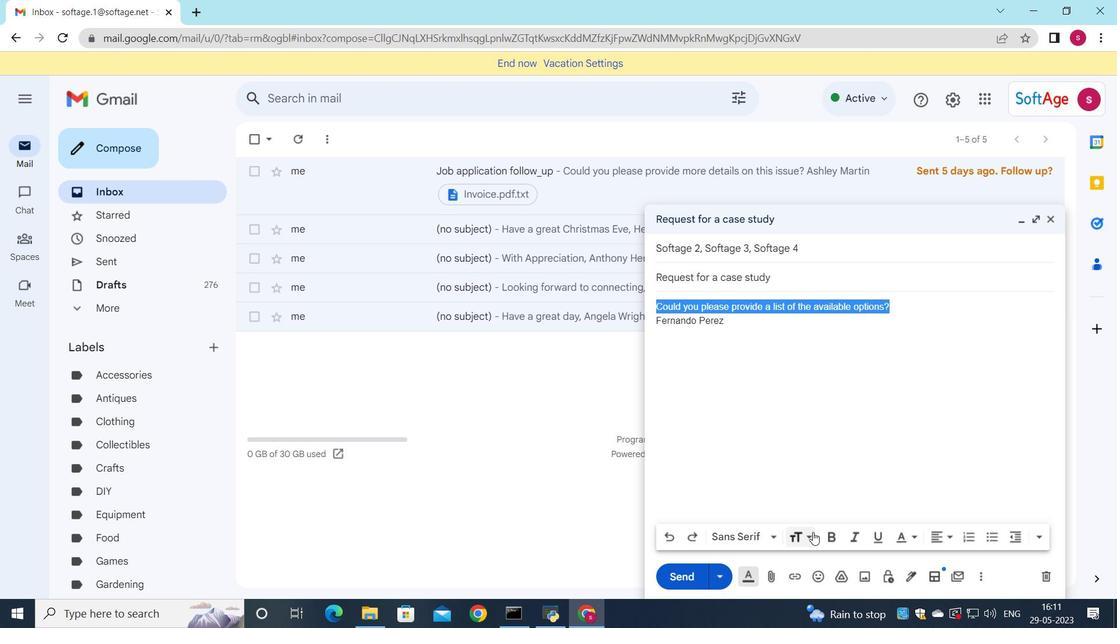 
Action: Mouse pressed left at (810, 533)
Screenshot: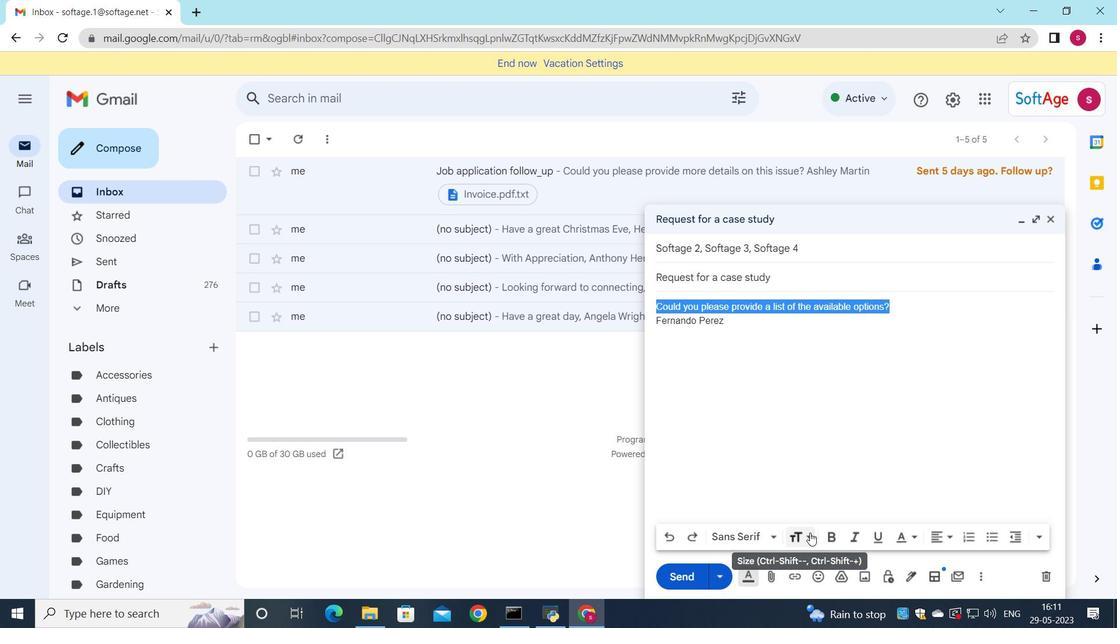 
Action: Mouse moved to (816, 508)
Screenshot: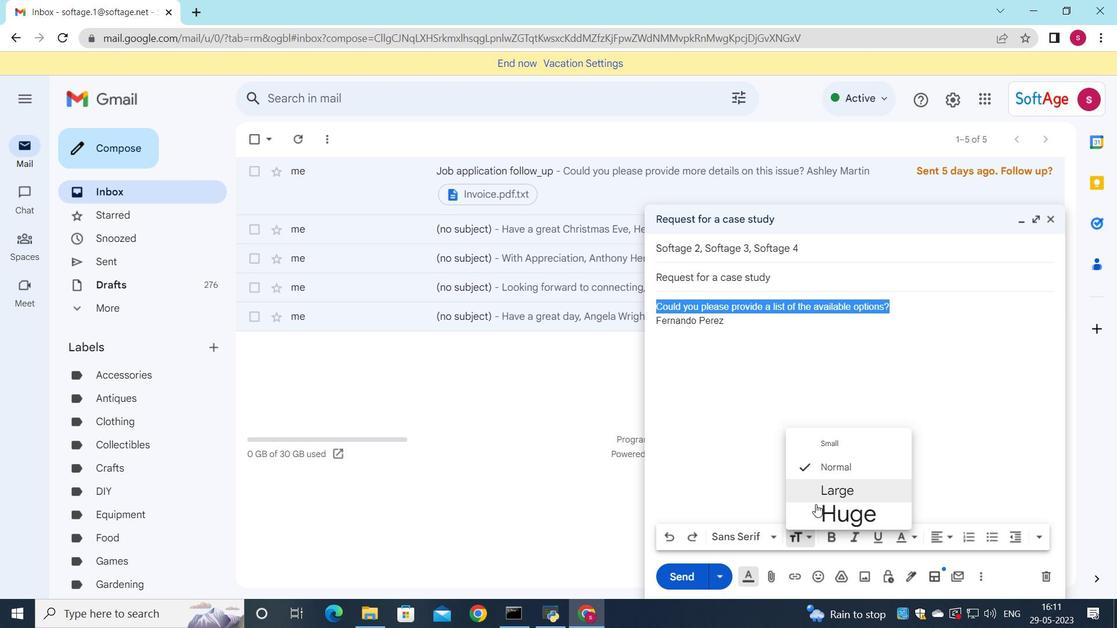 
Action: Mouse pressed left at (816, 508)
Screenshot: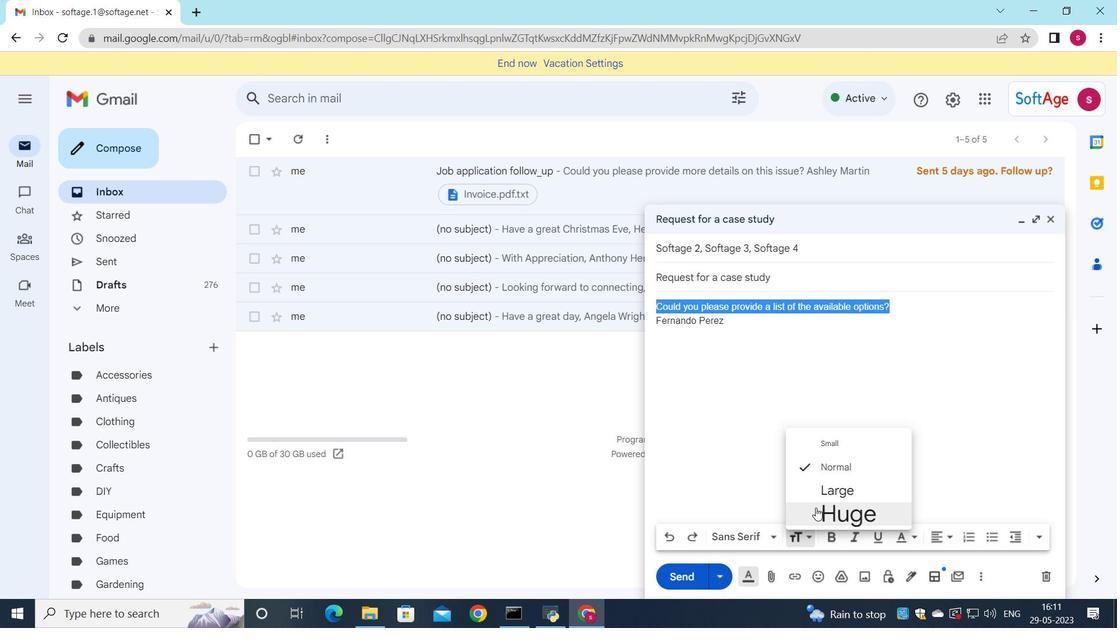 
Action: Mouse moved to (951, 533)
Screenshot: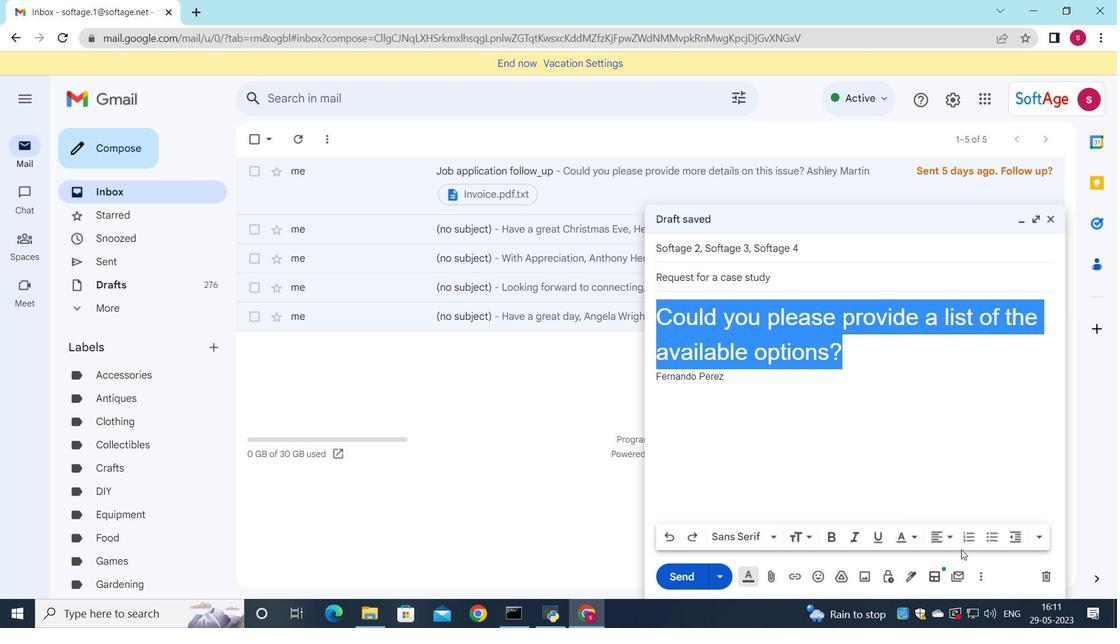 
Action: Mouse pressed left at (951, 533)
Screenshot: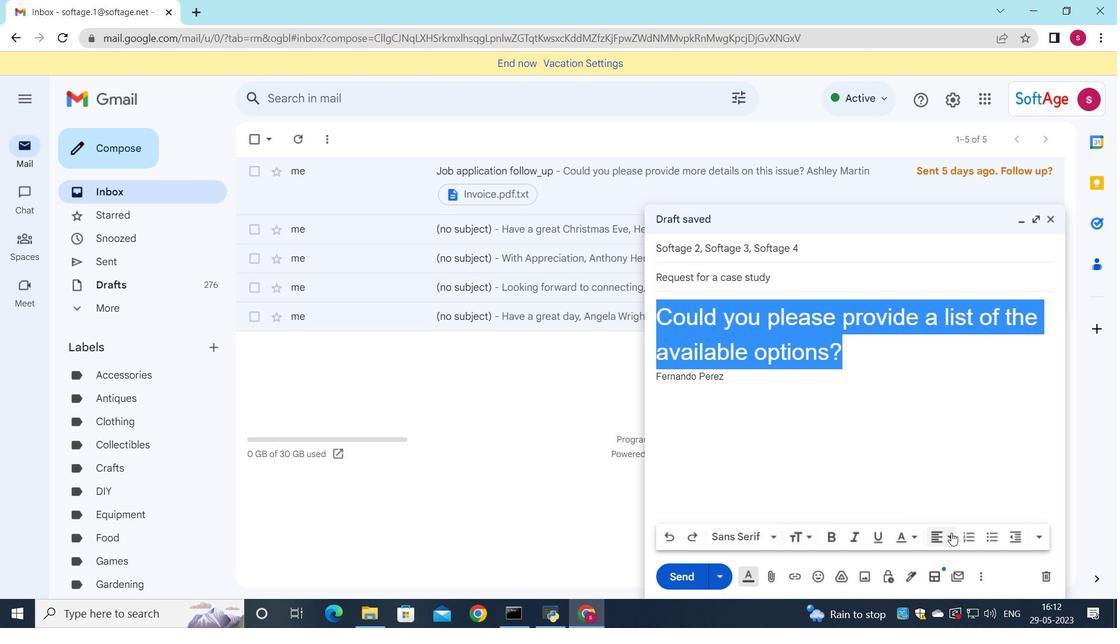 
Action: Mouse moved to (939, 514)
Screenshot: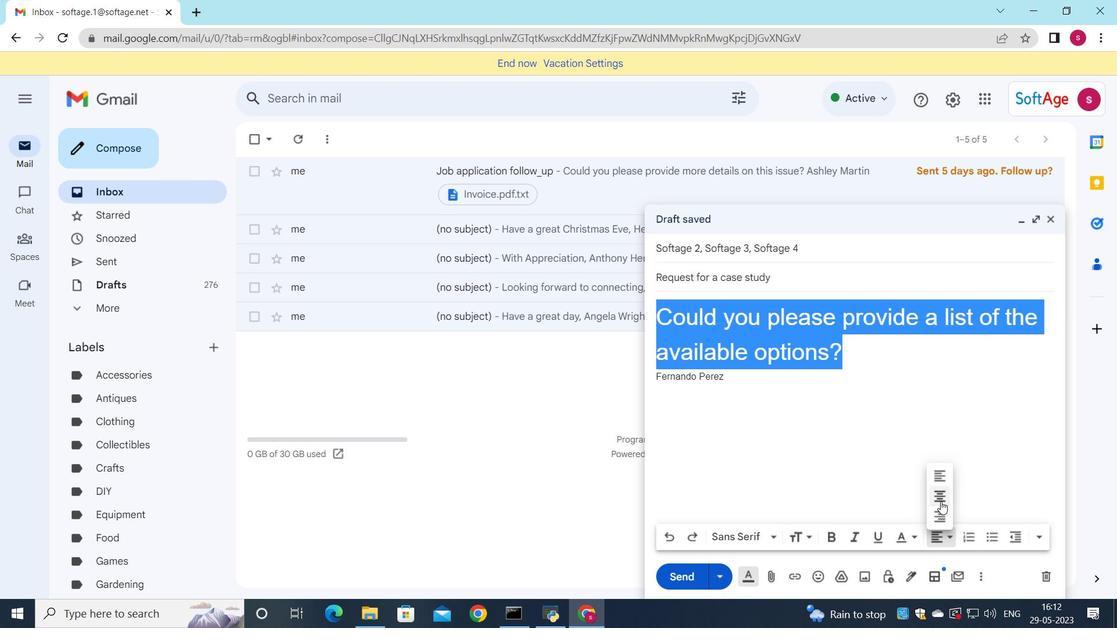 
Action: Mouse pressed left at (939, 514)
Screenshot: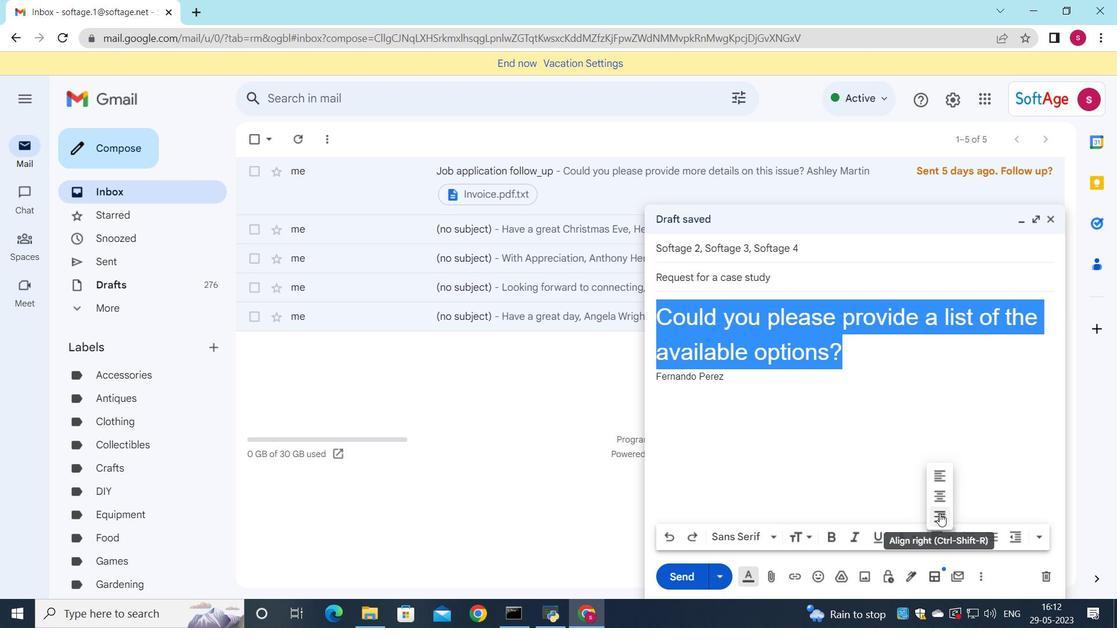 
Action: Mouse moved to (685, 581)
Screenshot: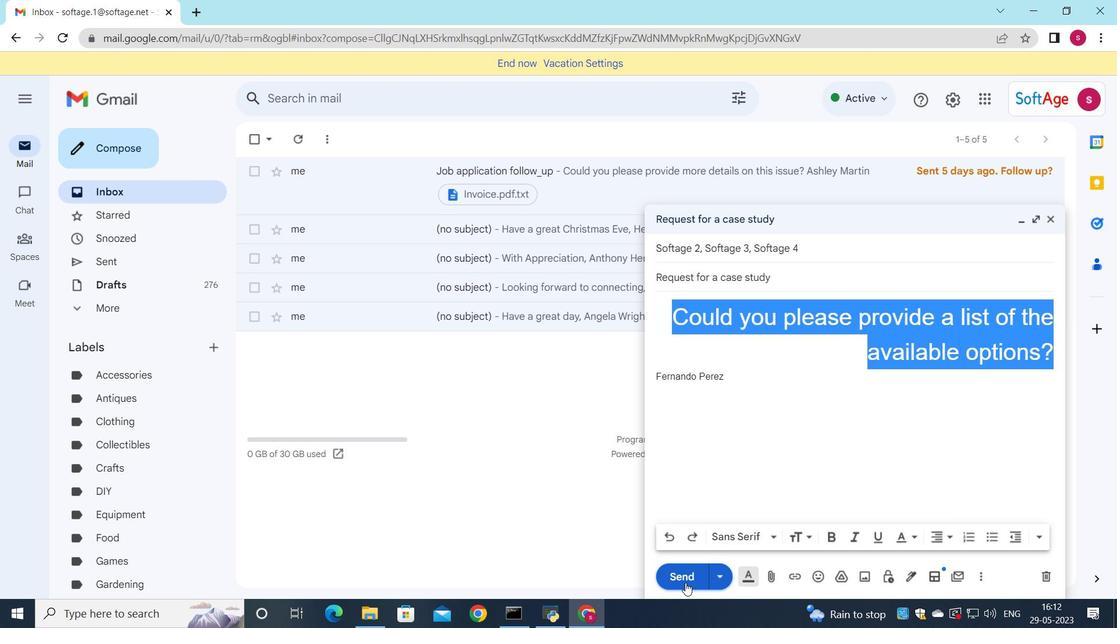 
Action: Mouse pressed left at (685, 581)
Screenshot: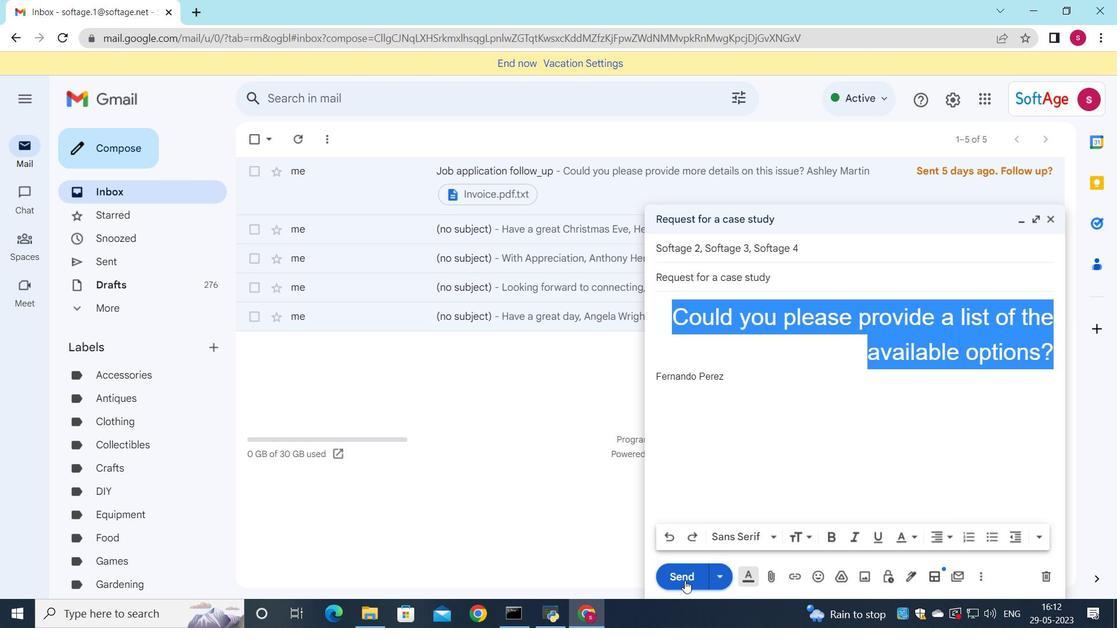 
Action: Mouse moved to (140, 267)
Screenshot: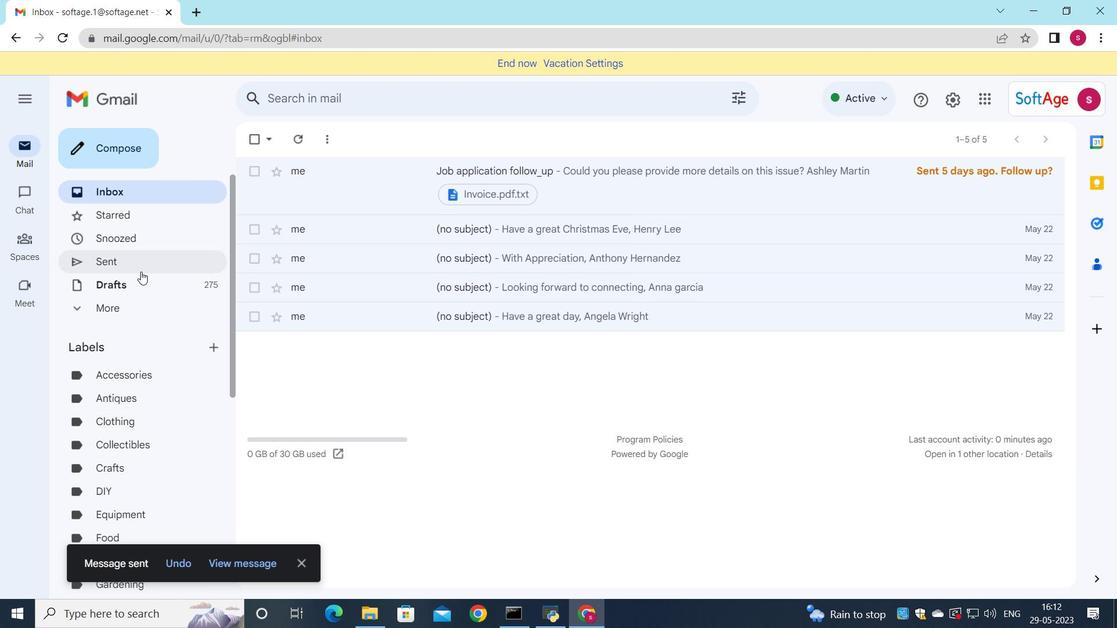 
Action: Mouse pressed left at (140, 267)
Screenshot: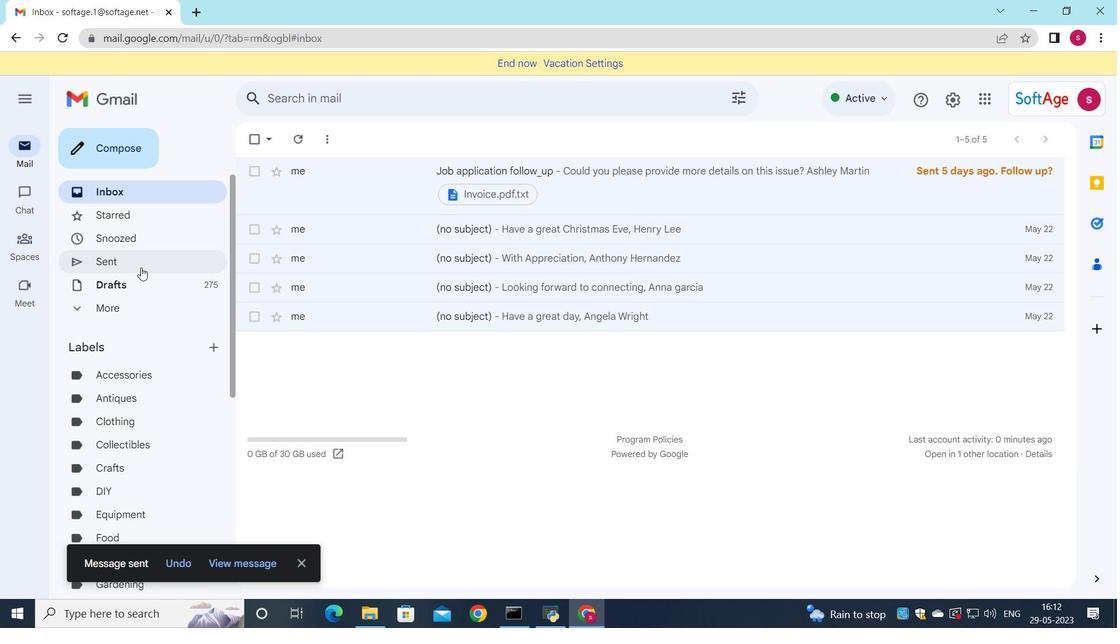 
Action: Mouse moved to (541, 215)
Screenshot: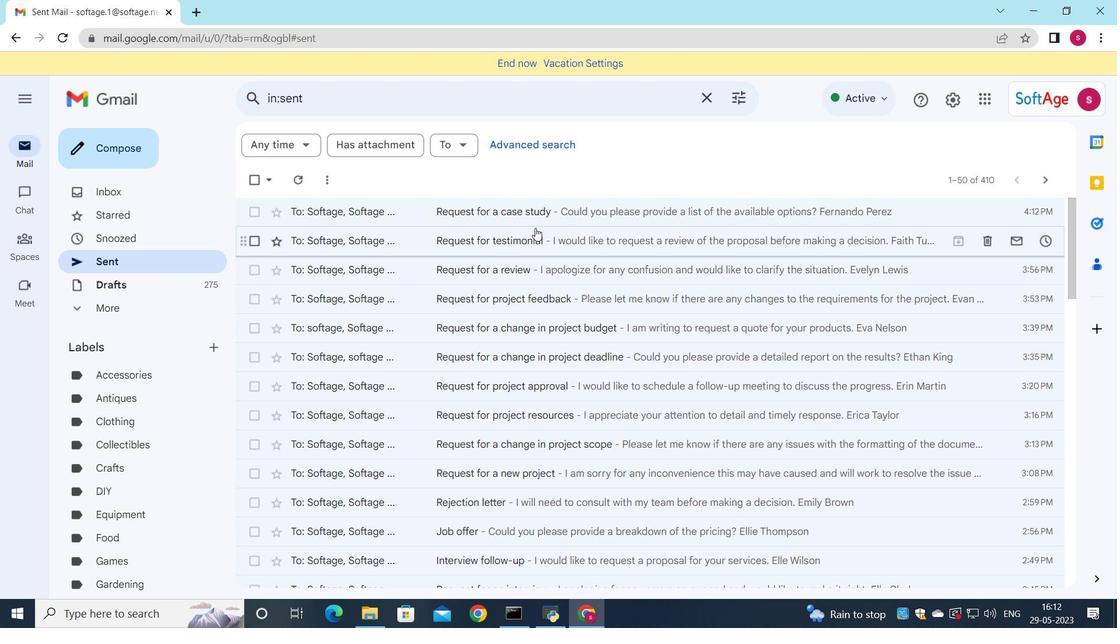 
Action: Mouse pressed left at (541, 215)
Screenshot: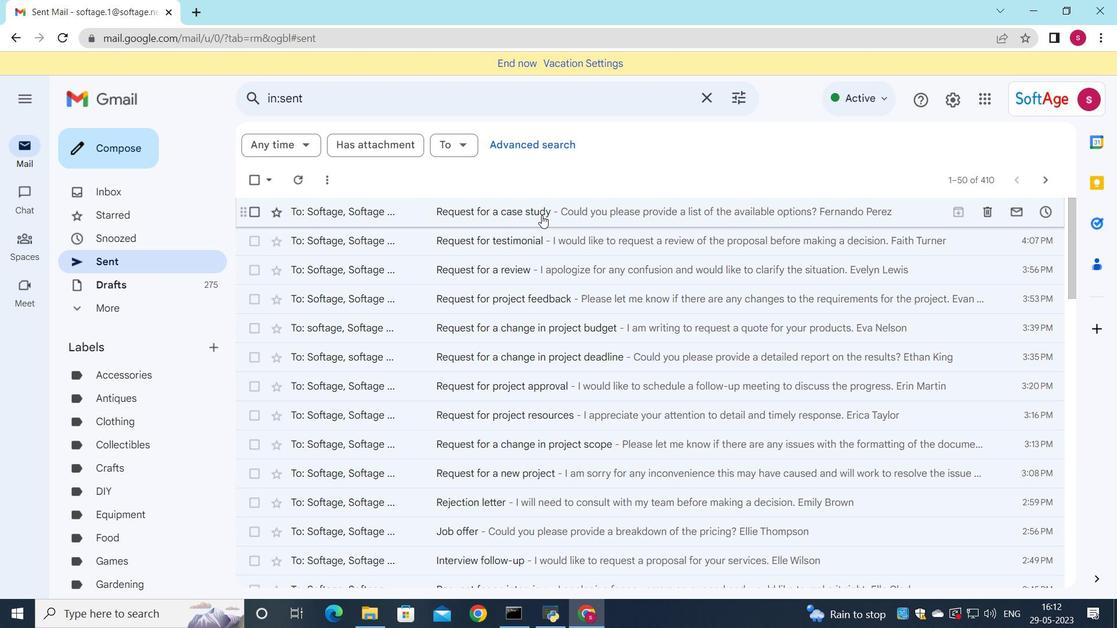 
Action: Mouse moved to (628, 257)
Screenshot: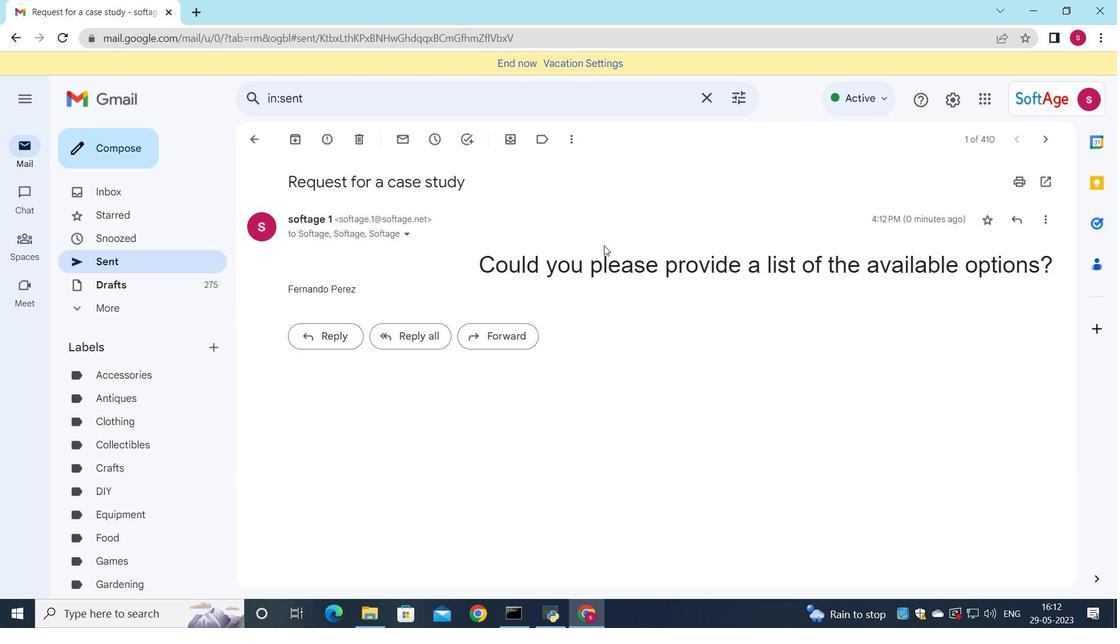 
